 Task: Buy 5 Splatter Screens from Specialty Tools & Gadgets section under best seller category for shipping address: Megan Martinez, 1979 Bartlett Avenue, Southfield, Michigan 48076, Cell Number 2485598029. Pay from credit card ending with 7965, CVV 549
Action: Mouse moved to (10, 74)
Screenshot: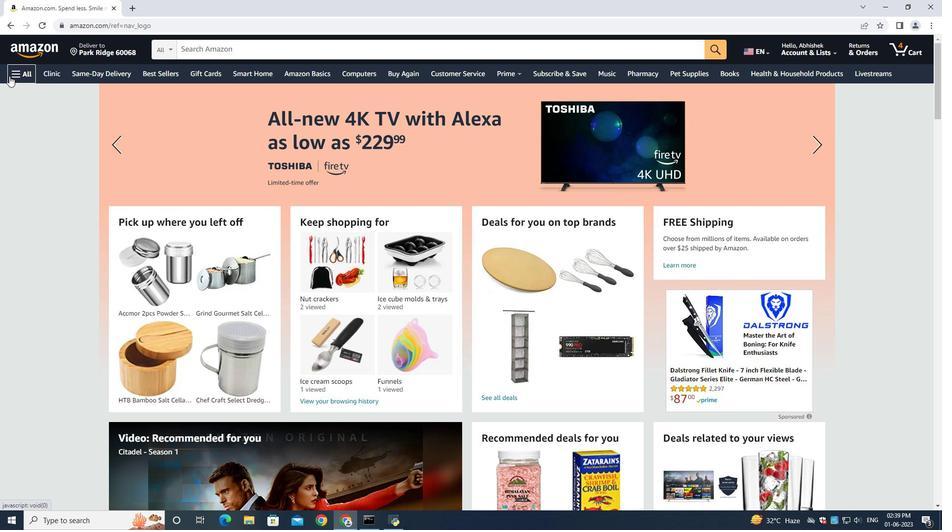 
Action: Mouse pressed left at (10, 74)
Screenshot: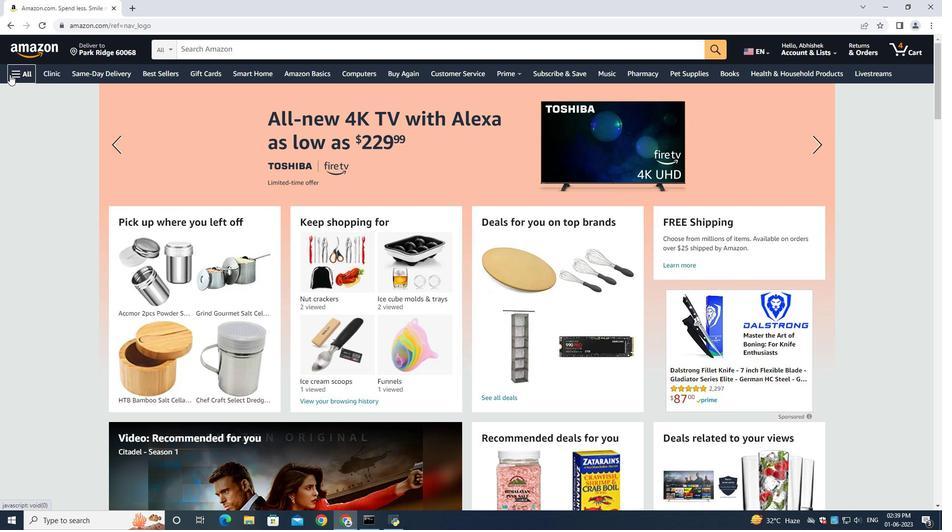 
Action: Mouse moved to (34, 94)
Screenshot: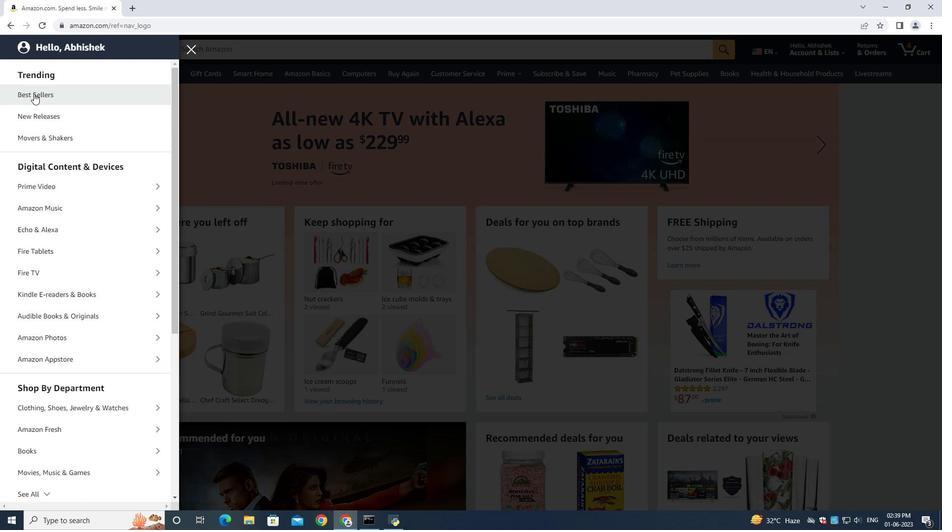 
Action: Mouse pressed left at (34, 94)
Screenshot: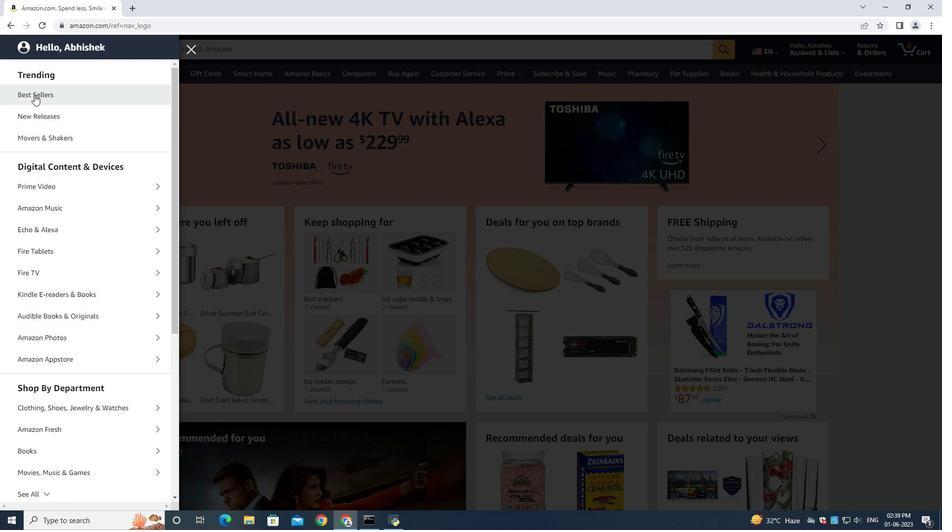 
Action: Mouse moved to (205, 51)
Screenshot: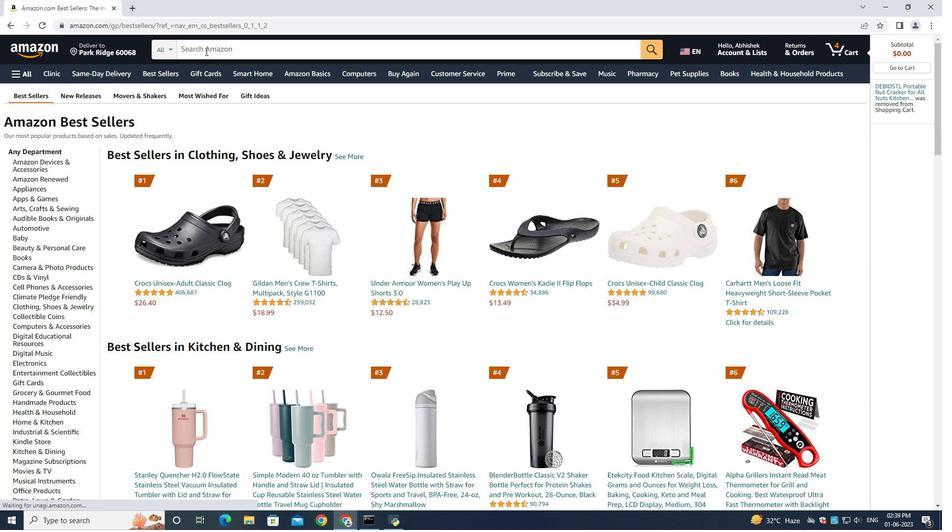 
Action: Mouse pressed left at (205, 51)
Screenshot: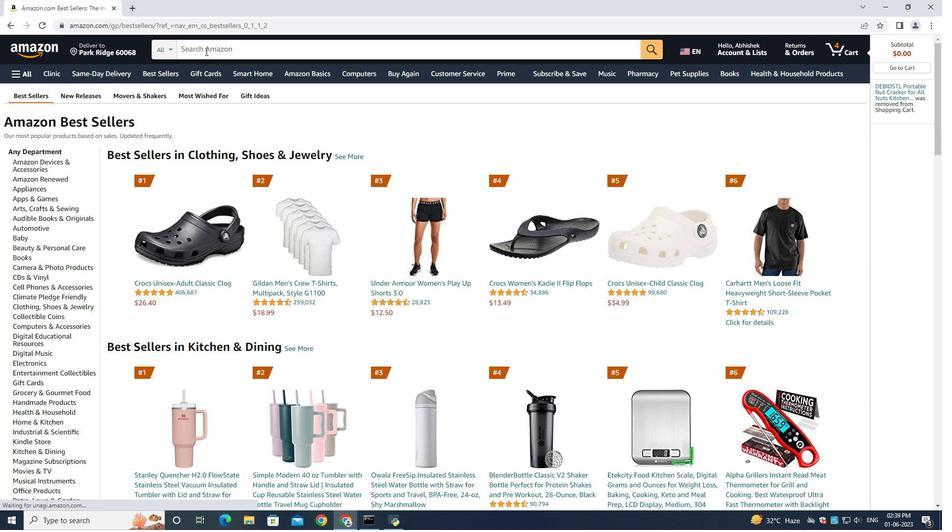 
Action: Mouse moved to (918, 203)
Screenshot: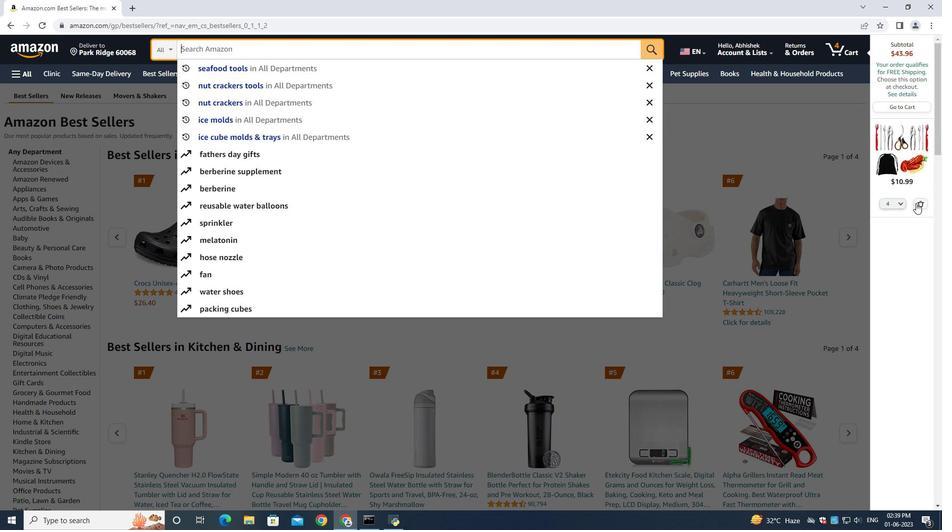 
Action: Mouse pressed left at (918, 203)
Screenshot: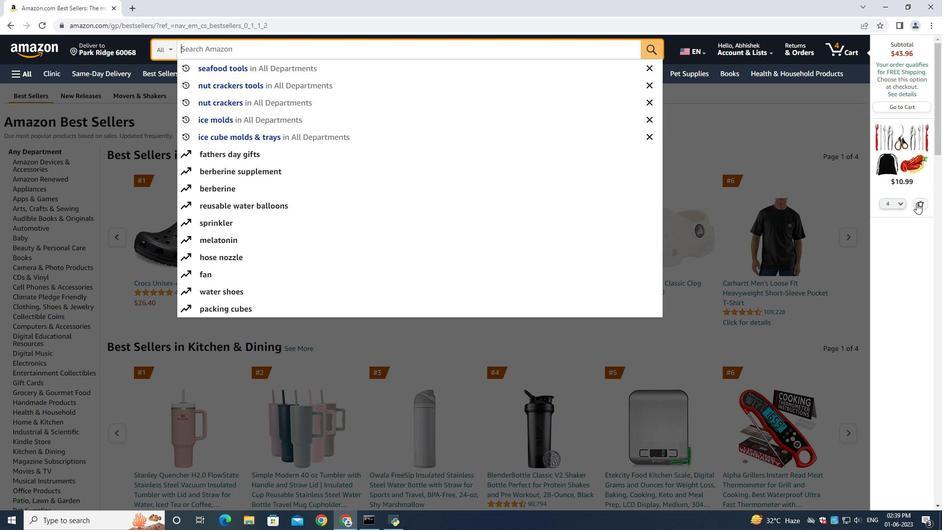 
Action: Mouse moved to (257, 53)
Screenshot: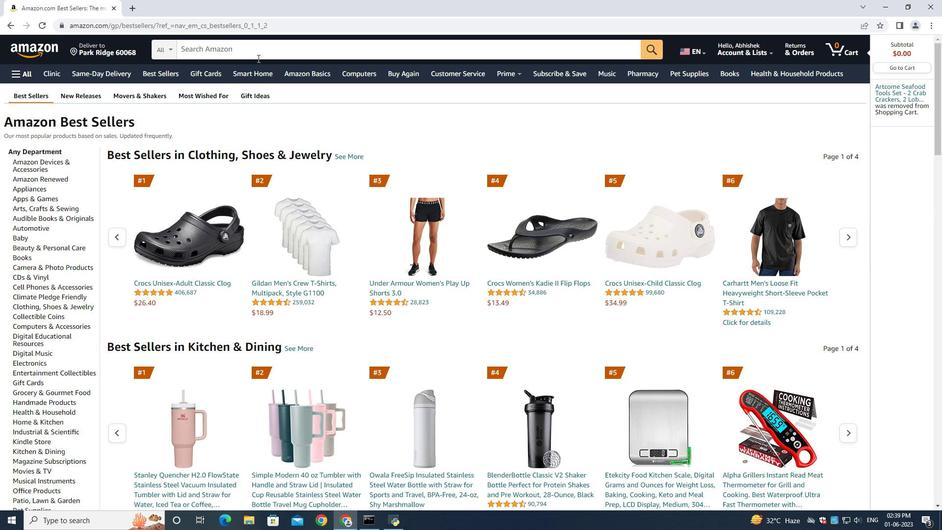 
Action: Mouse pressed left at (257, 53)
Screenshot: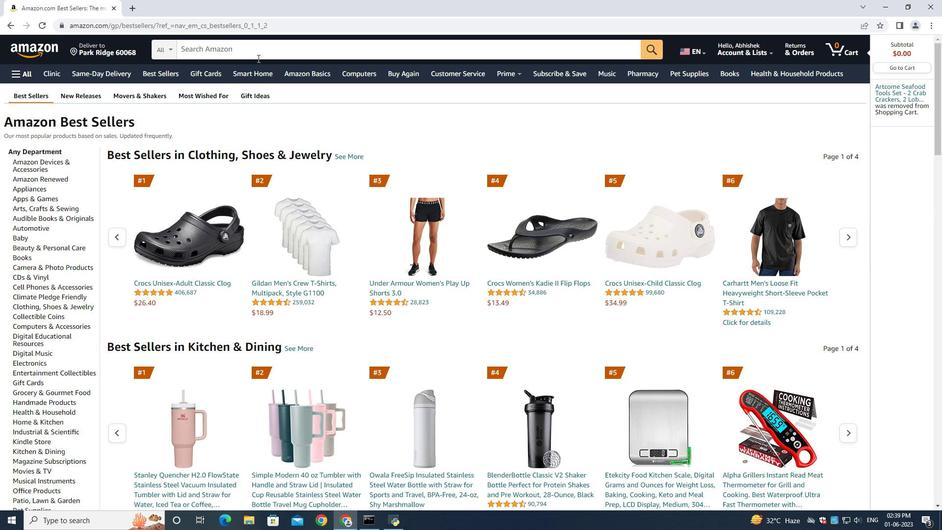 
Action: Key pressed <Key.shift>Slatter<Key.space><Key.shift><Key.shift><Key.shift><Key.shift><Key.shift><Key.shift><Key.shift><Key.shift><Key.shift><Key.shift><Key.shift><Key.shift>Screens<Key.enter>
Screenshot: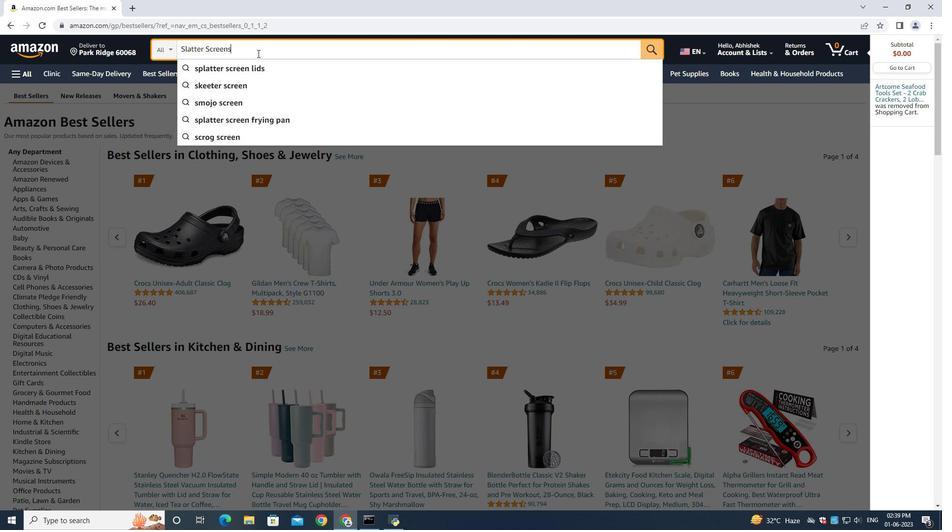 
Action: Mouse moved to (64, 201)
Screenshot: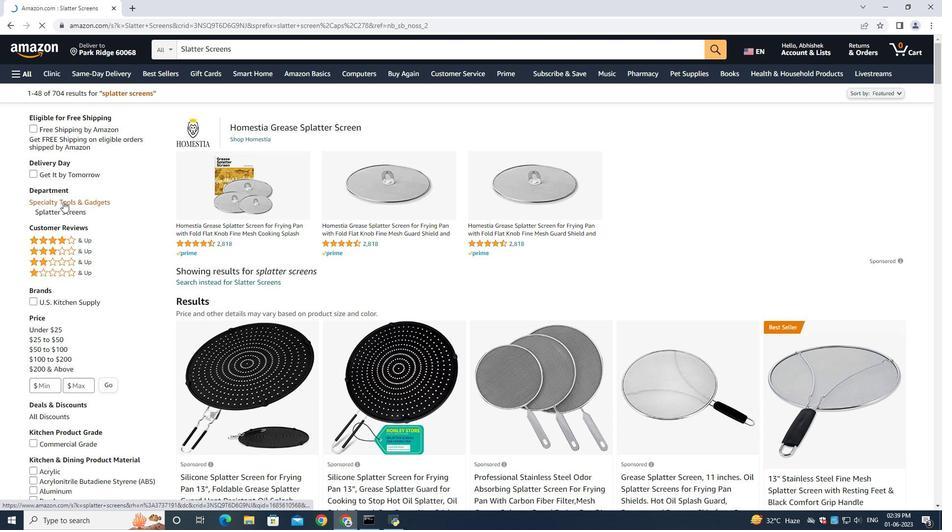 
Action: Mouse pressed left at (64, 201)
Screenshot: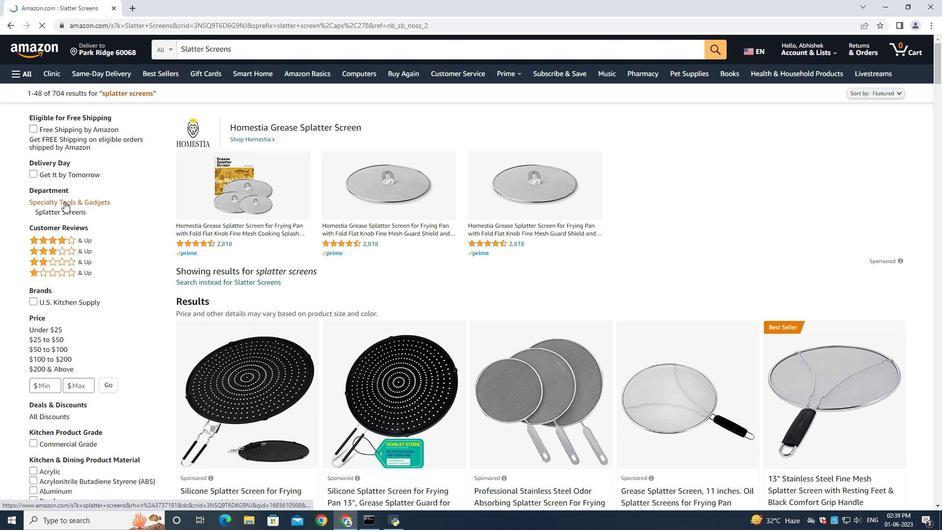 
Action: Mouse moved to (426, 243)
Screenshot: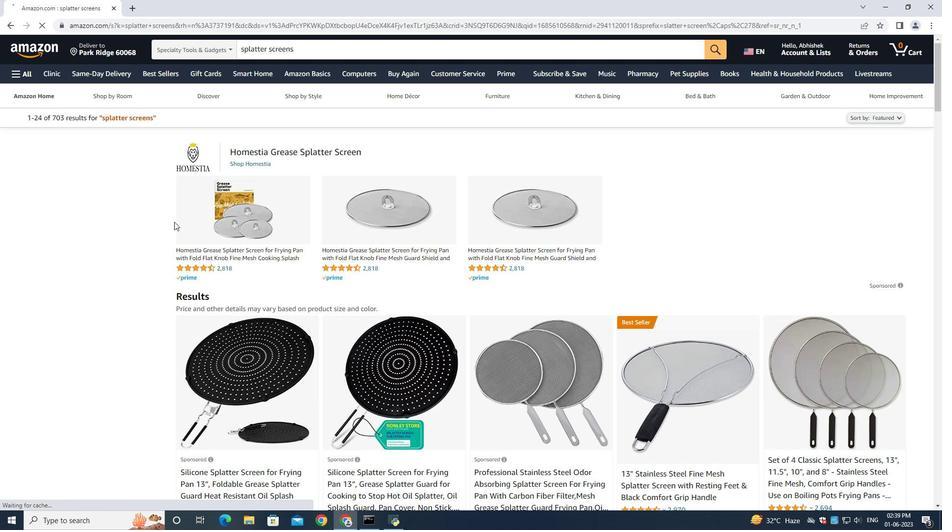 
Action: Mouse scrolled (426, 242) with delta (0, 0)
Screenshot: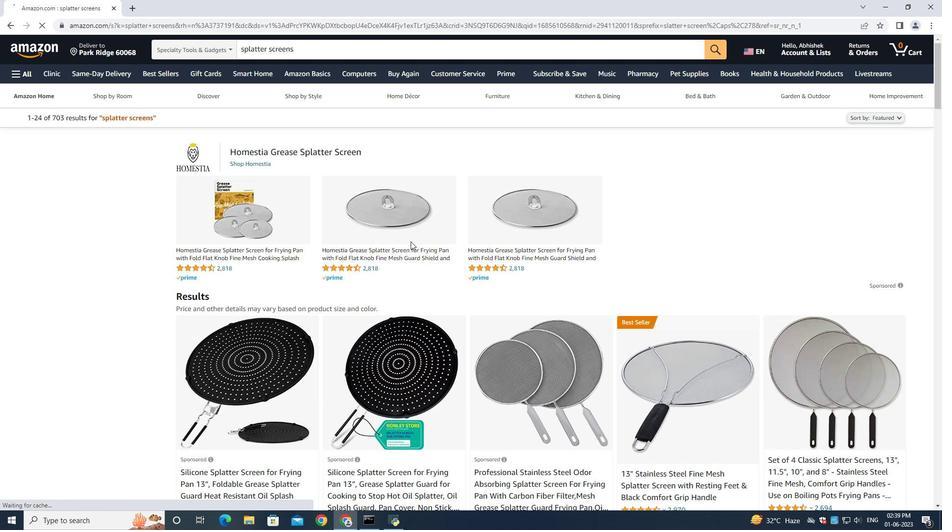 
Action: Mouse scrolled (426, 242) with delta (0, 0)
Screenshot: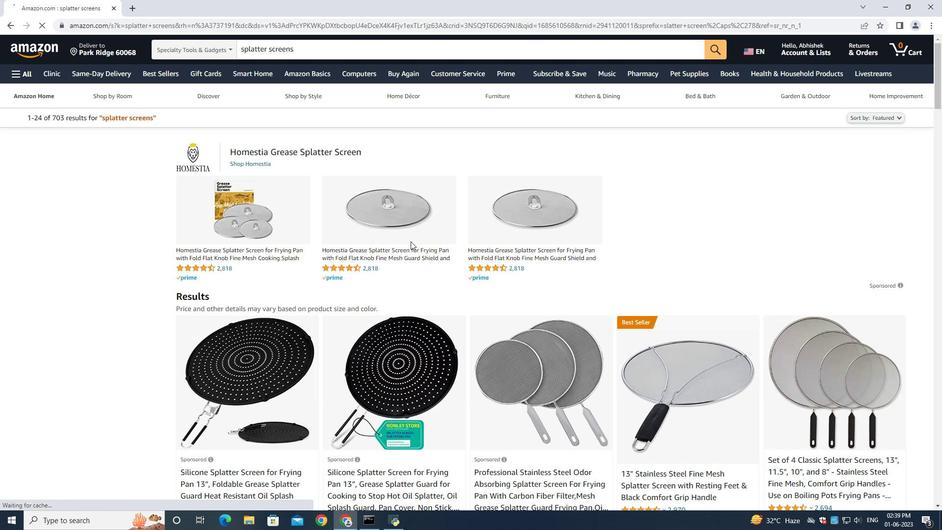 
Action: Mouse moved to (426, 243)
Screenshot: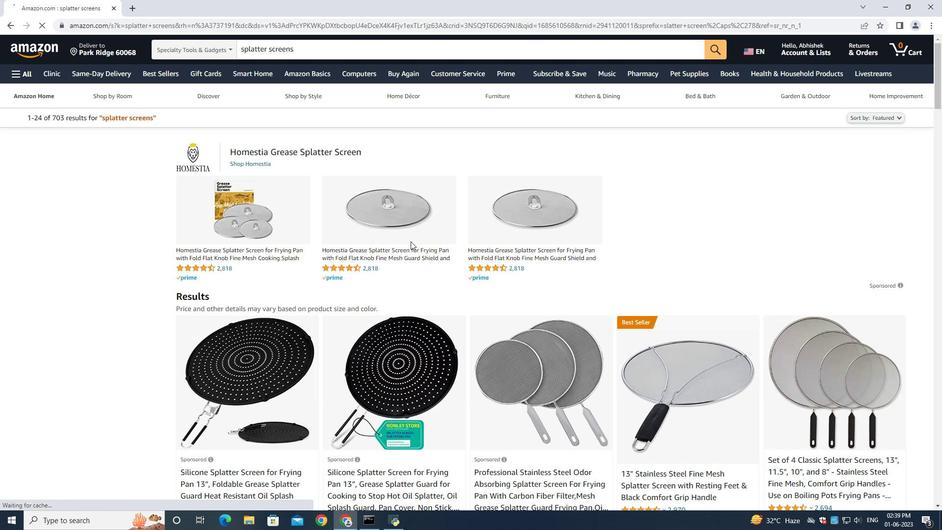 
Action: Mouse scrolled (426, 242) with delta (0, 0)
Screenshot: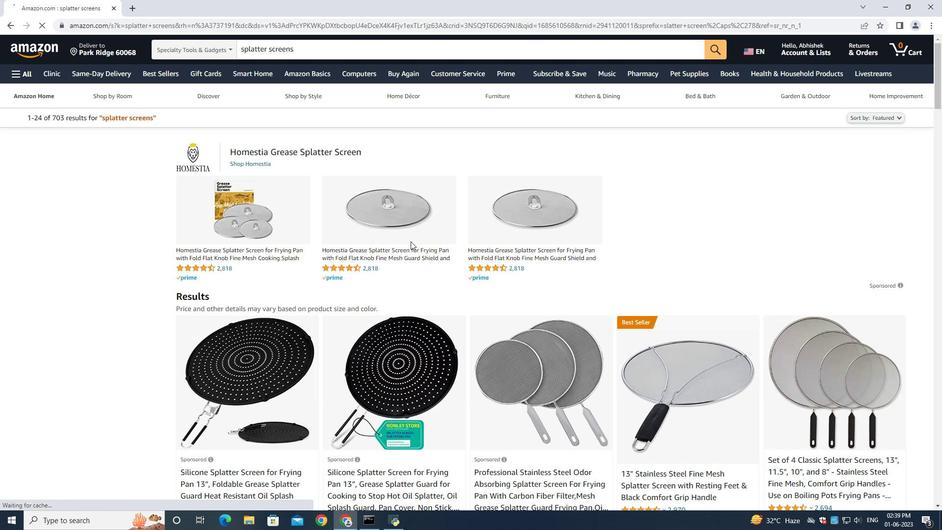
Action: Mouse moved to (426, 240)
Screenshot: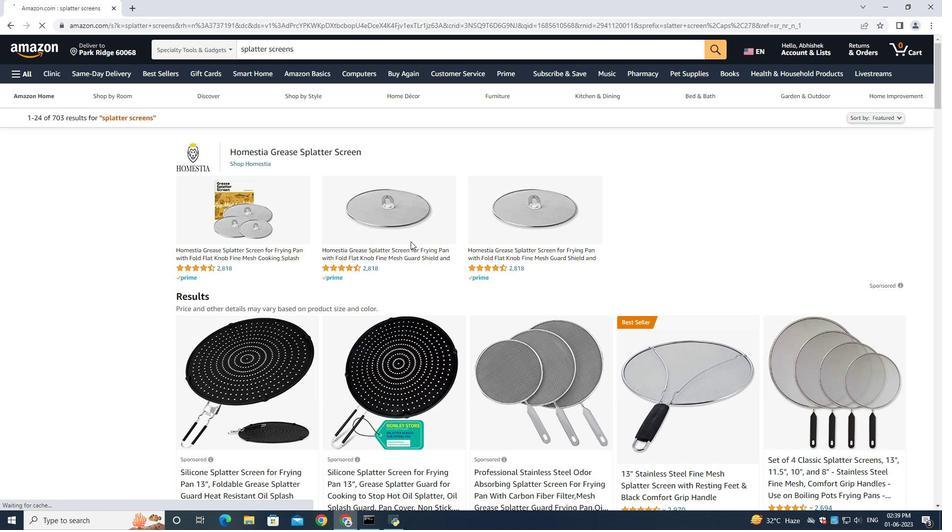 
Action: Mouse scrolled (426, 241) with delta (0, 0)
Screenshot: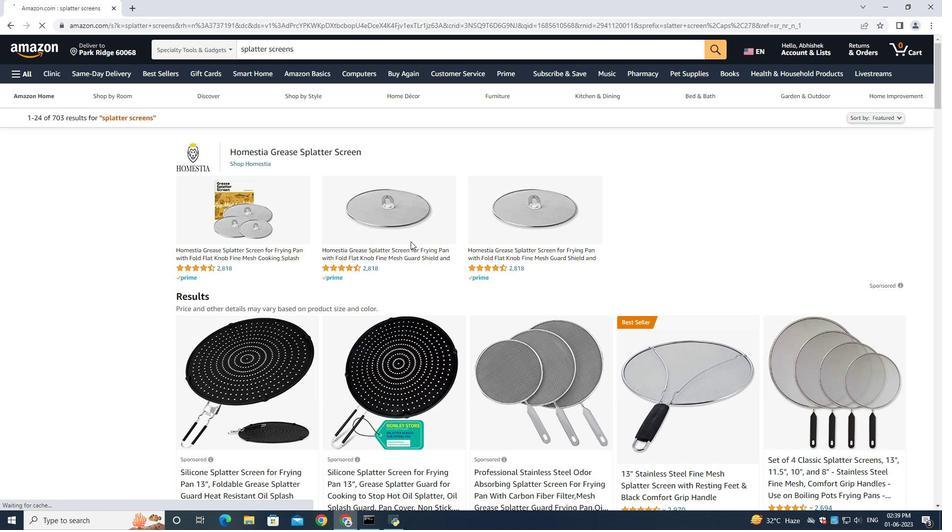 
Action: Mouse moved to (434, 227)
Screenshot: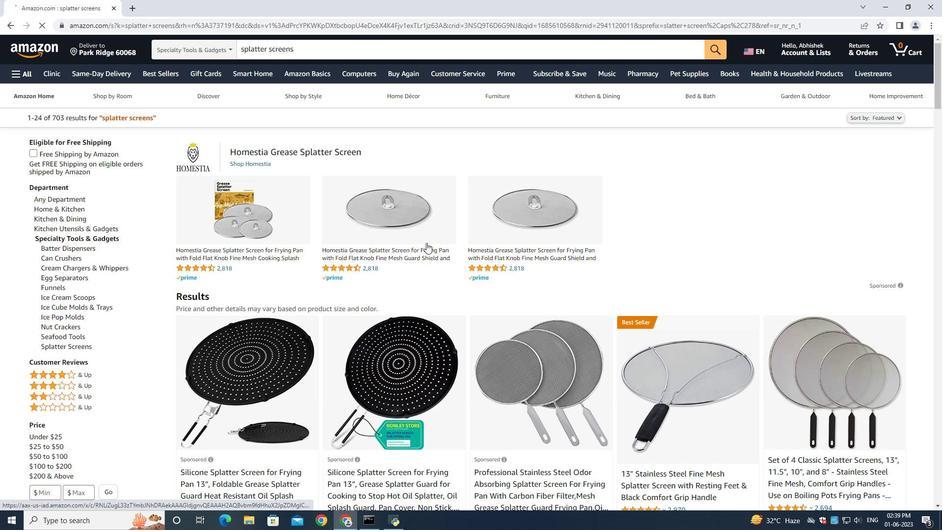 
Action: Mouse scrolled (427, 237) with delta (0, 0)
Screenshot: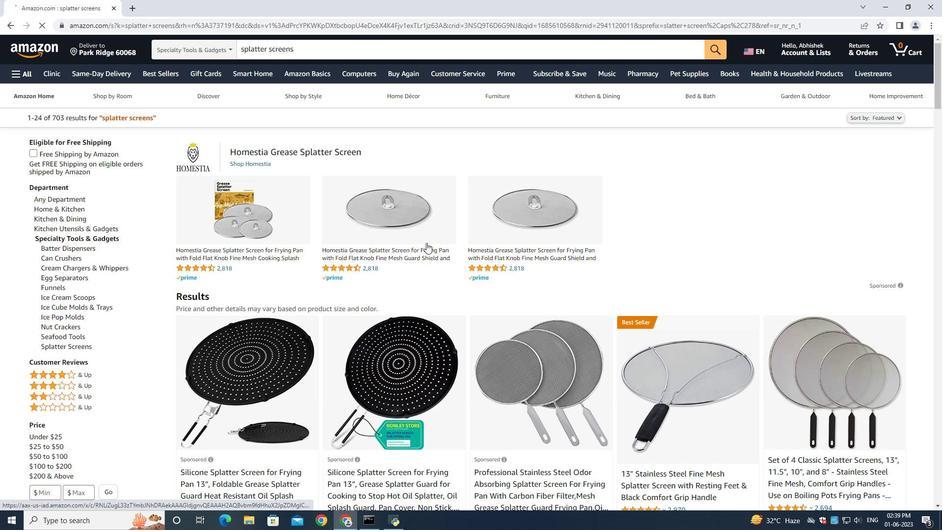 
Action: Mouse moved to (353, 245)
Screenshot: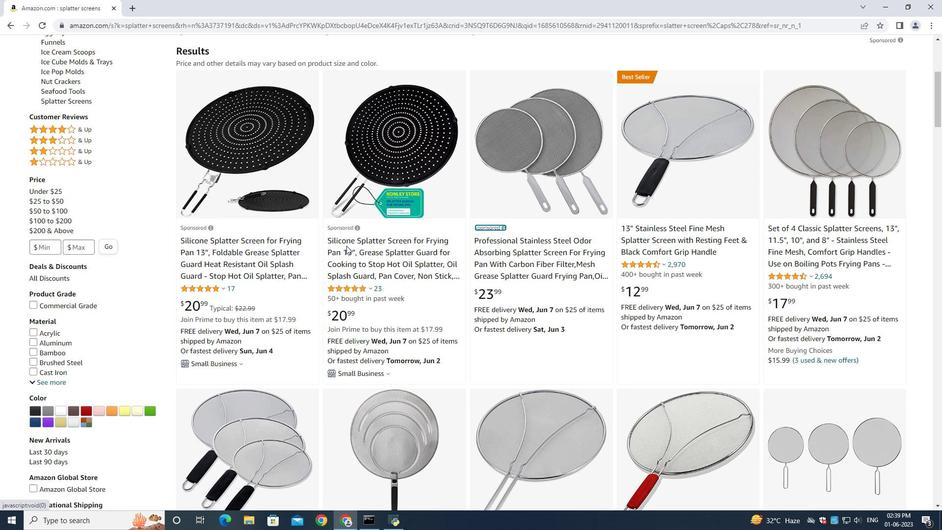 
Action: Mouse pressed left at (353, 245)
Screenshot: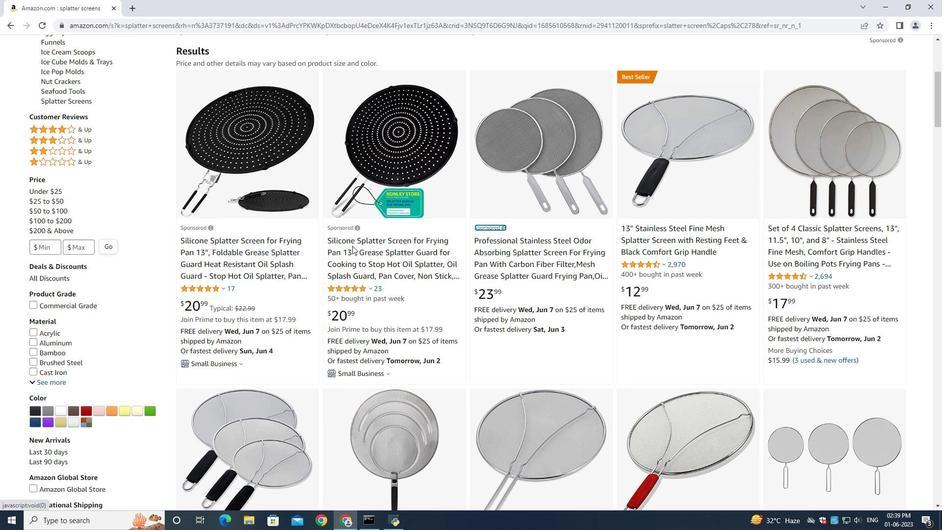 
Action: Mouse moved to (729, 350)
Screenshot: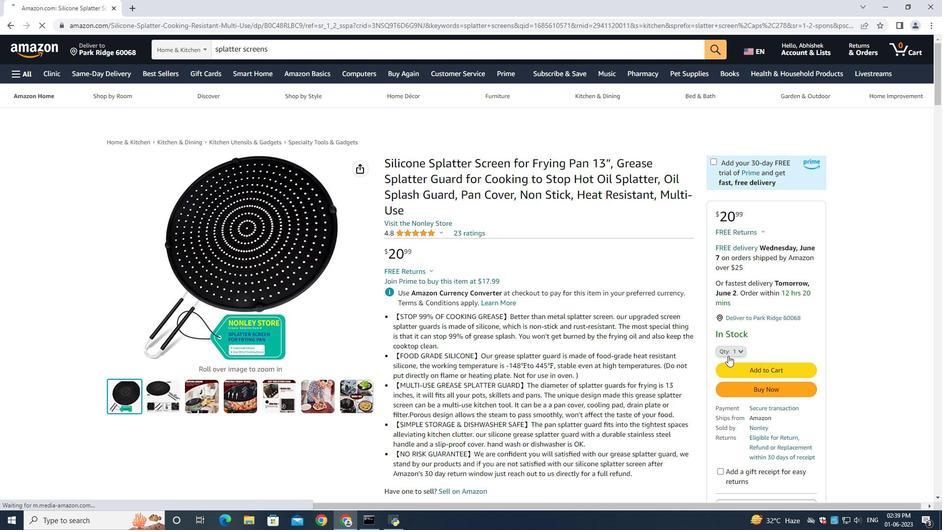 
Action: Mouse pressed left at (729, 350)
Screenshot: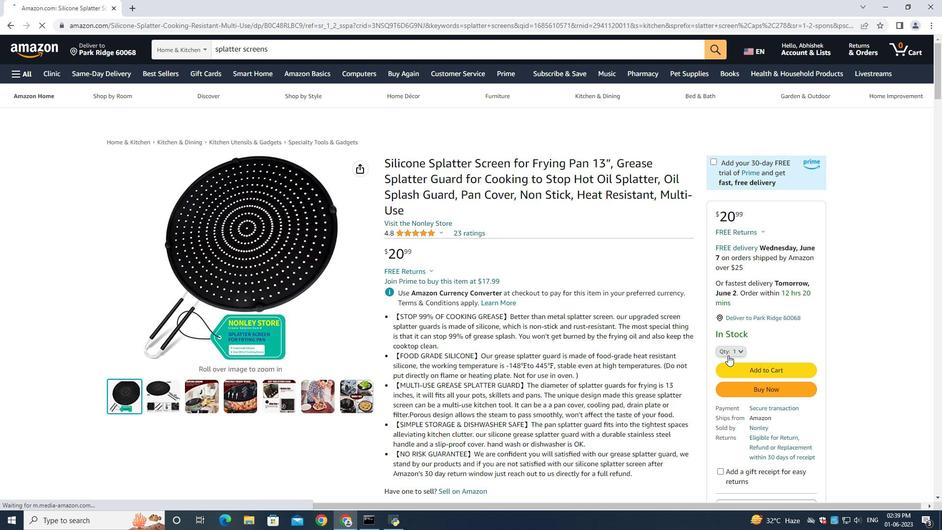 
Action: Mouse moved to (728, 104)
Screenshot: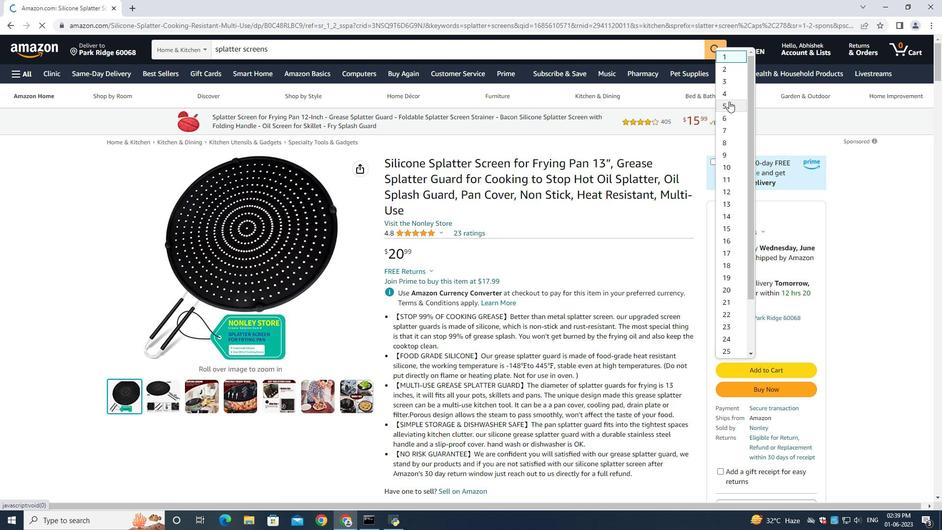 
Action: Mouse pressed left at (728, 104)
Screenshot: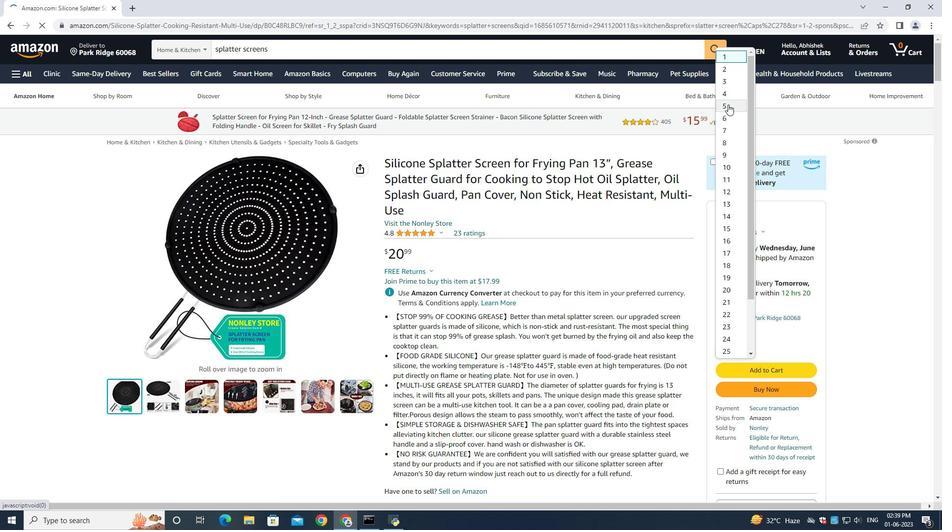 
Action: Mouse moved to (759, 378)
Screenshot: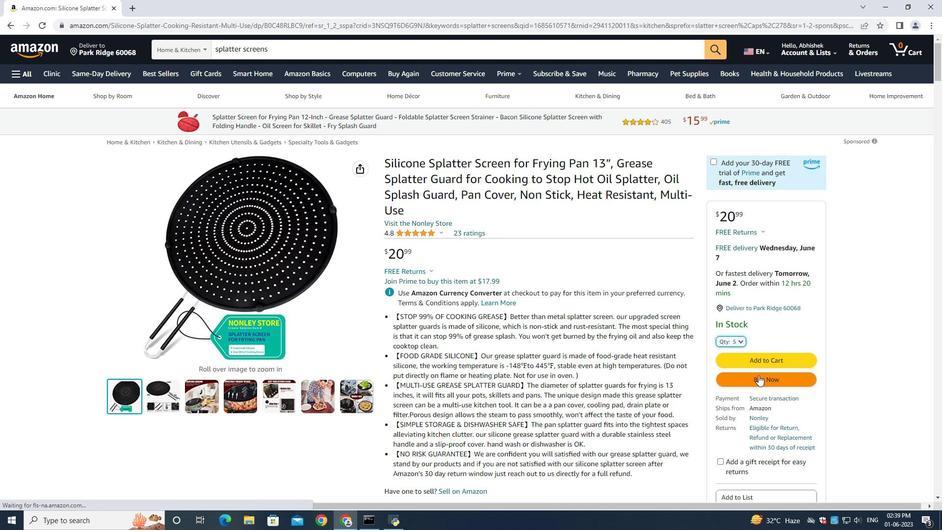 
Action: Mouse pressed left at (759, 378)
Screenshot: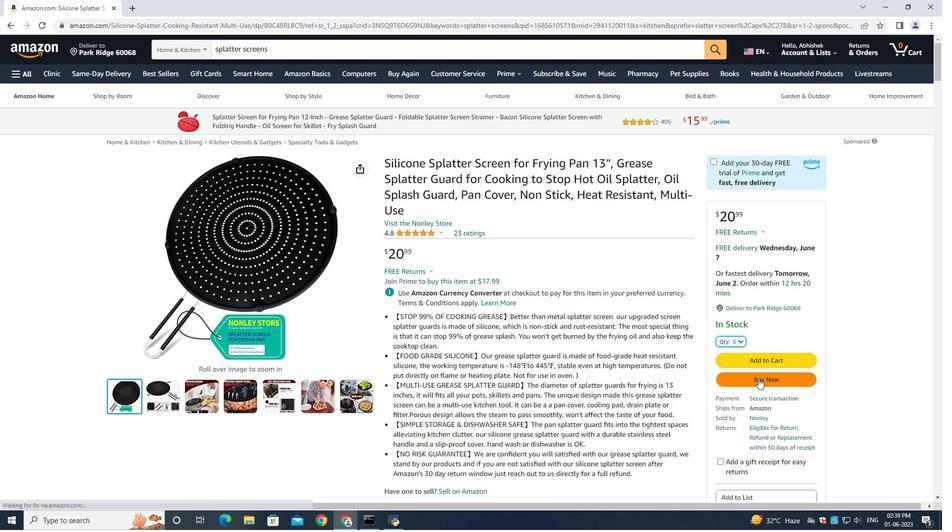 
Action: Mouse moved to (614, 363)
Screenshot: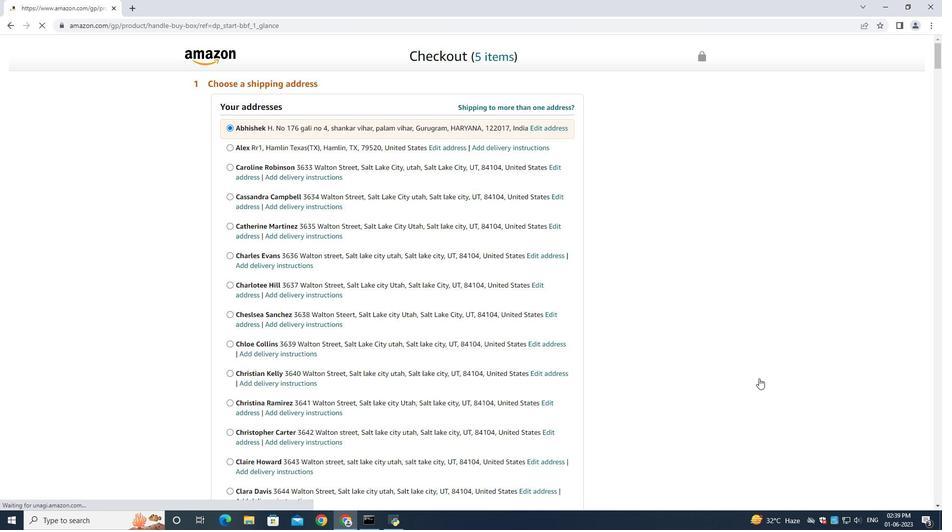 
Action: Mouse scrolled (614, 362) with delta (0, 0)
Screenshot: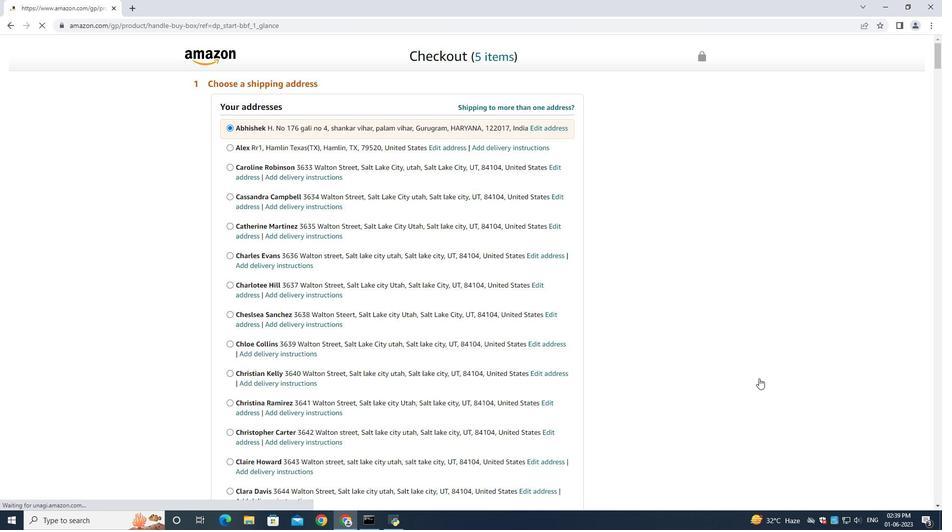 
Action: Mouse moved to (541, 358)
Screenshot: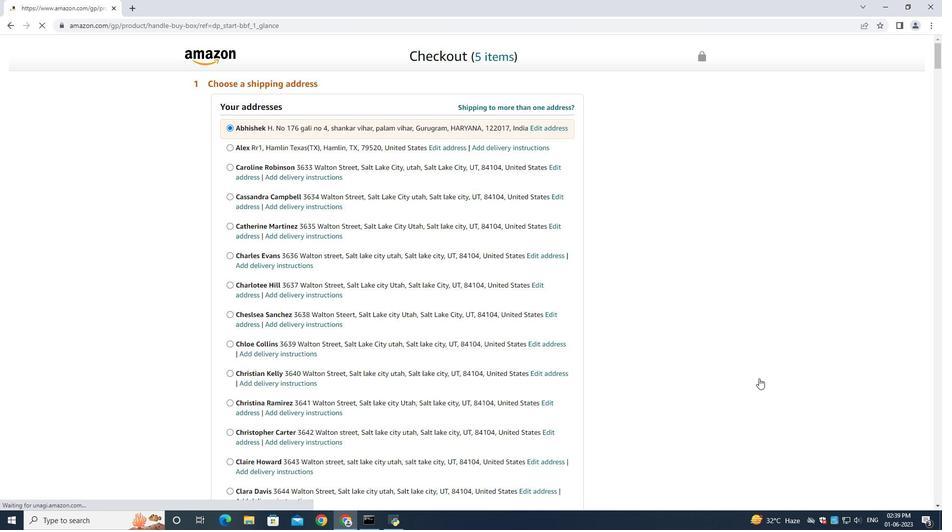 
Action: Mouse scrolled (541, 357) with delta (0, 0)
Screenshot: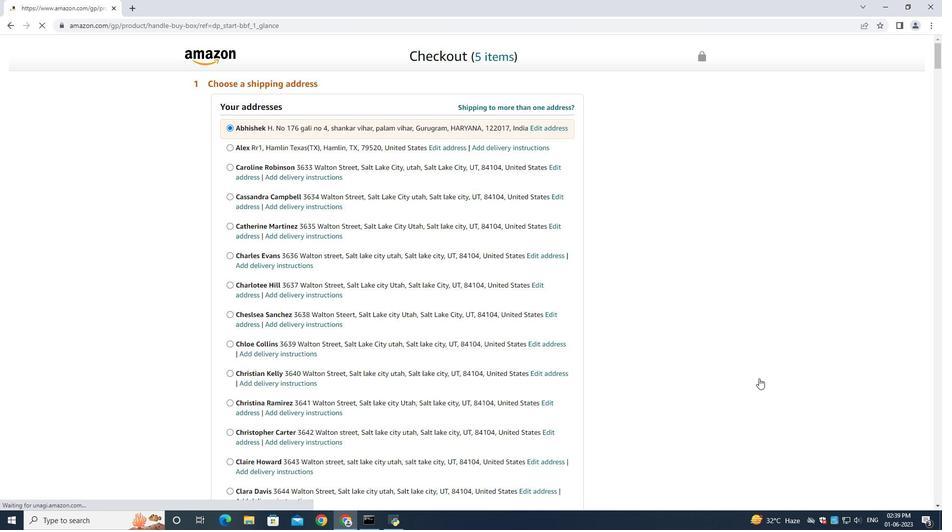 
Action: Mouse moved to (503, 353)
Screenshot: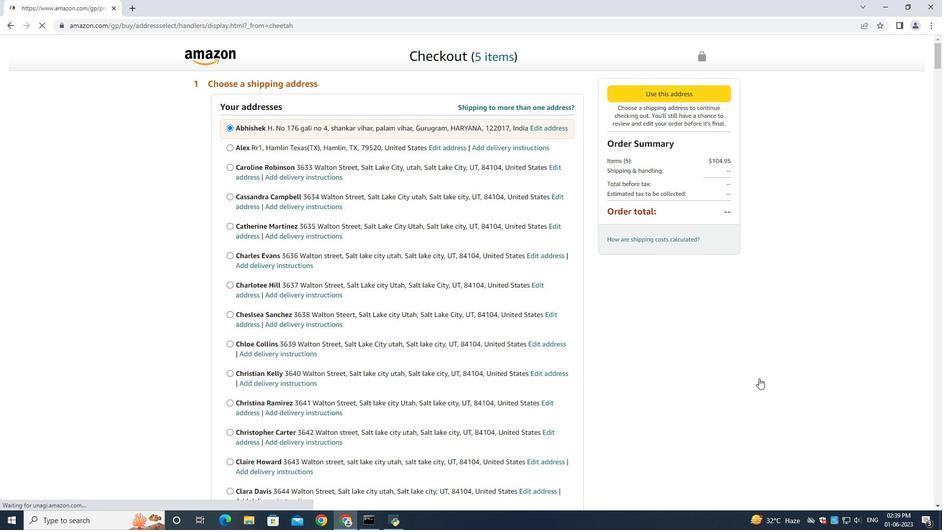 
Action: Mouse scrolled (518, 355) with delta (0, 0)
Screenshot: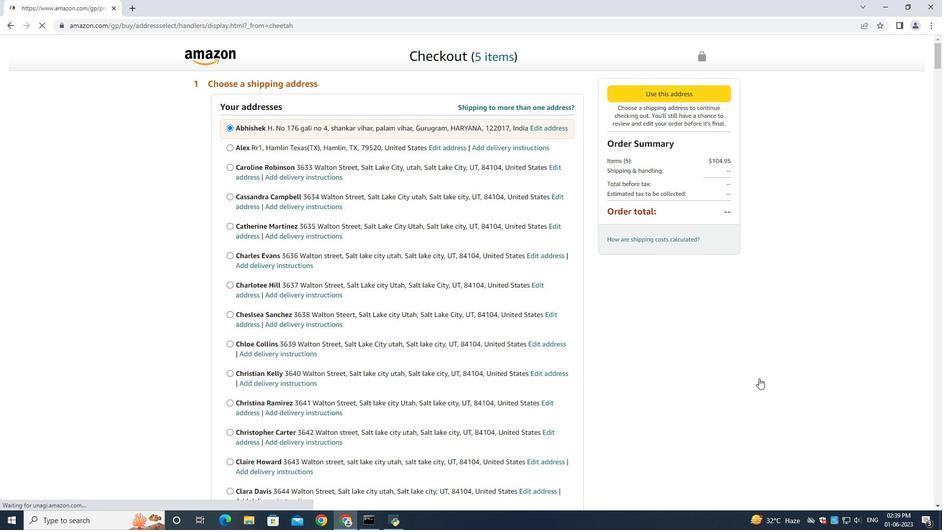 
Action: Mouse moved to (475, 350)
Screenshot: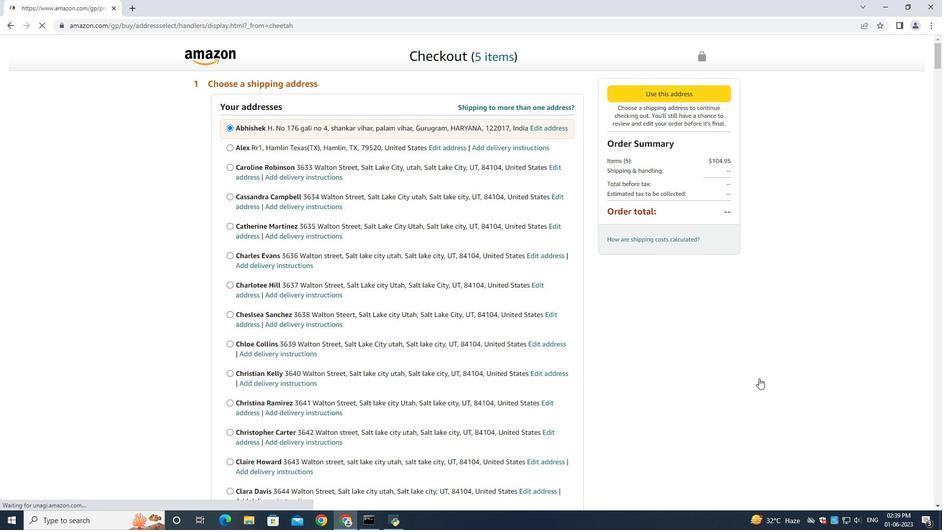 
Action: Mouse scrolled (488, 351) with delta (0, 0)
Screenshot: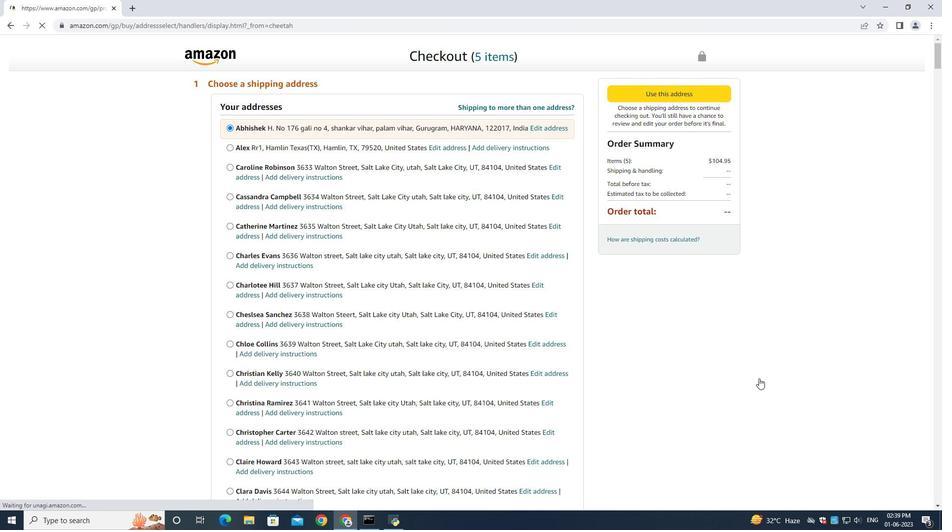 
Action: Mouse moved to (442, 345)
Screenshot: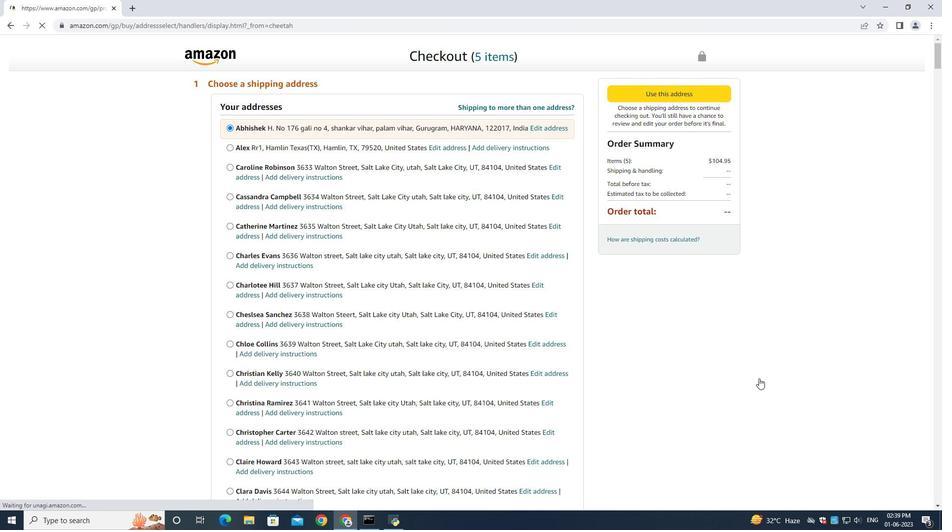 
Action: Mouse scrolled (463, 347) with delta (0, 0)
Screenshot: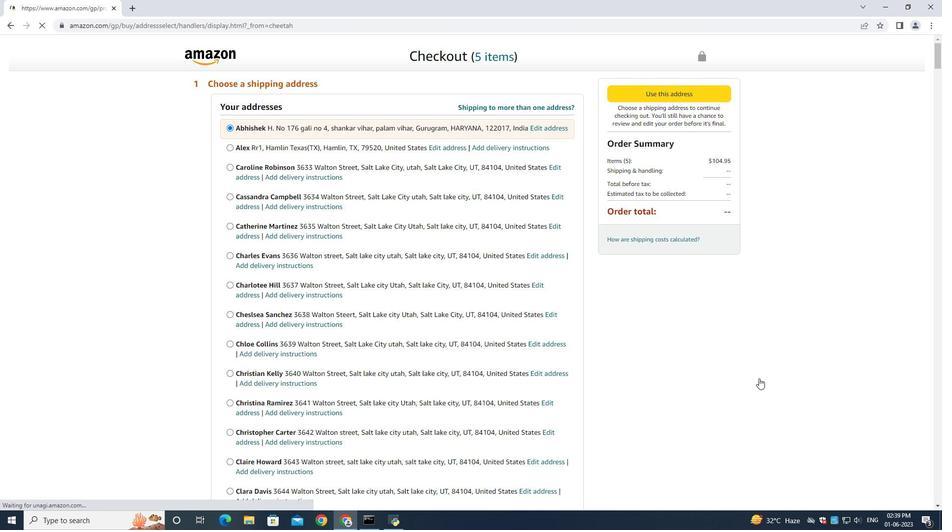 
Action: Mouse moved to (415, 342)
Screenshot: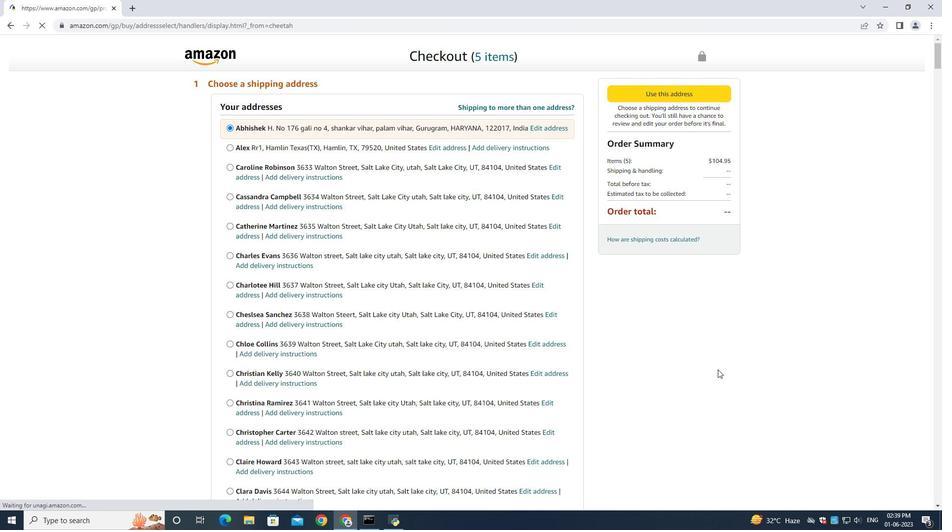 
Action: Mouse scrolled (432, 343) with delta (0, 0)
Screenshot: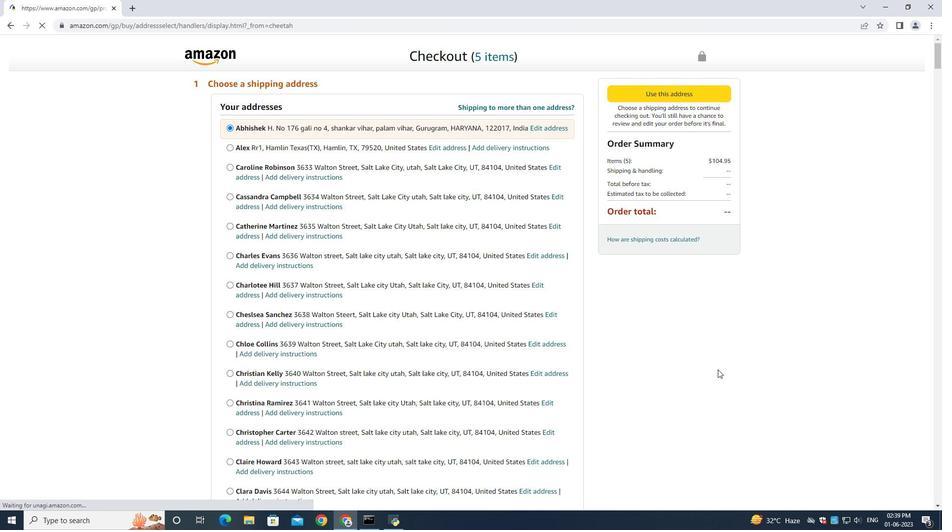 
Action: Mouse moved to (381, 337)
Screenshot: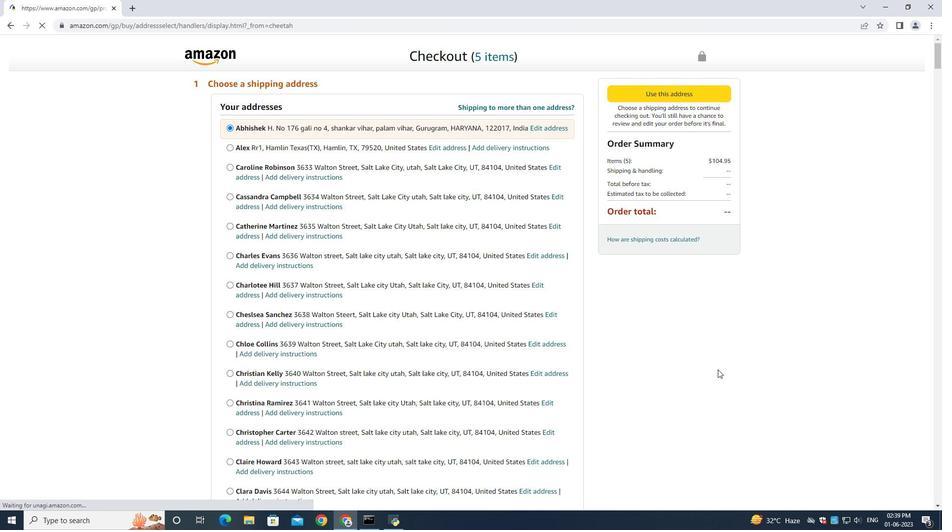 
Action: Mouse scrolled (393, 338) with delta (0, 0)
Screenshot: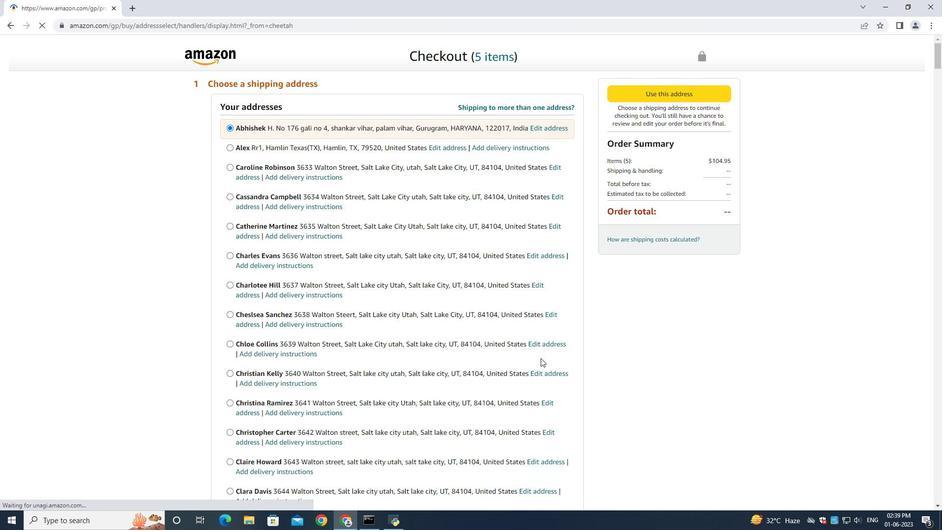 
Action: Mouse moved to (327, 334)
Screenshot: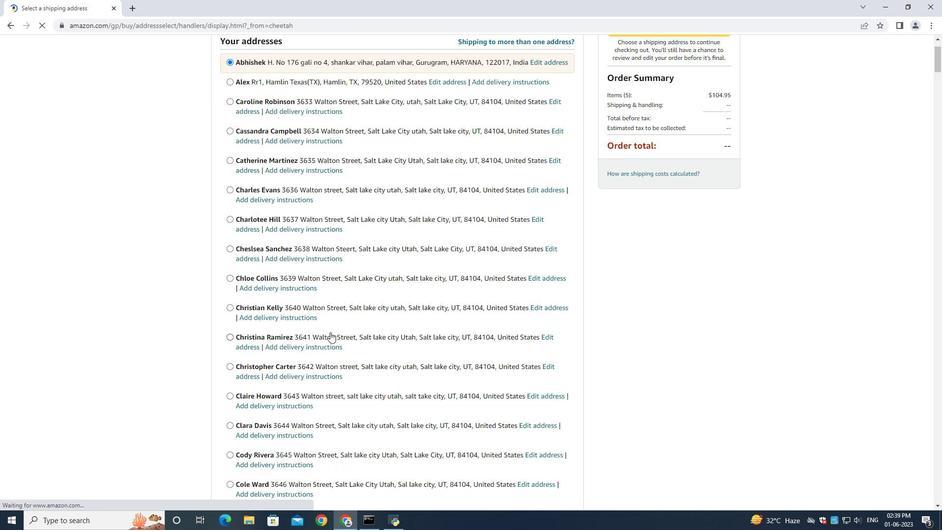 
Action: Mouse scrolled (327, 333) with delta (0, 0)
Screenshot: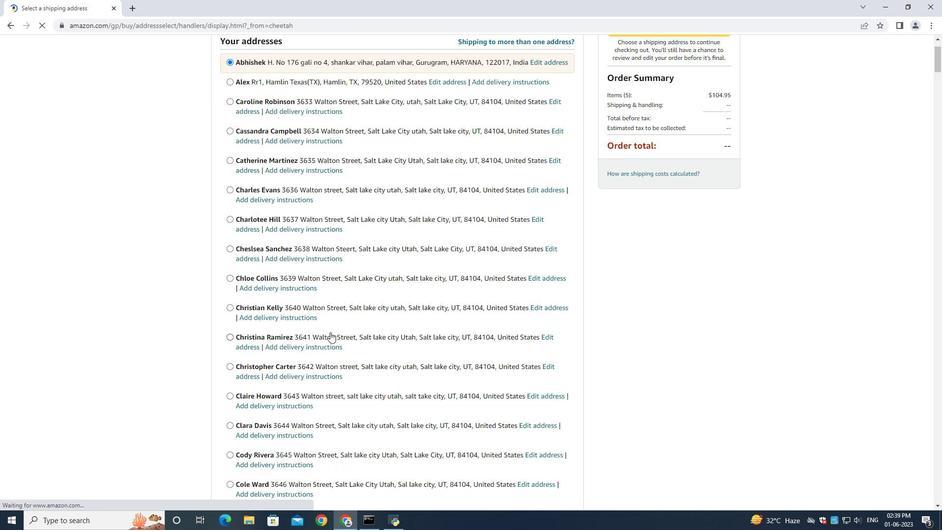 
Action: Mouse scrolled (327, 333) with delta (0, 0)
Screenshot: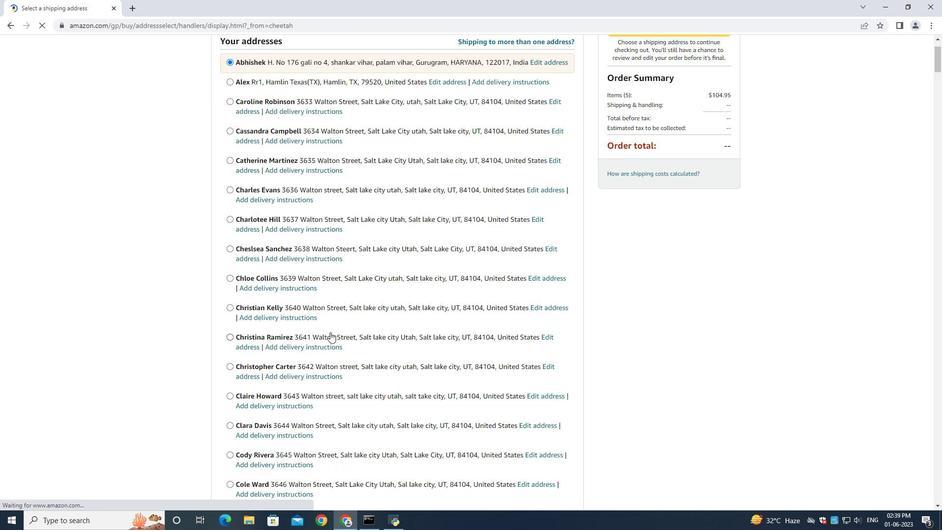 
Action: Mouse scrolled (327, 333) with delta (0, 0)
Screenshot: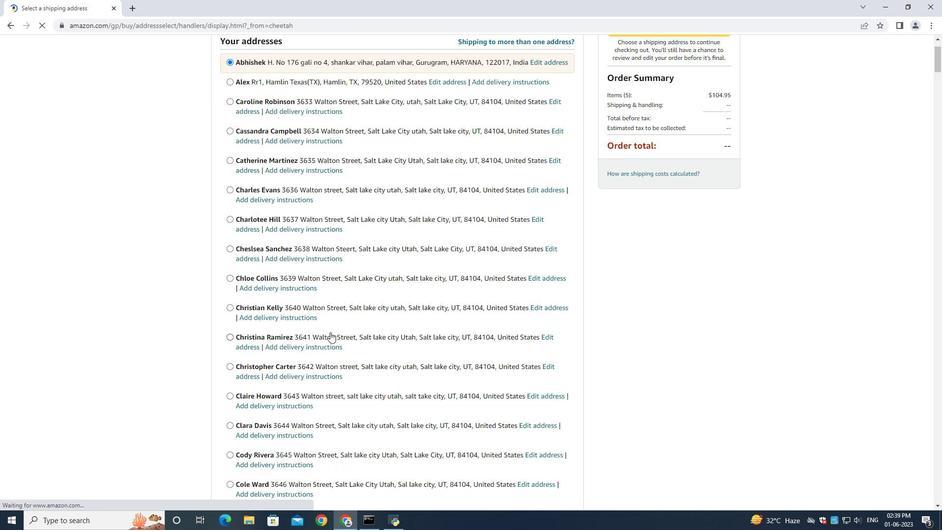 
Action: Mouse scrolled (327, 333) with delta (0, 0)
Screenshot: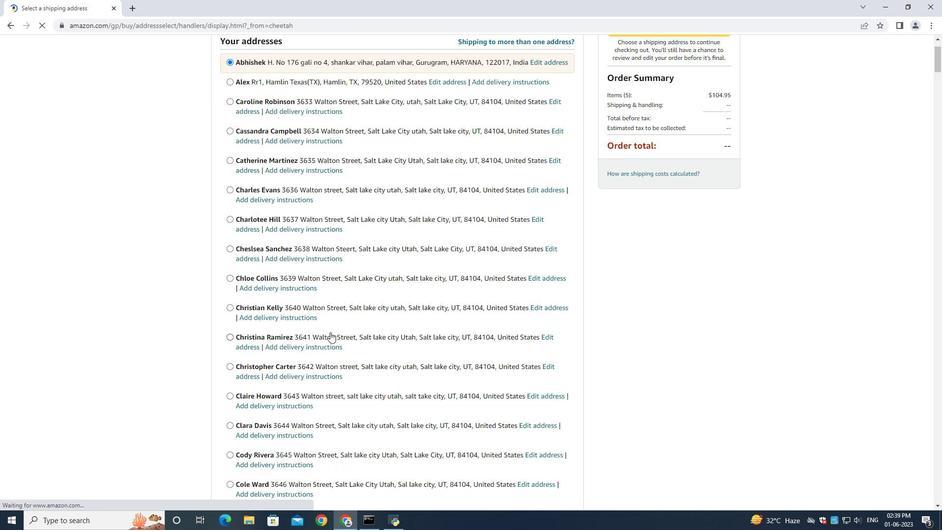 
Action: Mouse scrolled (327, 333) with delta (0, 0)
Screenshot: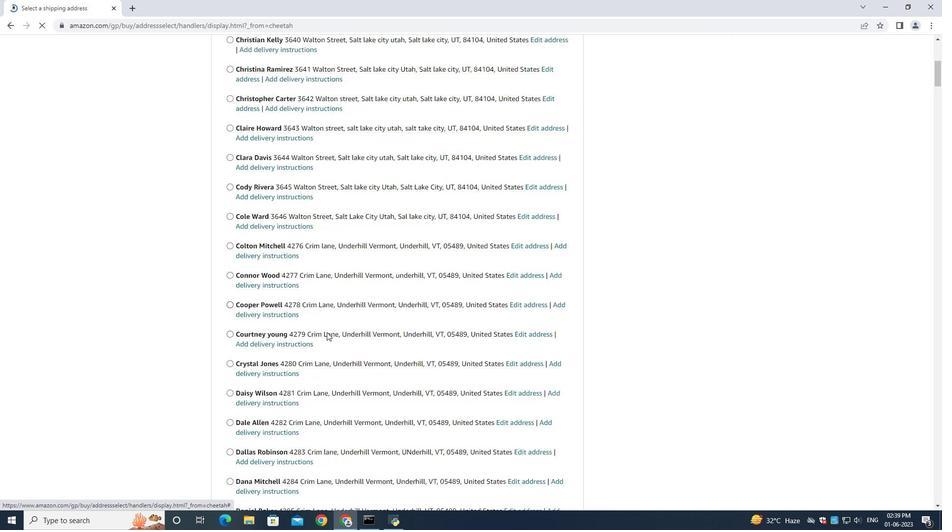 
Action: Mouse scrolled (327, 333) with delta (0, 0)
Screenshot: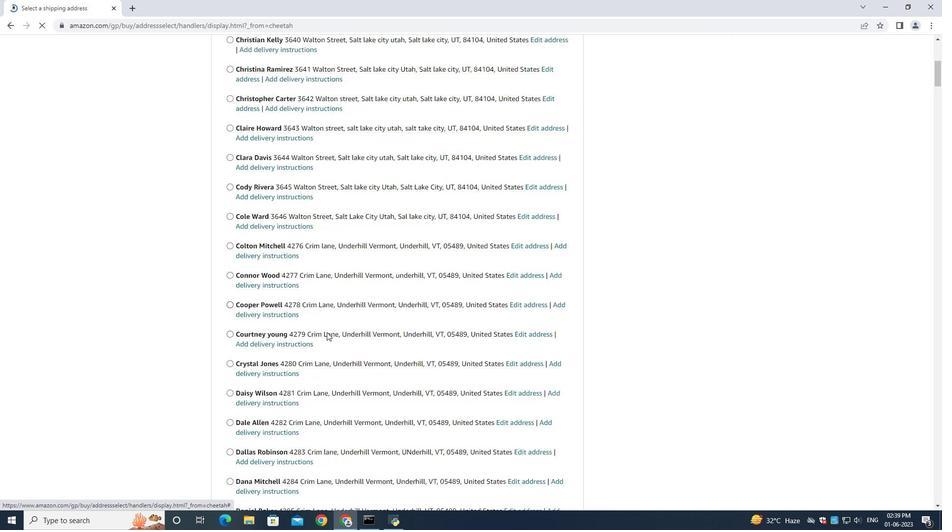 
Action: Mouse scrolled (327, 333) with delta (0, 0)
Screenshot: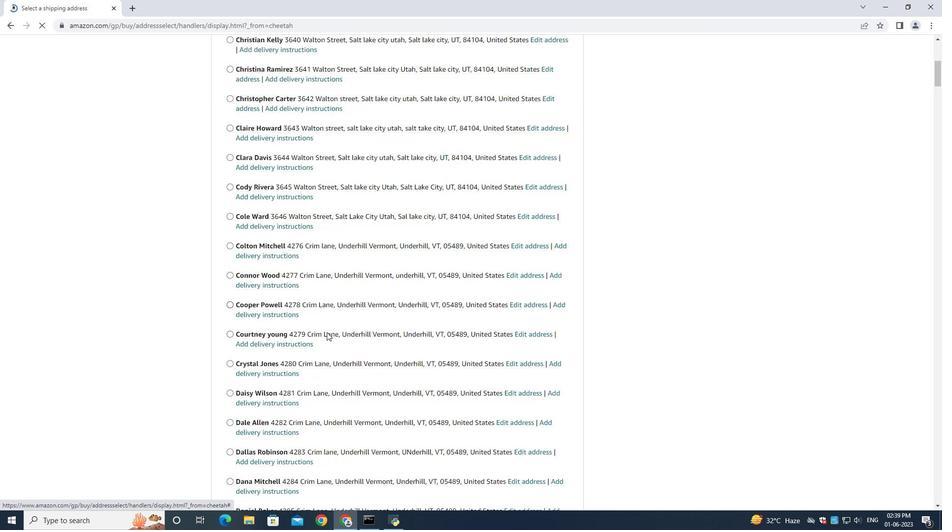 
Action: Mouse moved to (627, 370)
Screenshot: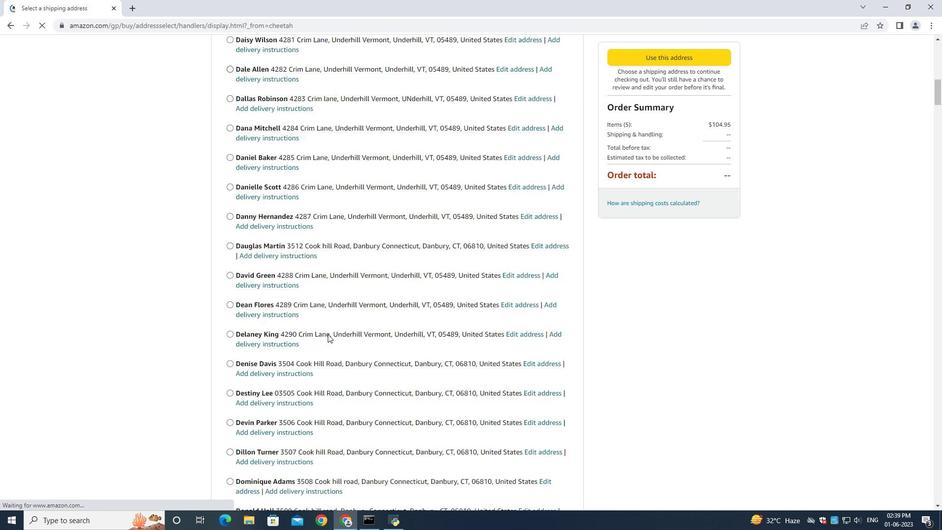 
Action: Mouse scrolled (627, 369) with delta (0, 0)
Screenshot: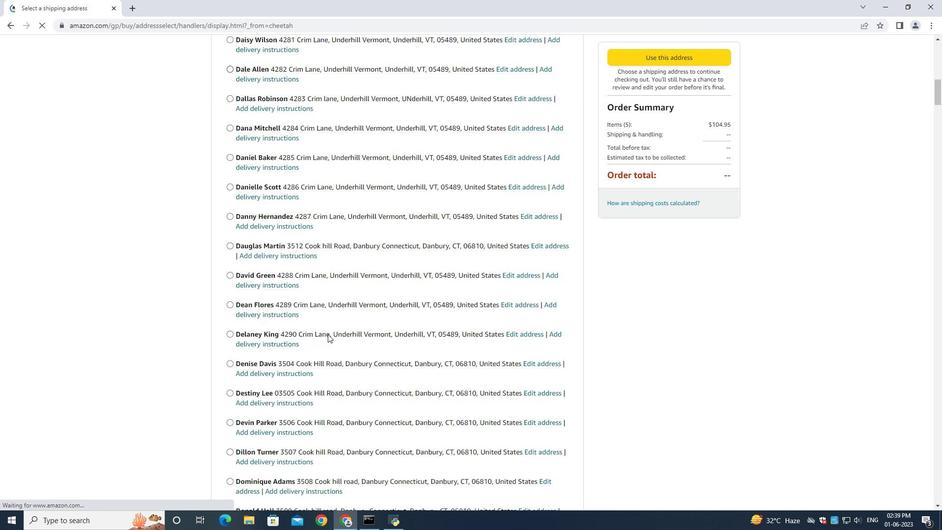 
Action: Mouse scrolled (627, 369) with delta (0, 0)
Screenshot: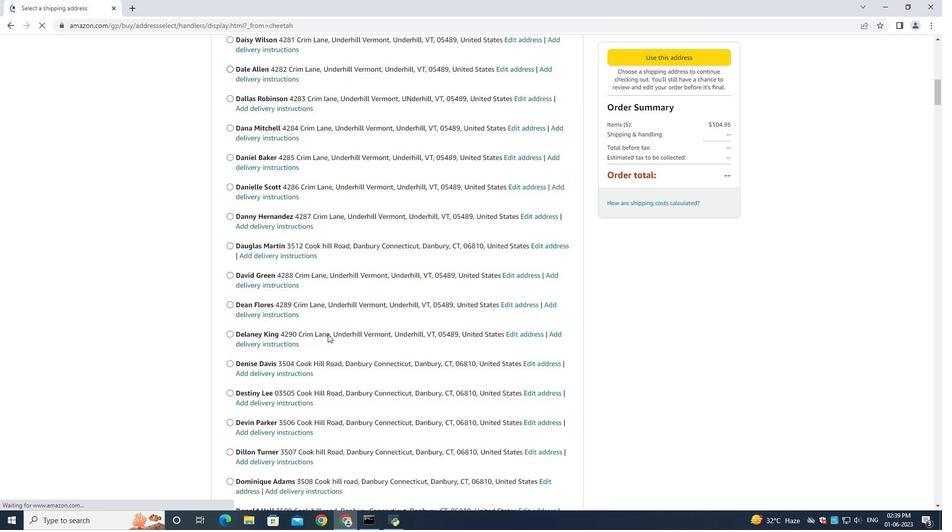 
Action: Mouse scrolled (627, 369) with delta (0, 0)
Screenshot: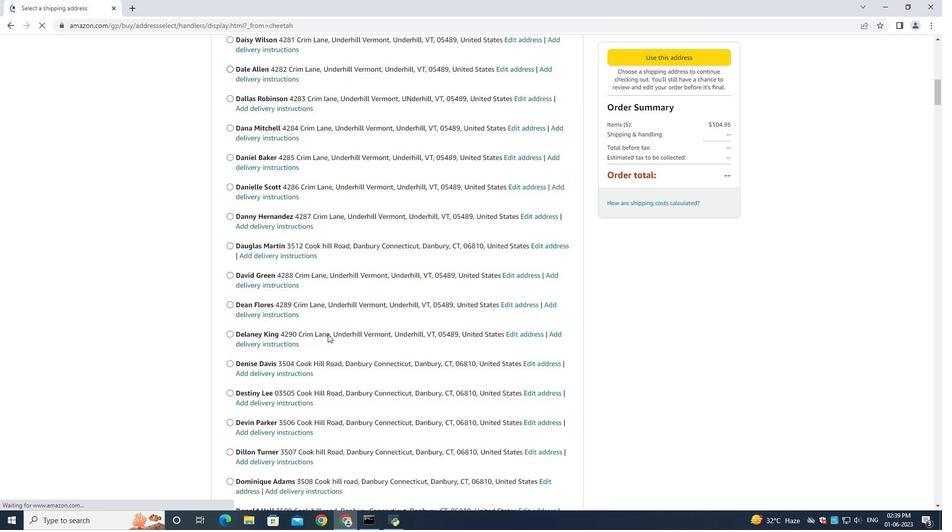
Action: Mouse scrolled (627, 369) with delta (0, 0)
Screenshot: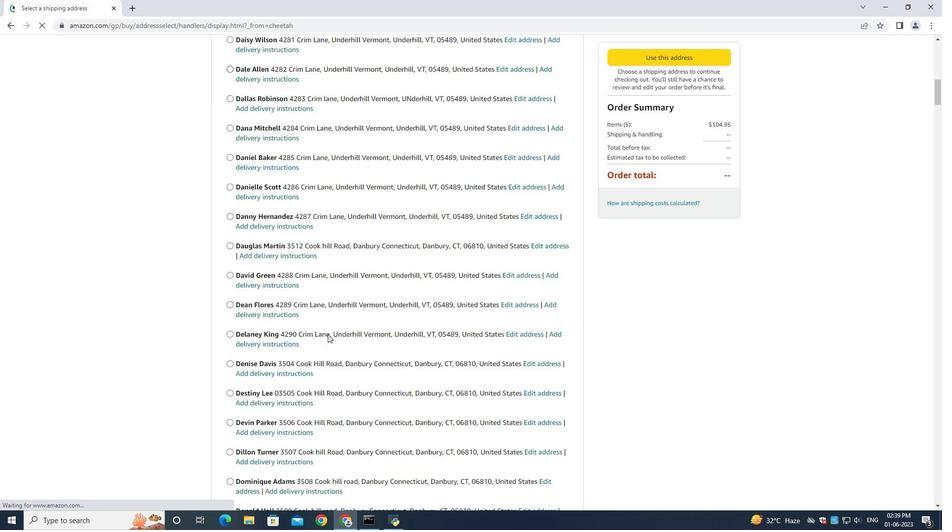 
Action: Mouse scrolled (627, 369) with delta (0, 0)
Screenshot: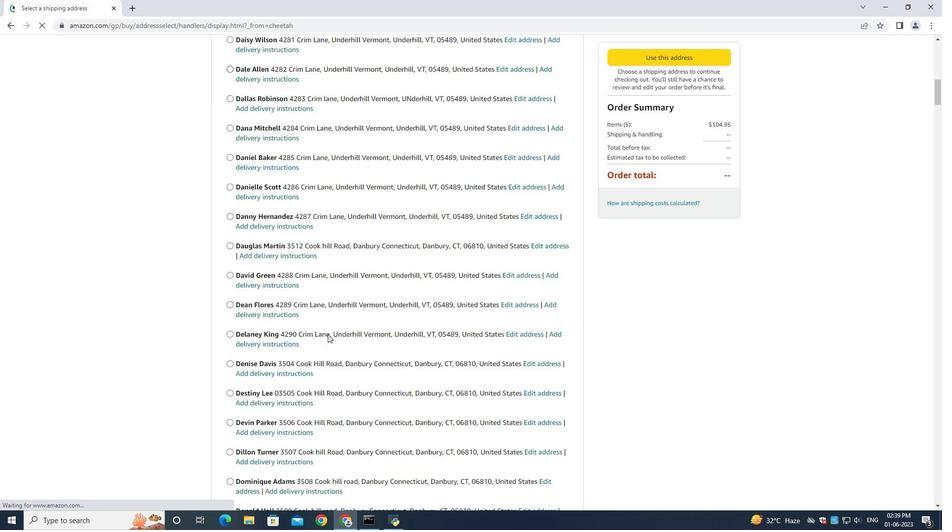 
Action: Mouse scrolled (627, 369) with delta (0, 0)
Screenshot: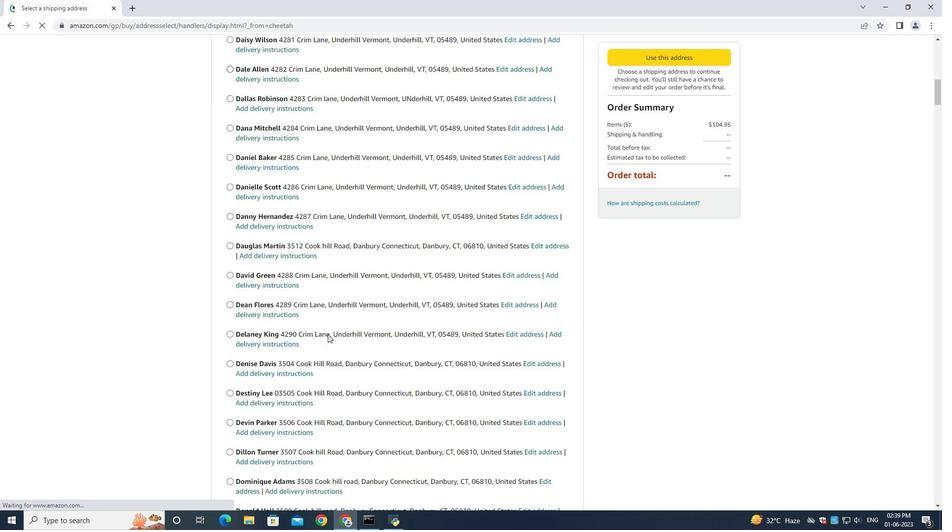 
Action: Mouse scrolled (627, 369) with delta (0, 0)
Screenshot: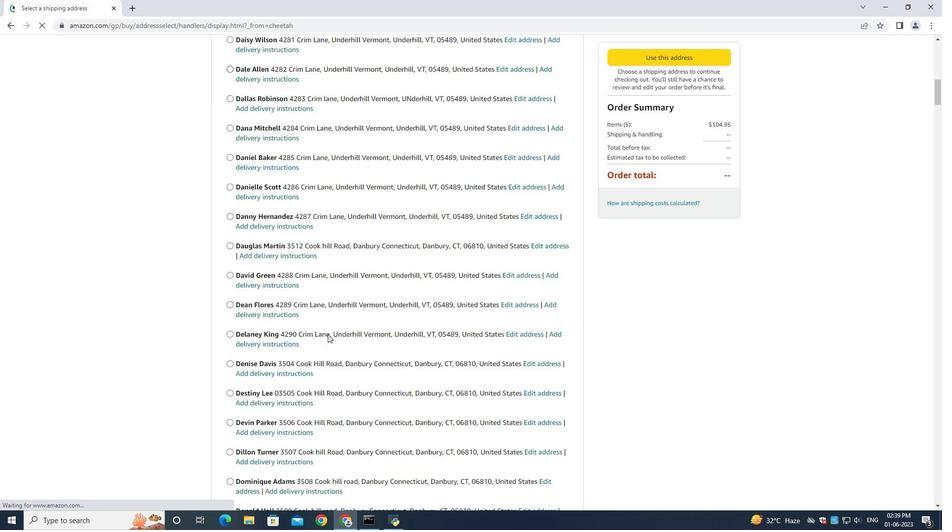 
Action: Mouse moved to (608, 359)
Screenshot: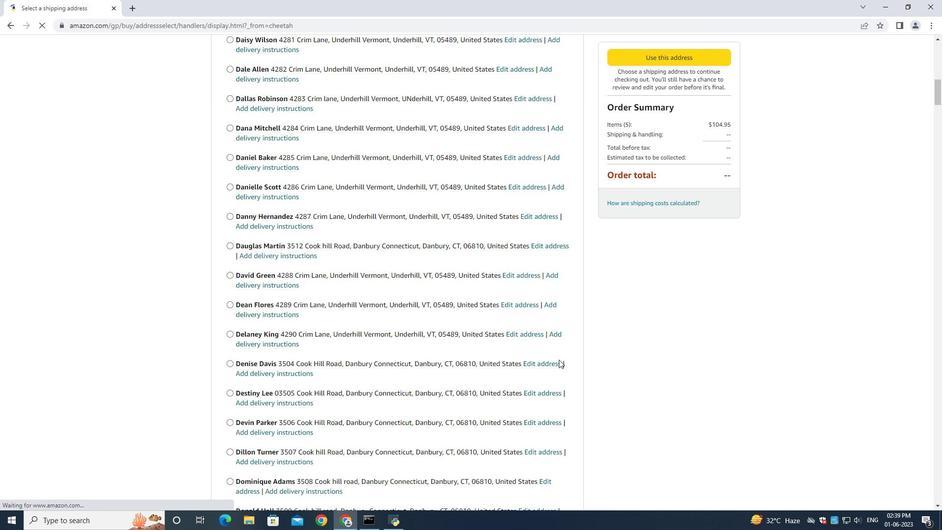 
Action: Mouse scrolled (608, 359) with delta (0, 0)
Screenshot: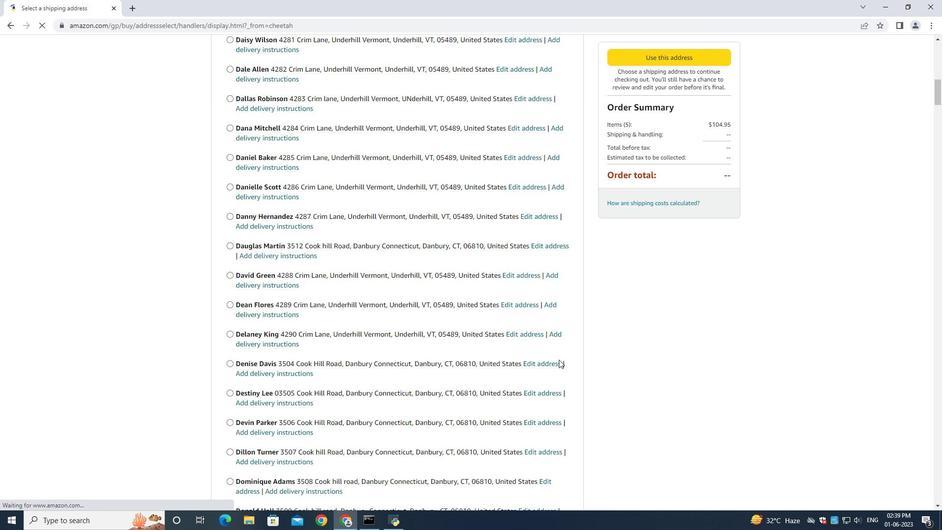 
Action: Mouse moved to (514, 338)
Screenshot: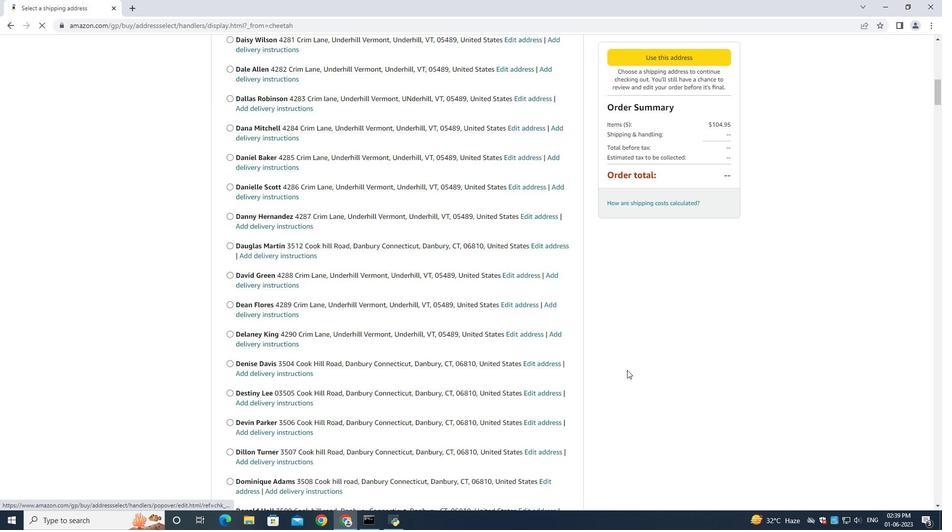 
Action: Mouse scrolled (571, 347) with delta (0, 0)
Screenshot: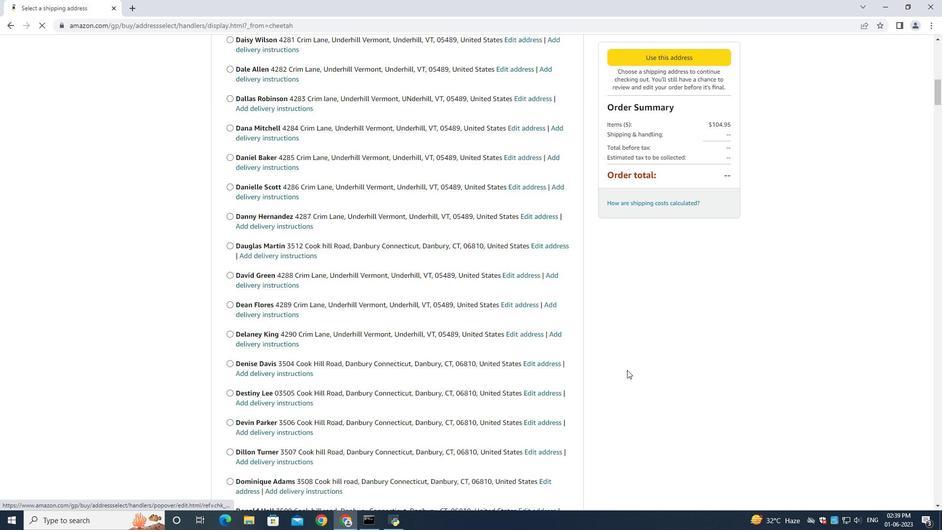 
Action: Mouse moved to (413, 341)
Screenshot: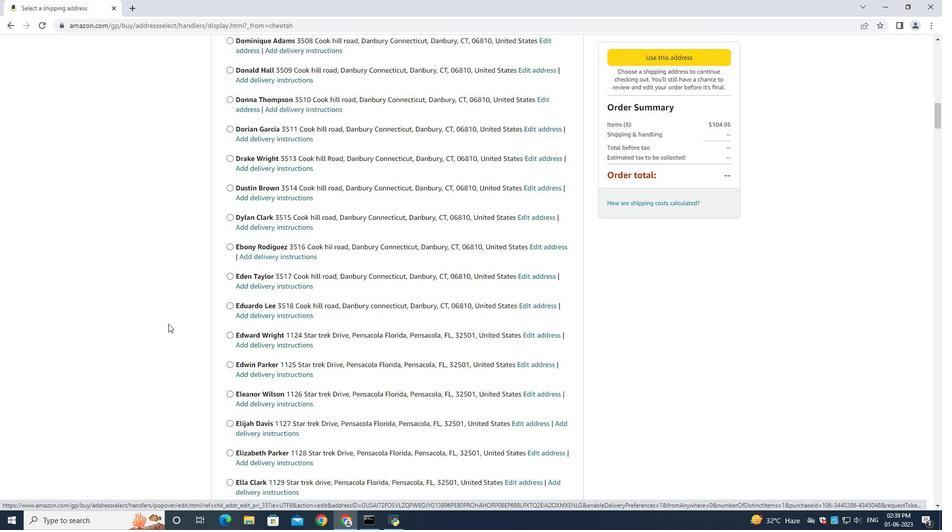 
Action: Mouse scrolled (364, 338) with delta (0, 0)
Screenshot: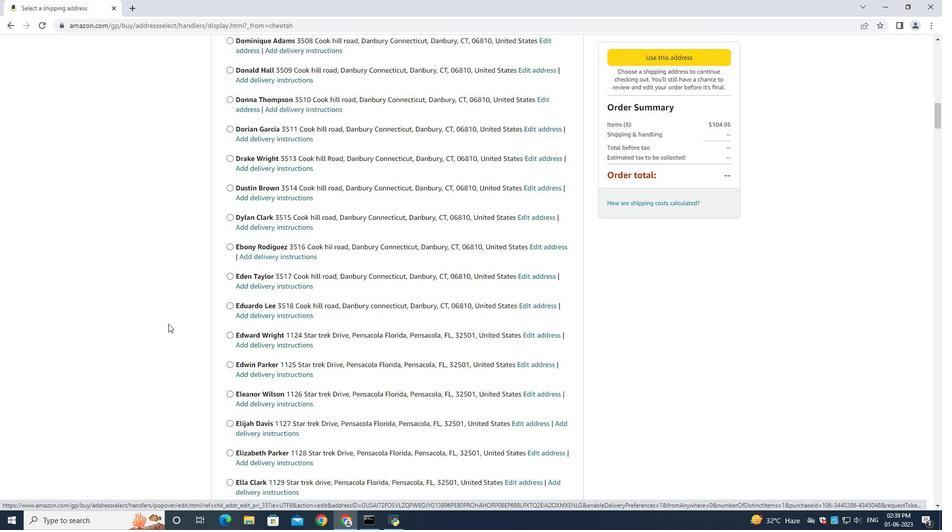 
Action: Mouse moved to (447, 343)
Screenshot: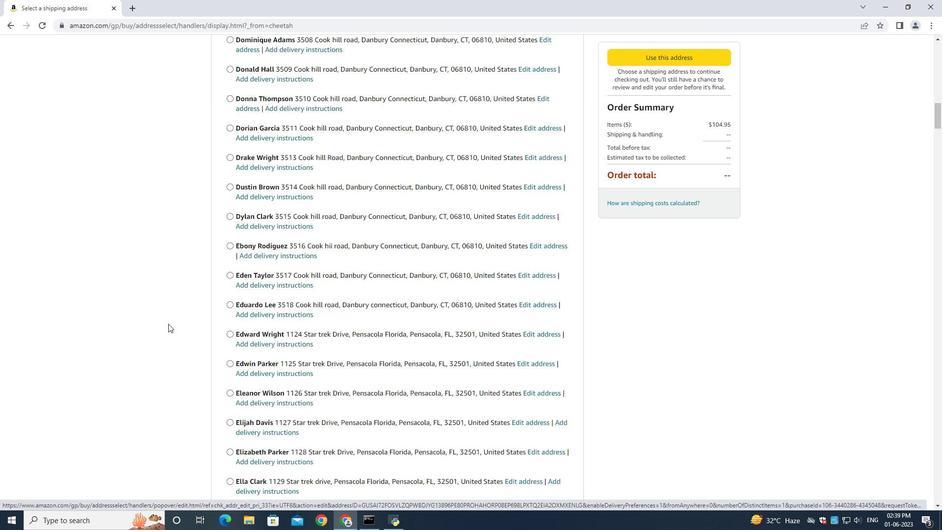 
Action: Mouse scrolled (430, 341) with delta (0, 0)
Screenshot: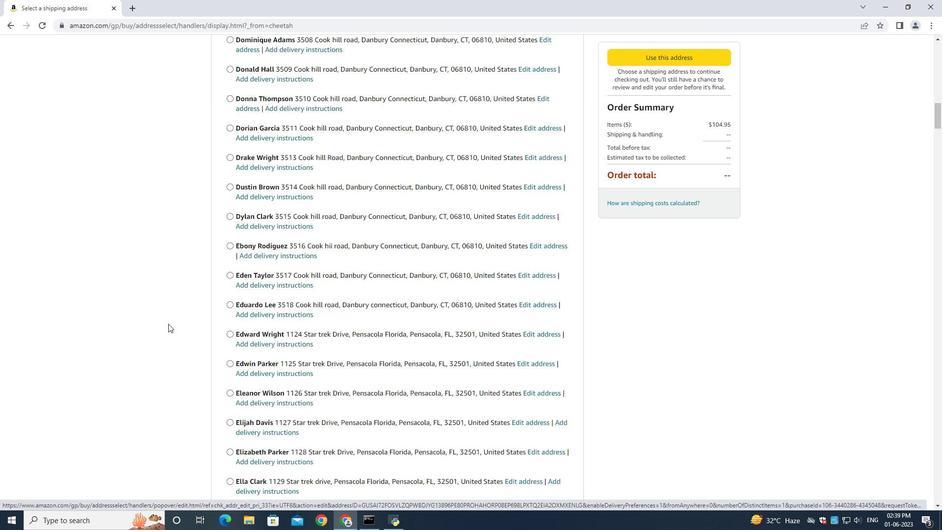 
Action: Mouse moved to (461, 343)
Screenshot: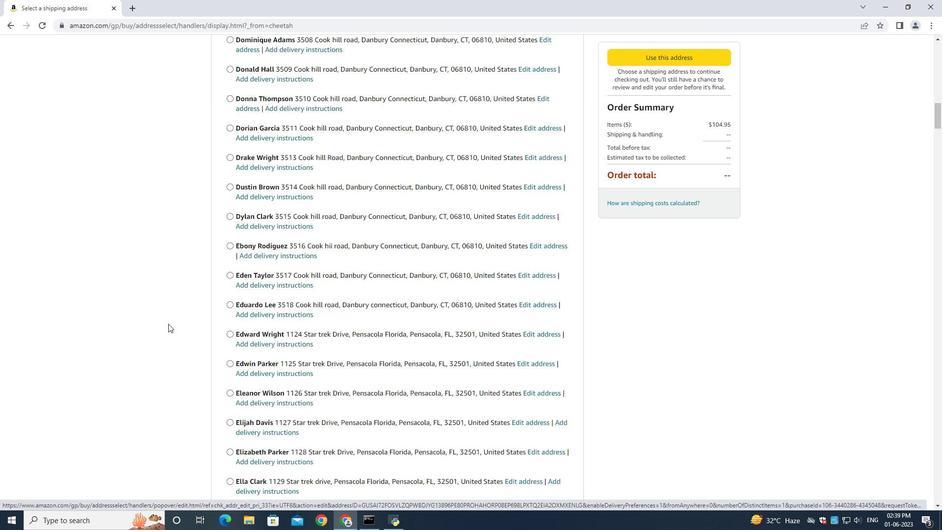 
Action: Mouse scrolled (455, 342) with delta (0, 0)
Screenshot: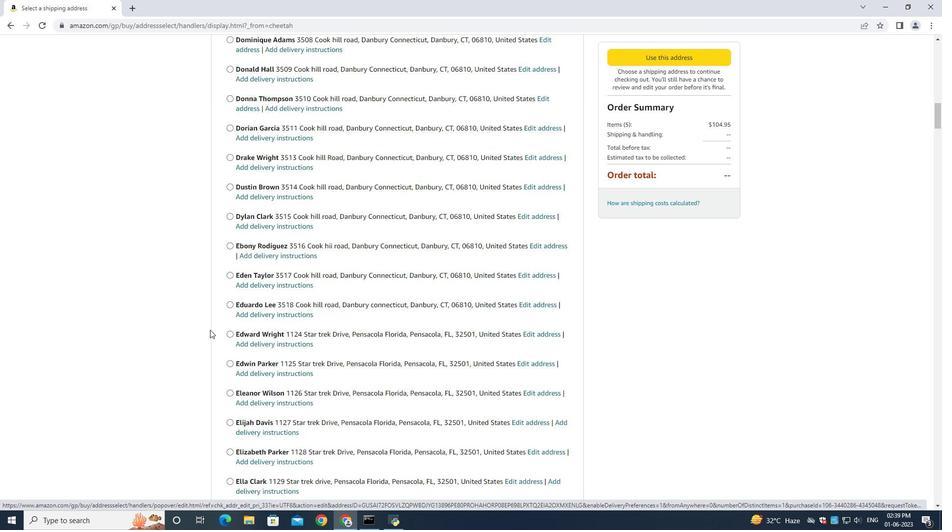 
Action: Mouse moved to (466, 343)
Screenshot: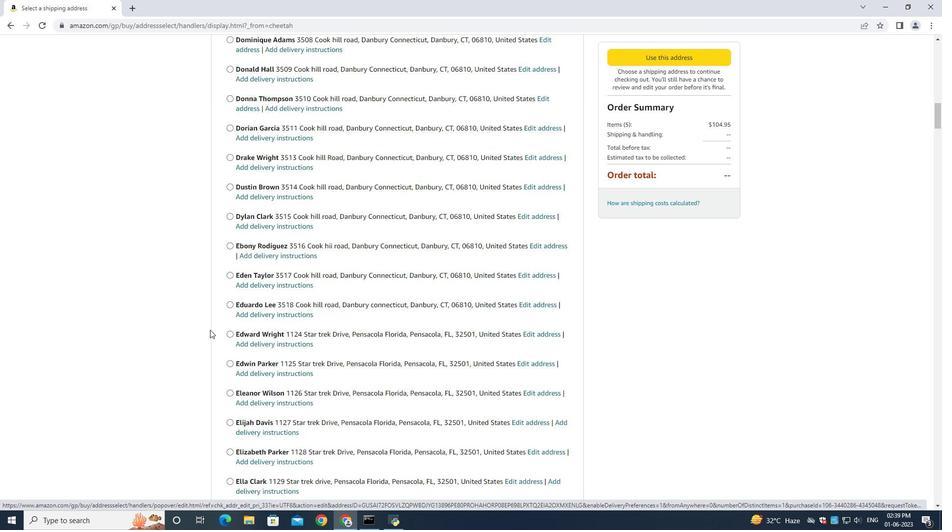 
Action: Mouse scrolled (461, 342) with delta (0, 0)
Screenshot: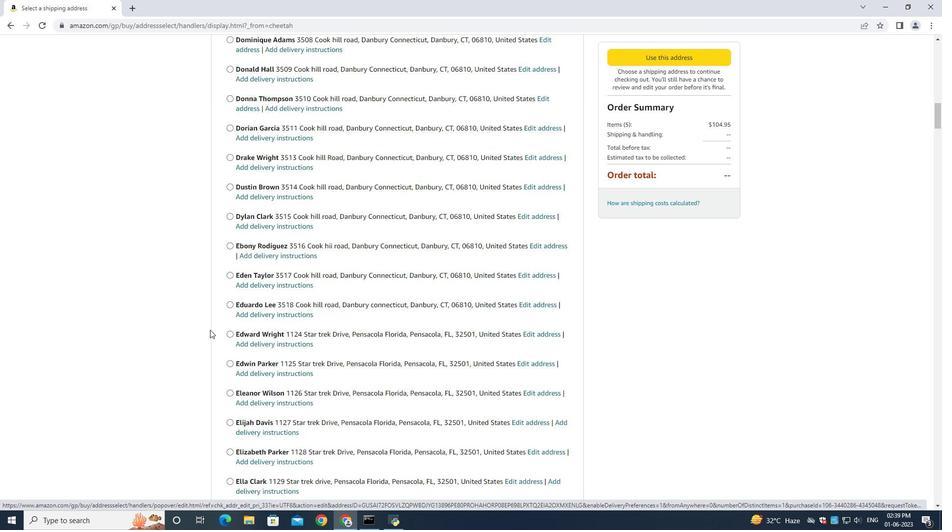 
Action: Mouse moved to (473, 342)
Screenshot: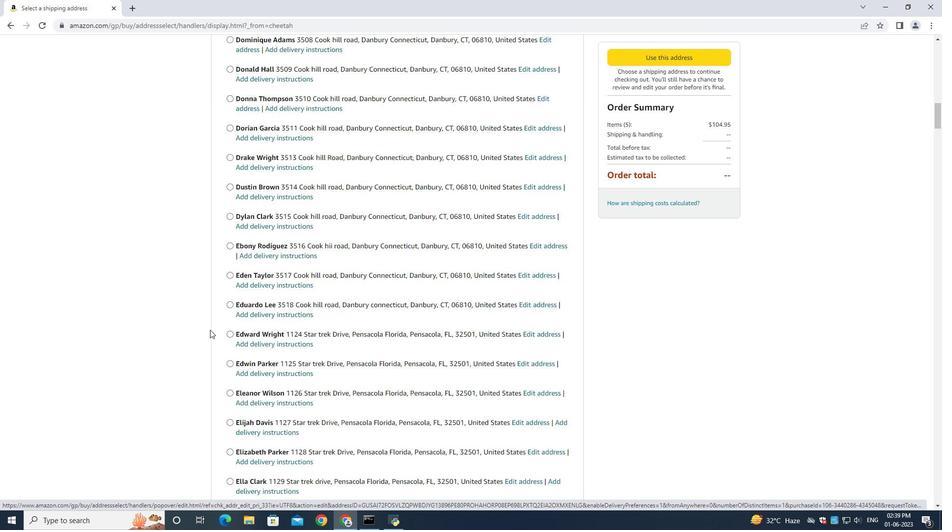 
Action: Mouse scrolled (470, 342) with delta (0, 0)
Screenshot: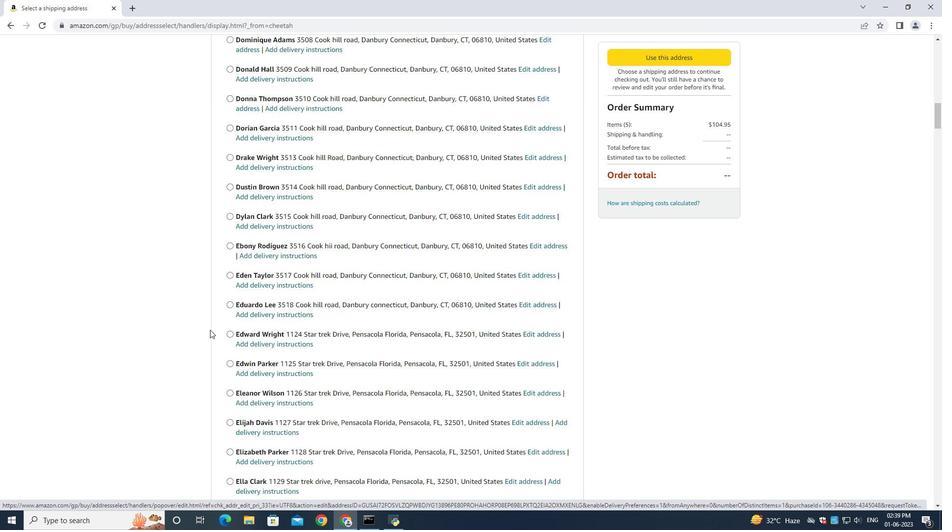 
Action: Mouse moved to (473, 341)
Screenshot: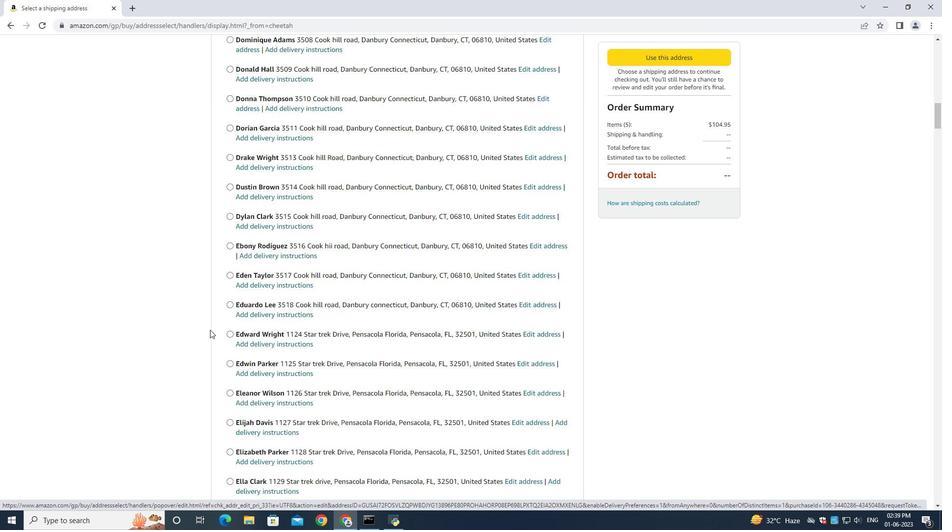 
Action: Mouse scrolled (472, 342) with delta (0, 0)
Screenshot: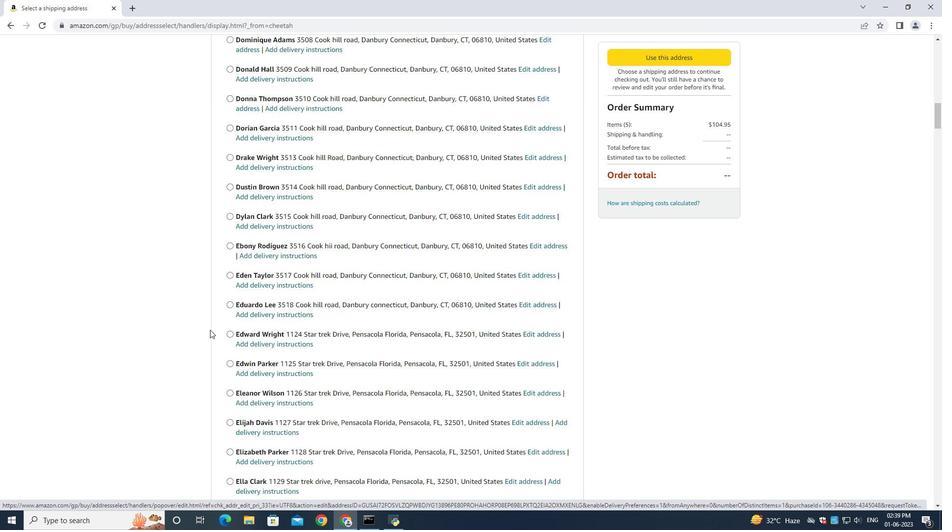 
Action: Mouse moved to (473, 341)
Screenshot: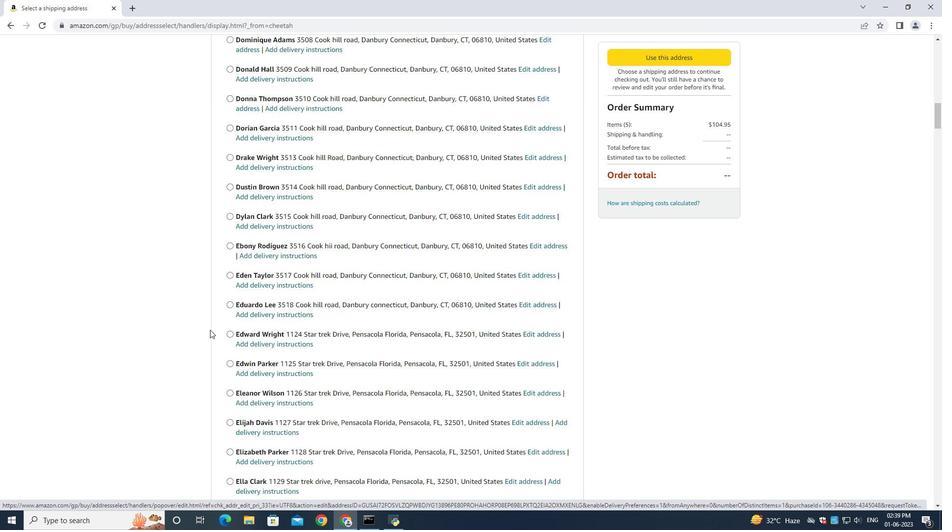 
Action: Mouse scrolled (473, 341) with delta (0, 0)
Screenshot: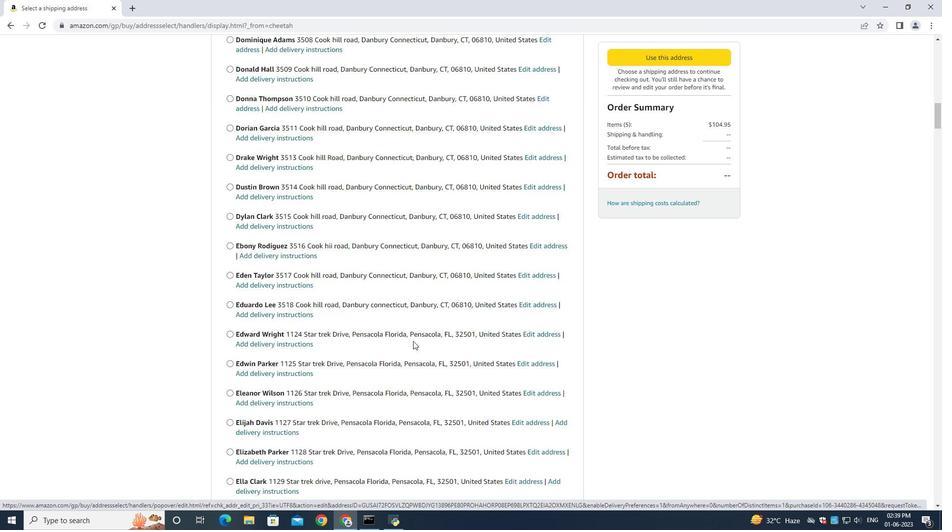 
Action: Mouse moved to (471, 340)
Screenshot: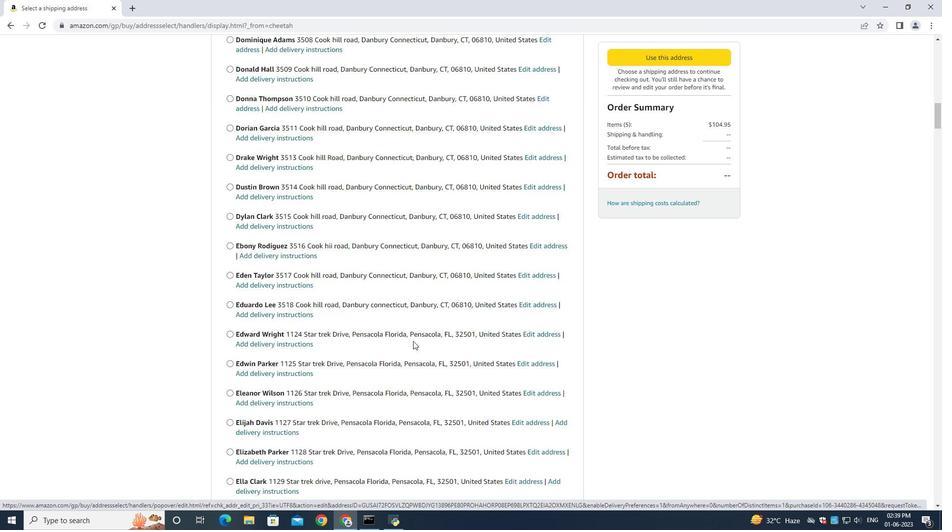 
Action: Mouse scrolled (473, 341) with delta (0, 0)
Screenshot: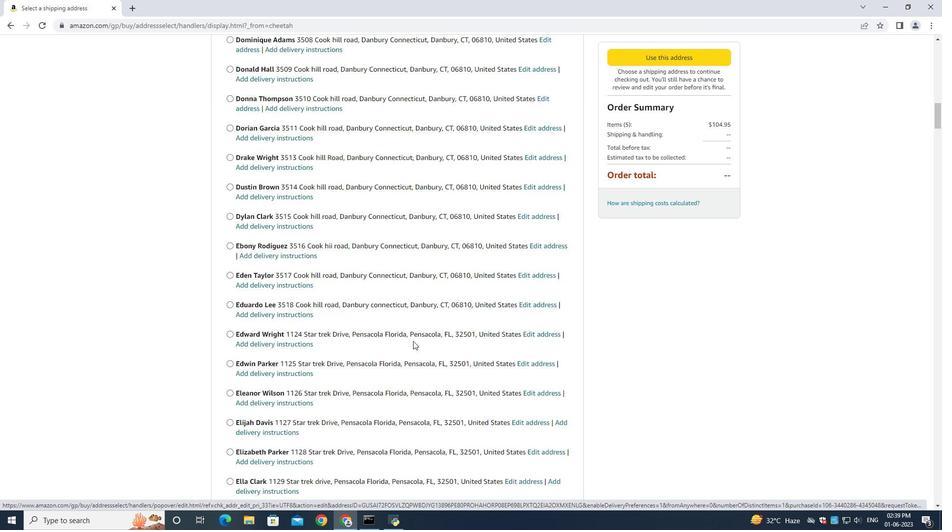 
Action: Mouse moved to (431, 348)
Screenshot: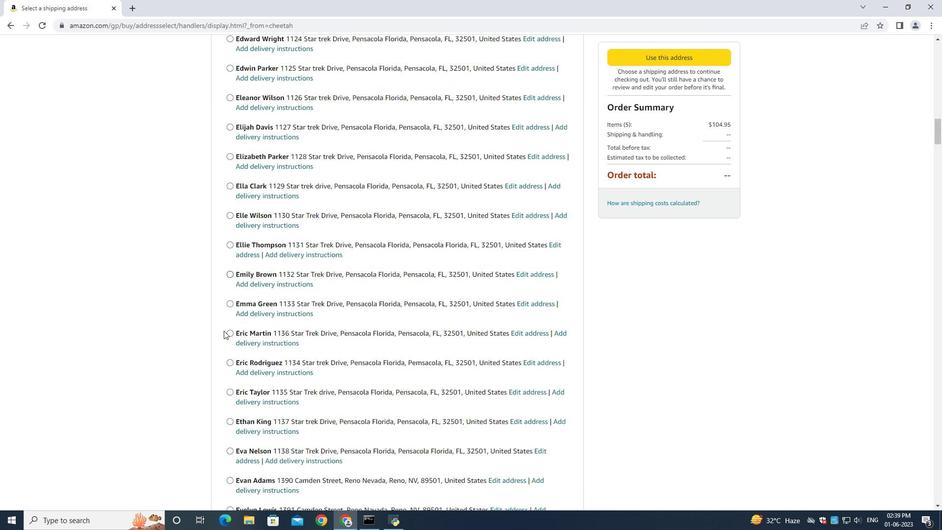 
Action: Mouse scrolled (431, 348) with delta (0, 0)
Screenshot: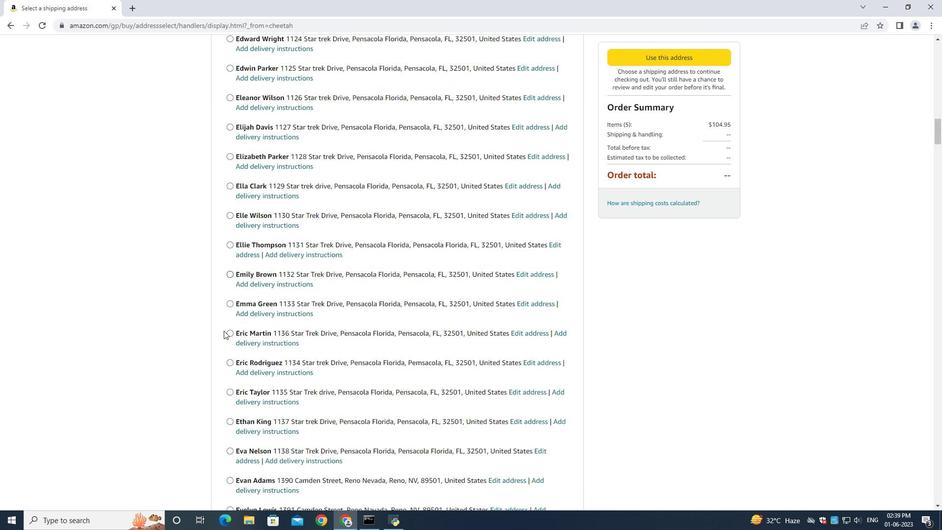 
Action: Mouse moved to (519, 350)
Screenshot: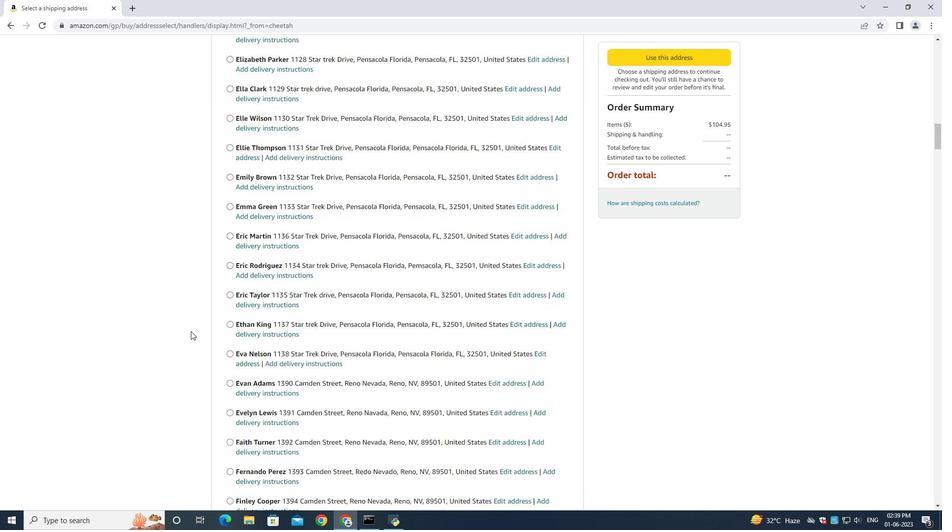 
Action: Mouse scrolled (510, 350) with delta (0, 0)
Screenshot: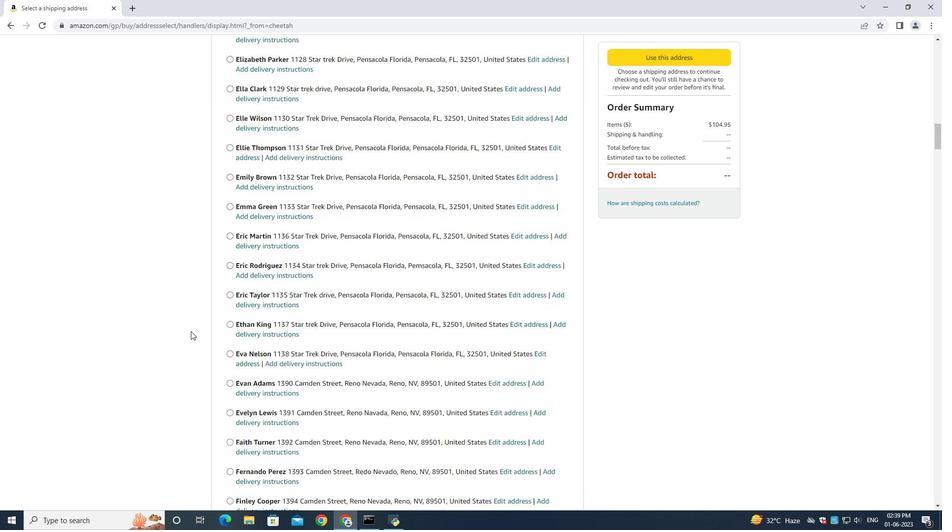 
Action: Mouse moved to (529, 350)
Screenshot: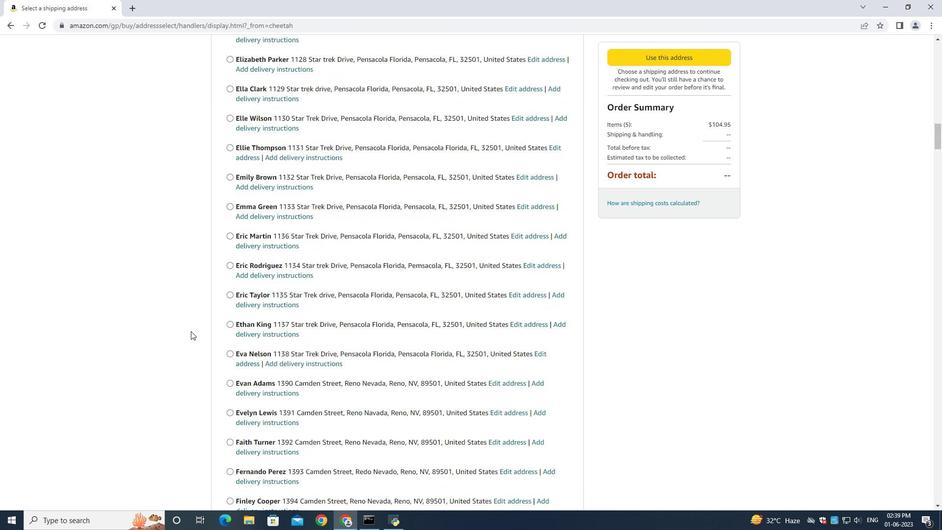 
Action: Mouse scrolled (525, 350) with delta (0, 0)
Screenshot: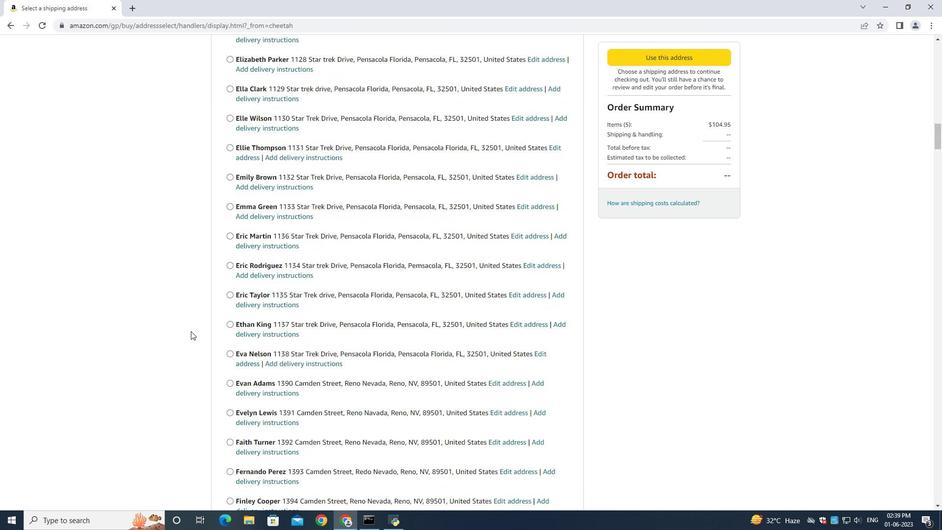 
Action: Mouse moved to (533, 350)
Screenshot: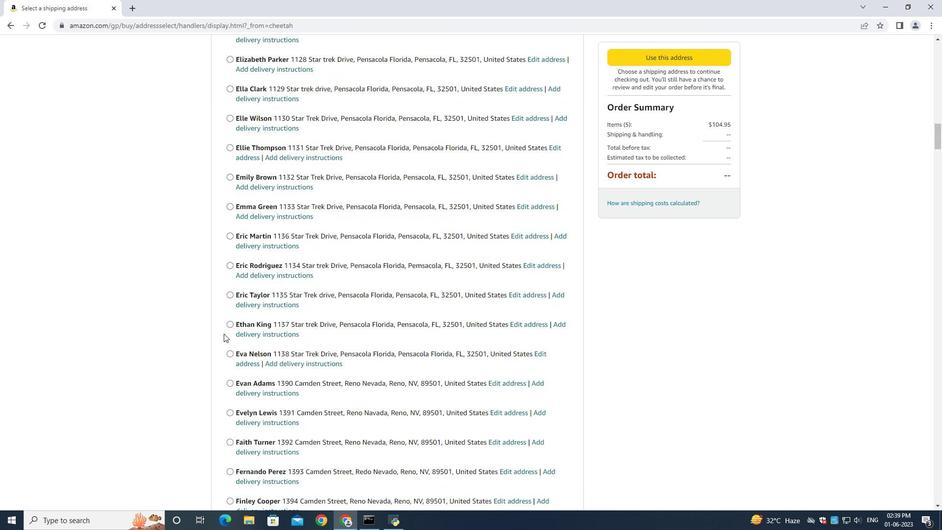 
Action: Mouse scrolled (531, 350) with delta (0, 0)
Screenshot: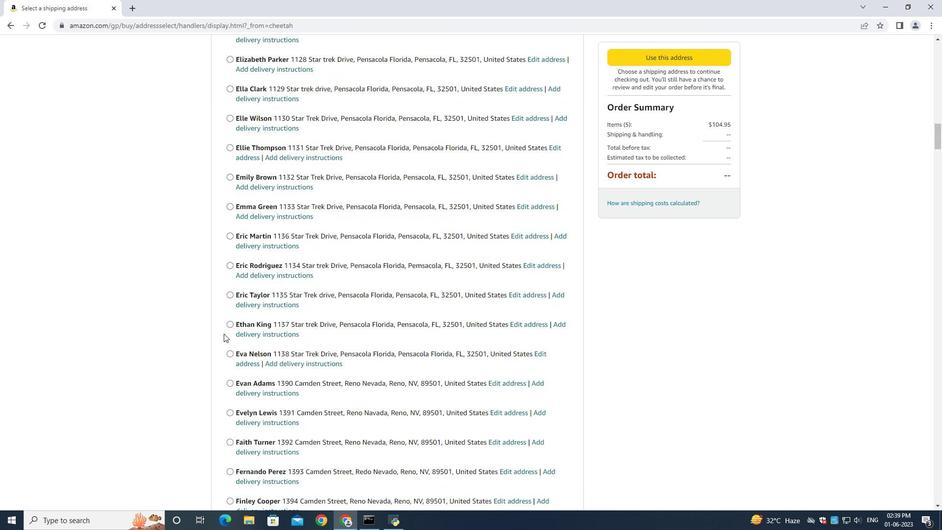 
Action: Mouse moved to (533, 350)
Screenshot: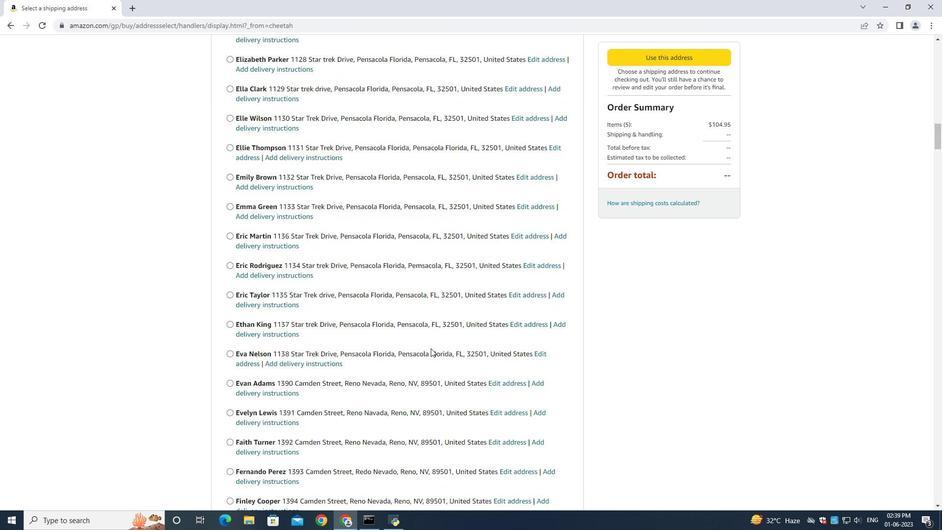 
Action: Mouse scrolled (533, 349) with delta (0, 0)
Screenshot: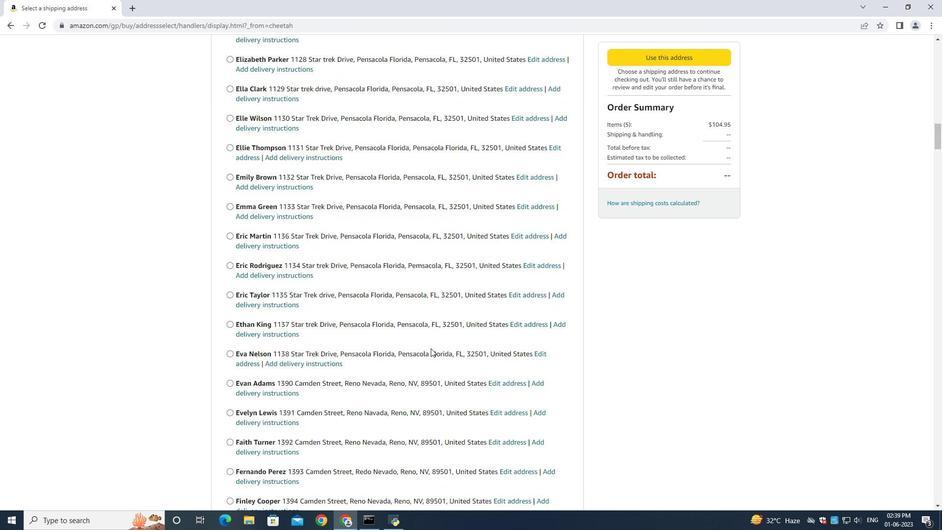 
Action: Mouse moved to (528, 346)
Screenshot: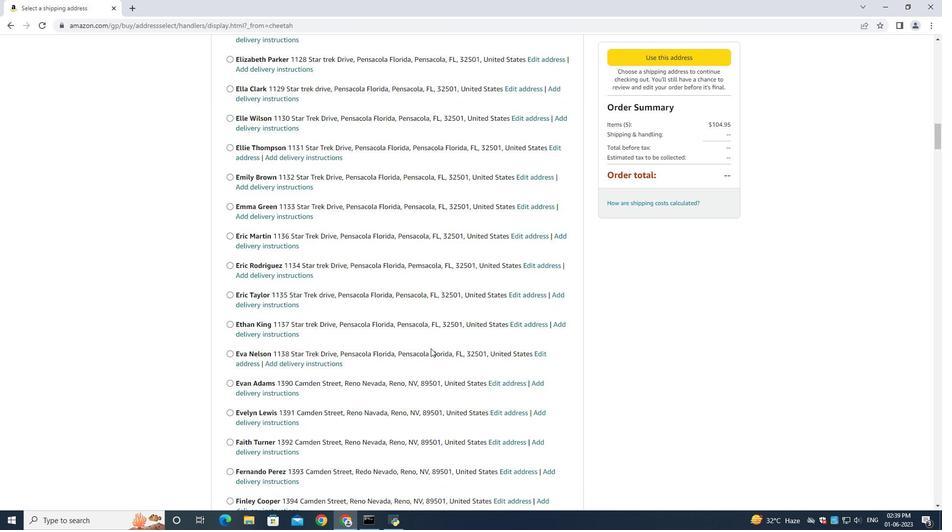 
Action: Mouse scrolled (533, 349) with delta (0, 0)
Screenshot: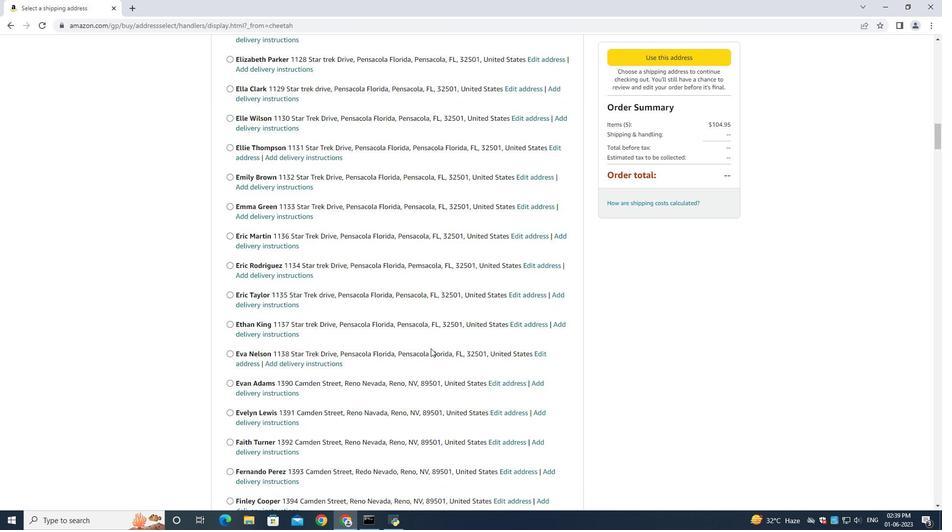 
Action: Mouse moved to (517, 344)
Screenshot: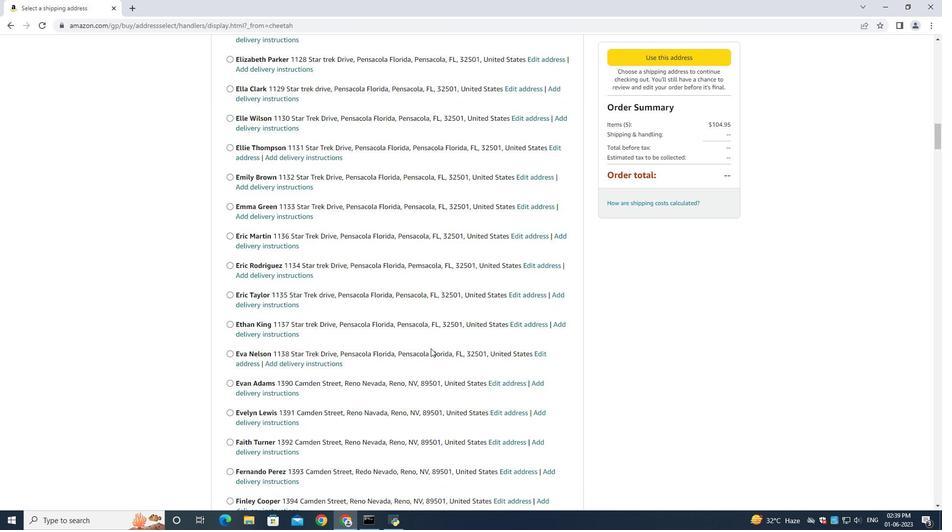 
Action: Mouse scrolled (533, 349) with delta (0, 0)
Screenshot: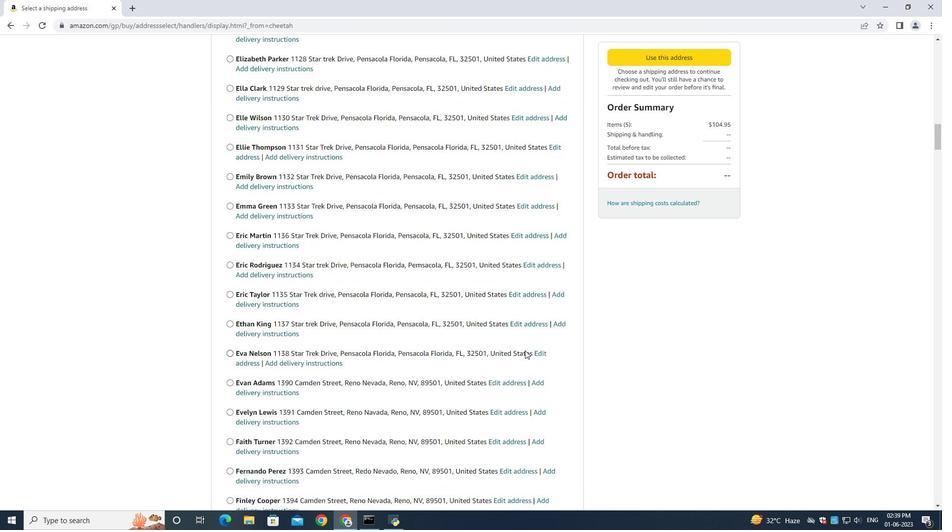 
Action: Mouse moved to (409, 332)
Screenshot: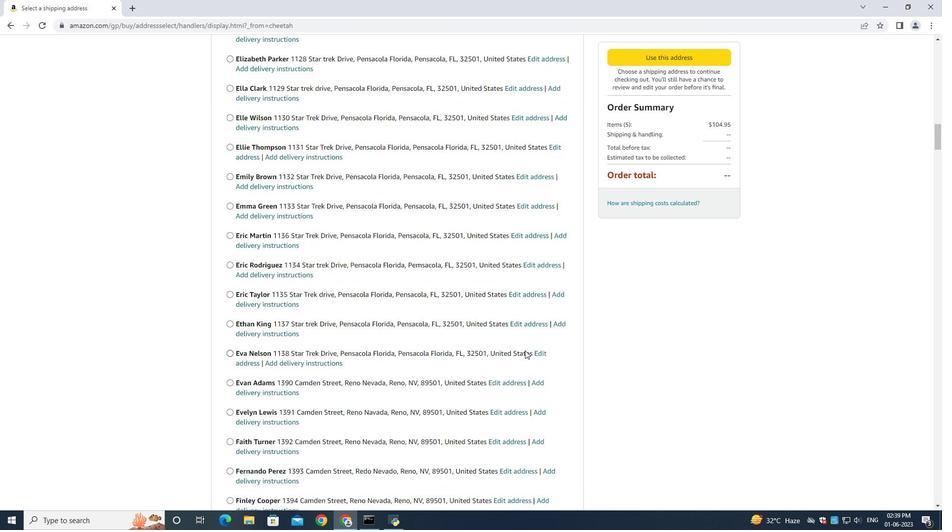 
Action: Mouse scrolled (528, 346) with delta (0, 0)
Screenshot: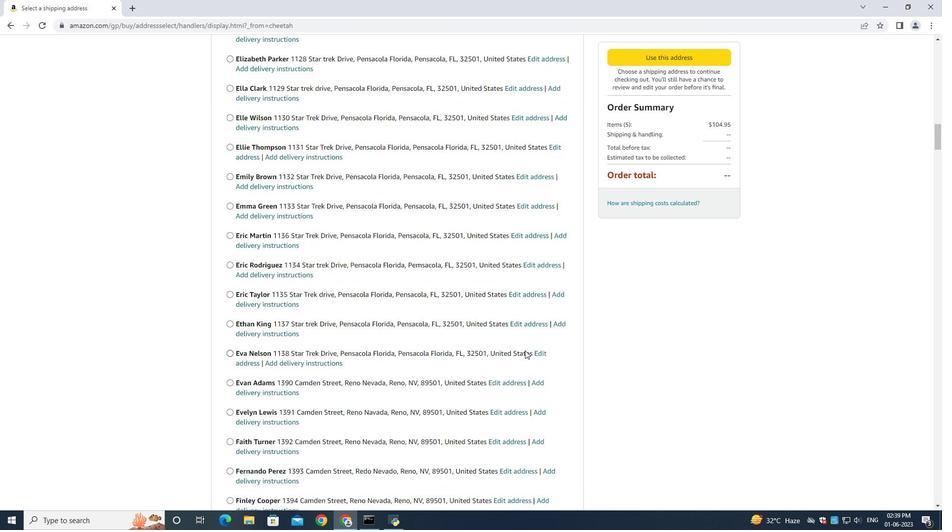 
Action: Mouse moved to (481, 342)
Screenshot: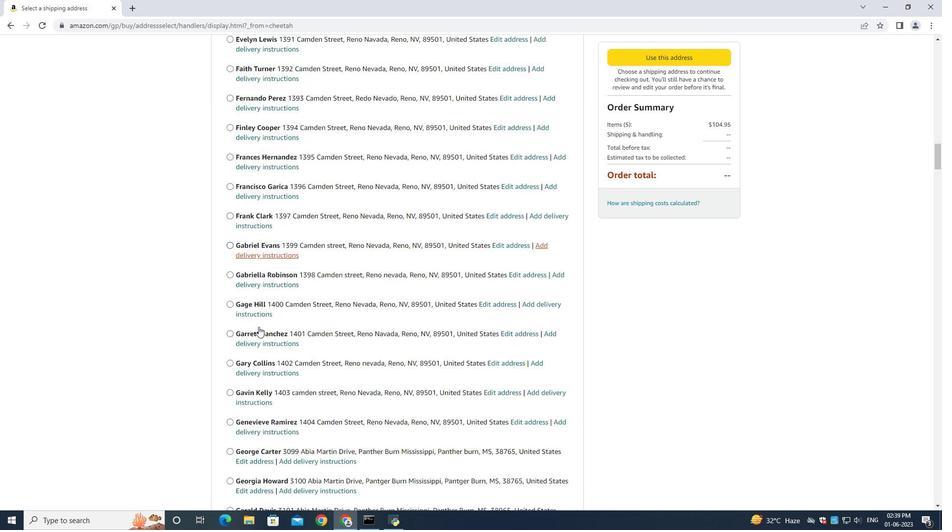 
Action: Mouse scrolled (460, 340) with delta (0, 0)
Screenshot: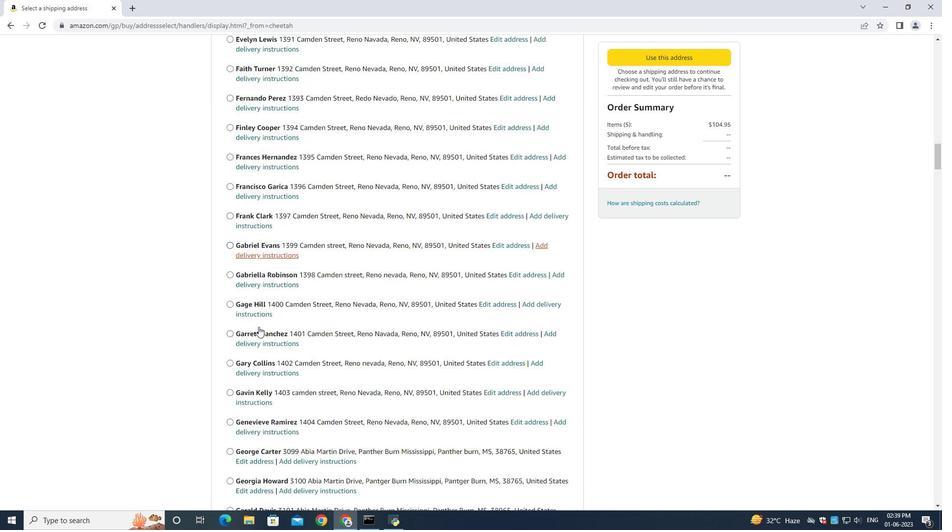 
Action: Mouse moved to (508, 343)
Screenshot: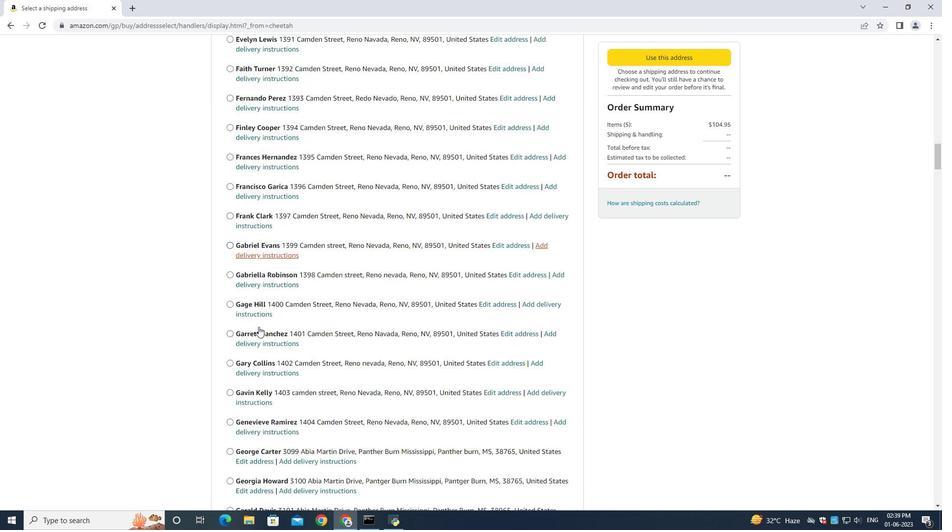 
Action: Mouse scrolled (497, 343) with delta (0, 0)
Screenshot: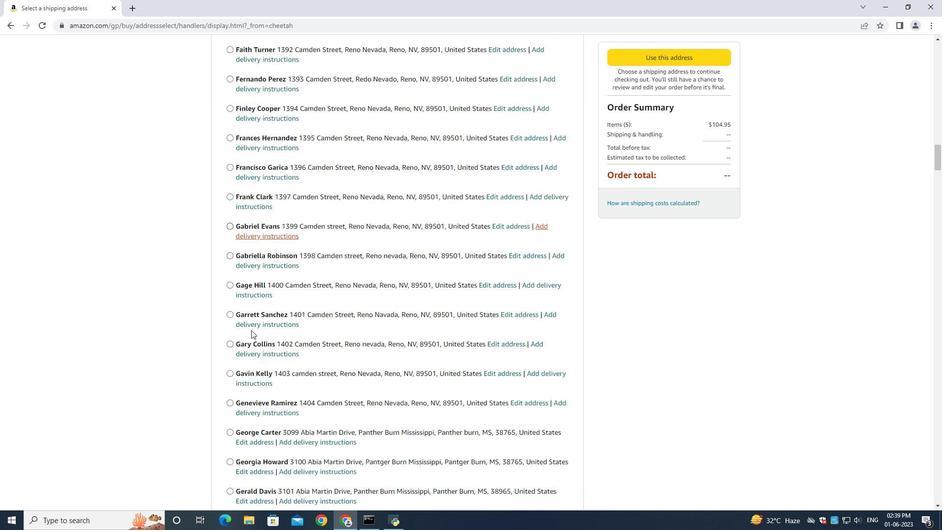 
Action: Mouse moved to (519, 344)
Screenshot: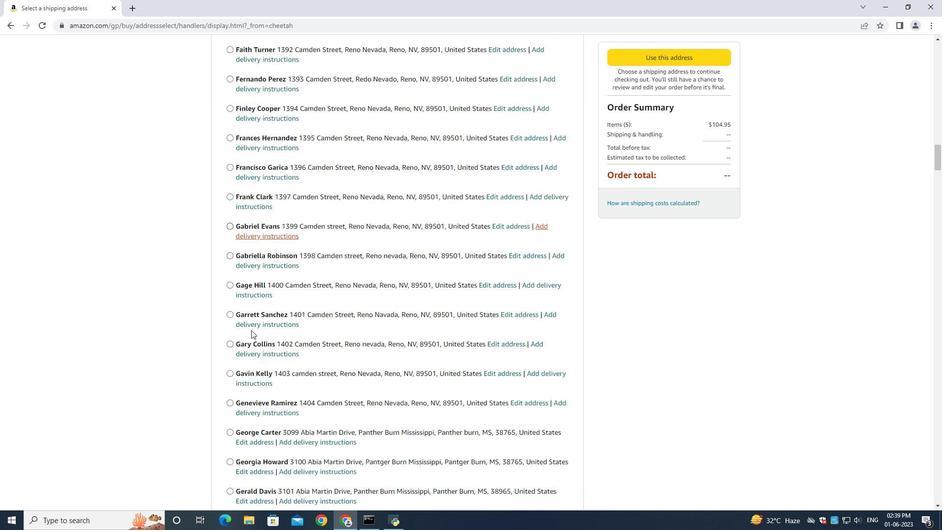 
Action: Mouse scrolled (515, 343) with delta (0, 0)
Screenshot: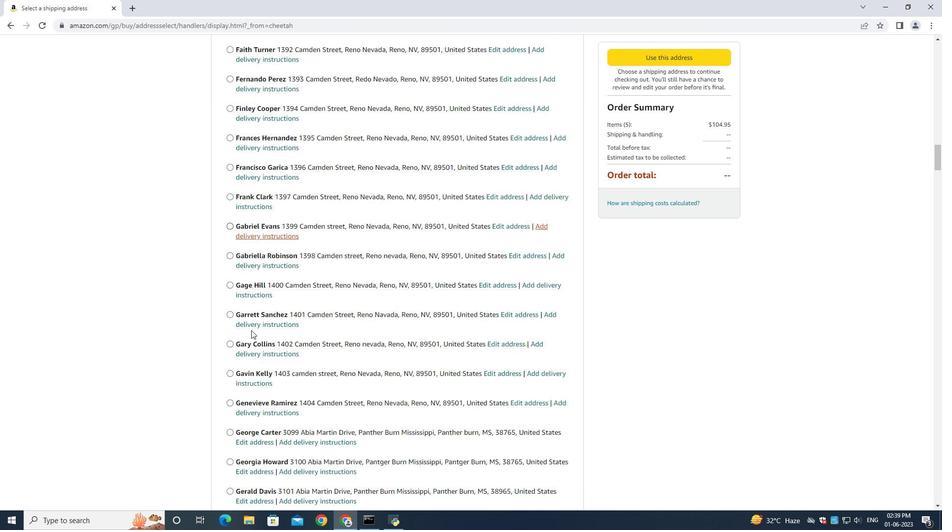 
Action: Mouse moved to (523, 344)
Screenshot: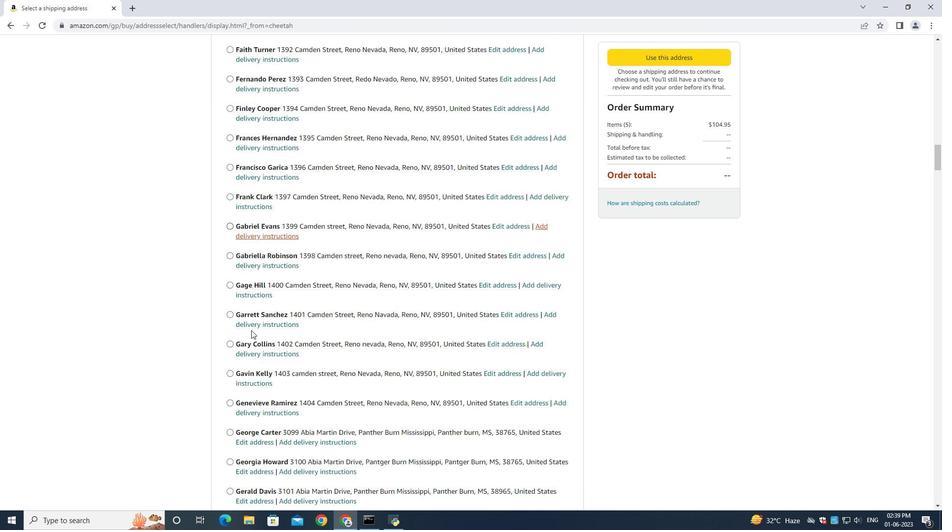 
Action: Mouse scrolled (522, 343) with delta (0, 0)
Screenshot: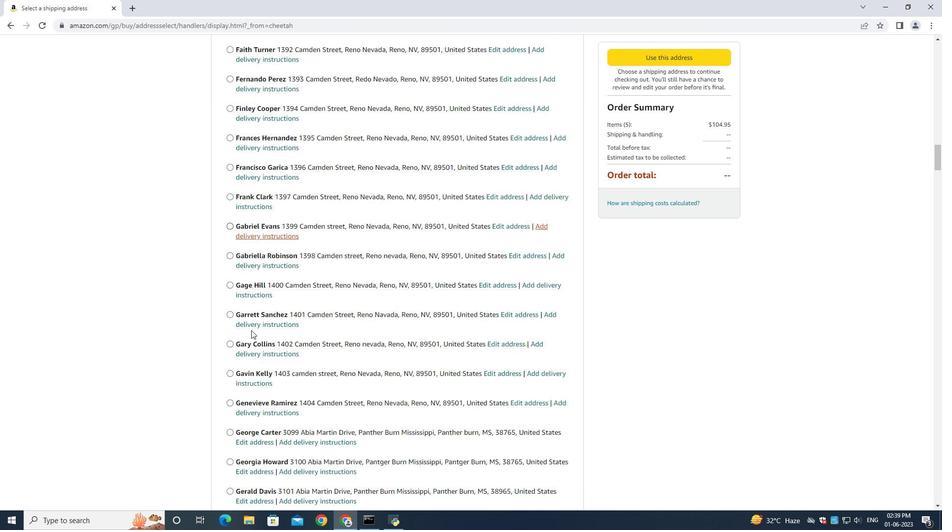 
Action: Mouse moved to (523, 344)
Screenshot: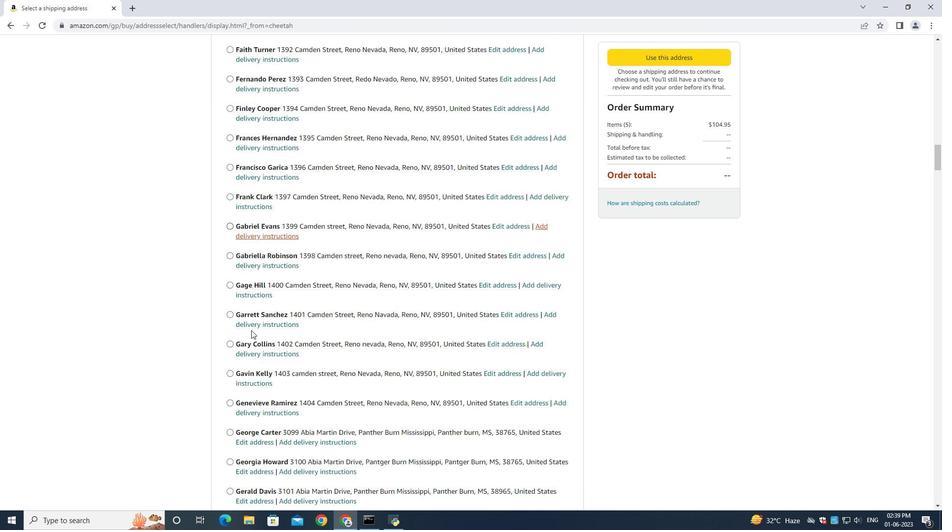 
Action: Mouse scrolled (523, 343) with delta (0, 0)
Screenshot: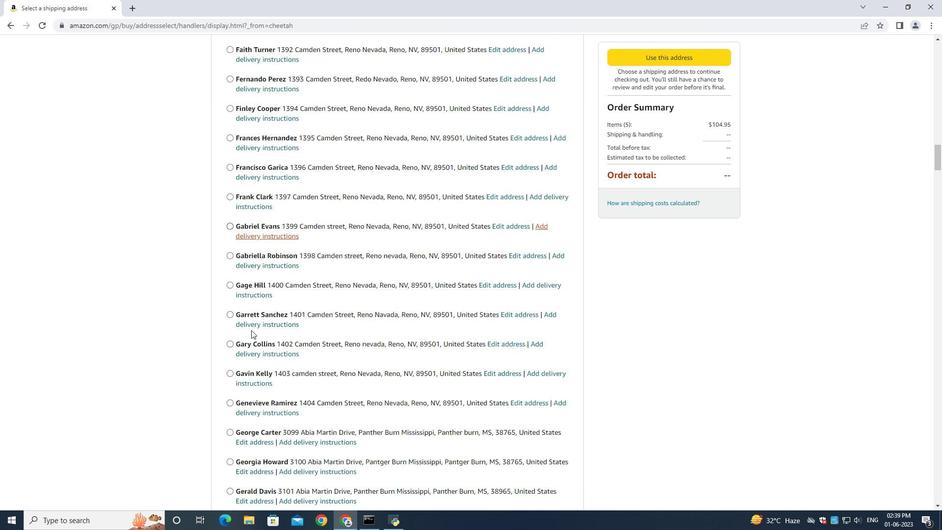 
Action: Mouse scrolled (523, 343) with delta (0, 0)
Screenshot: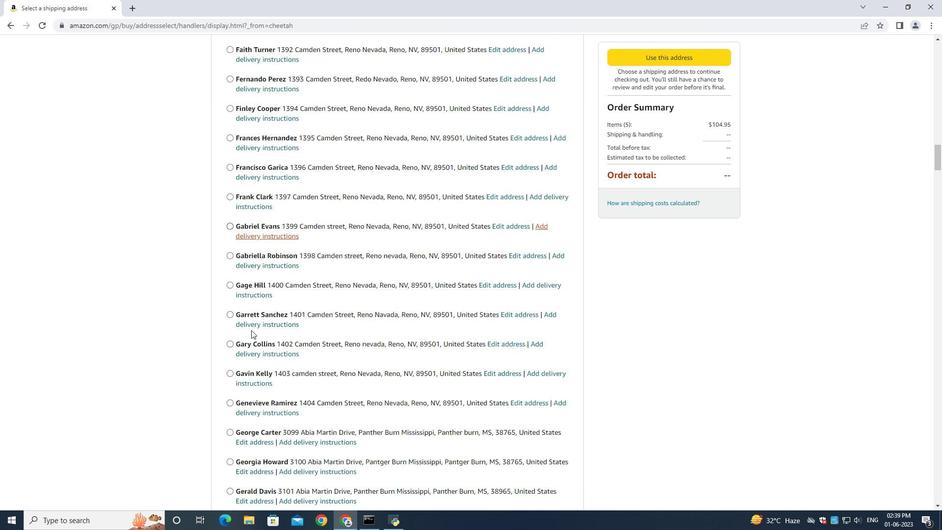 
Action: Mouse scrolled (523, 343) with delta (0, 0)
Screenshot: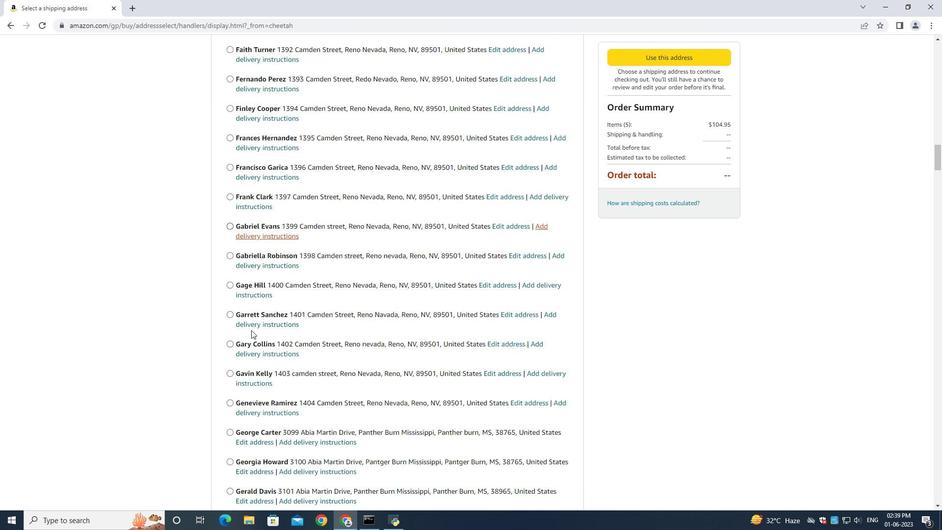 
Action: Mouse scrolled (523, 343) with delta (0, 0)
Screenshot: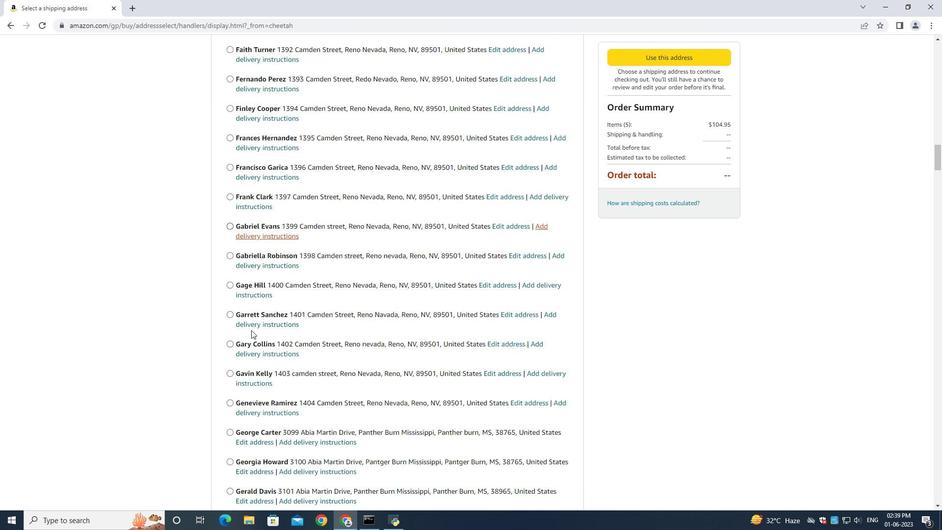 
Action: Mouse scrolled (523, 343) with delta (0, 0)
Screenshot: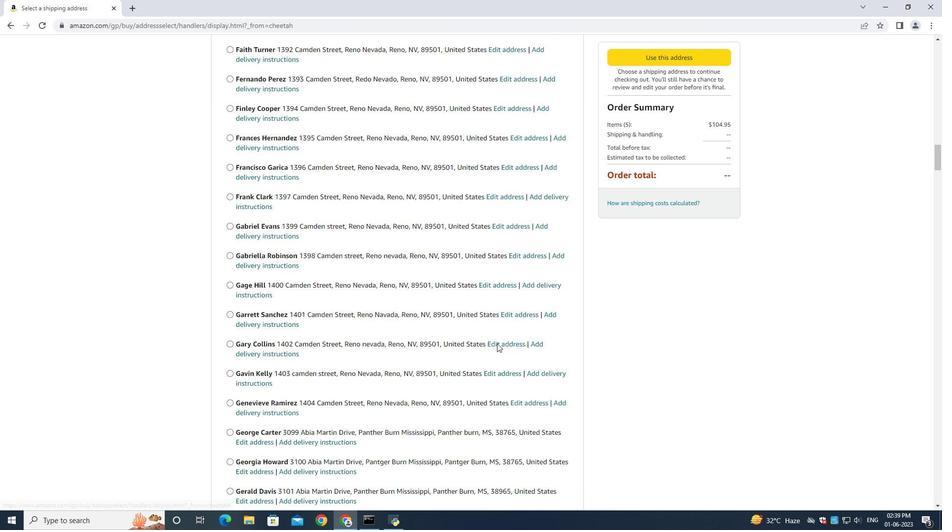 
Action: Mouse moved to (293, 345)
Screenshot: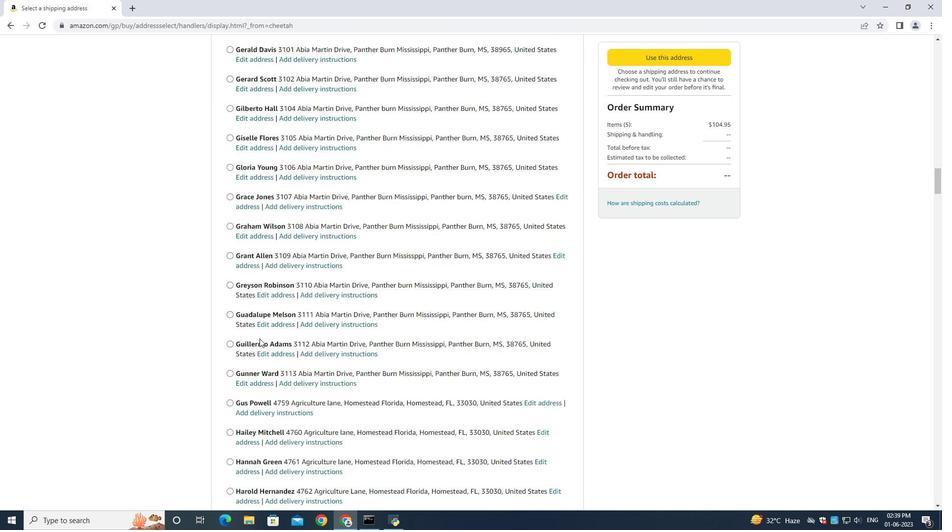 
Action: Mouse scrolled (283, 344) with delta (0, 0)
Screenshot: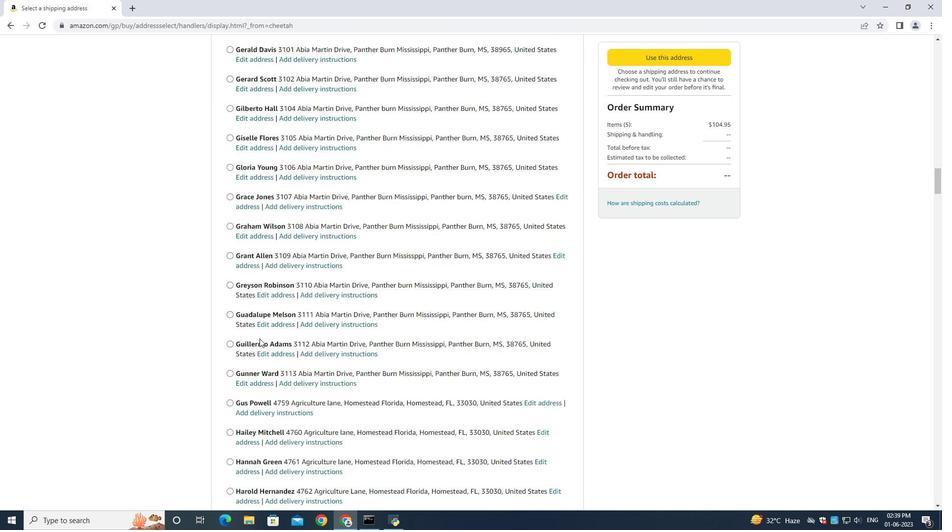 
Action: Mouse moved to (316, 346)
Screenshot: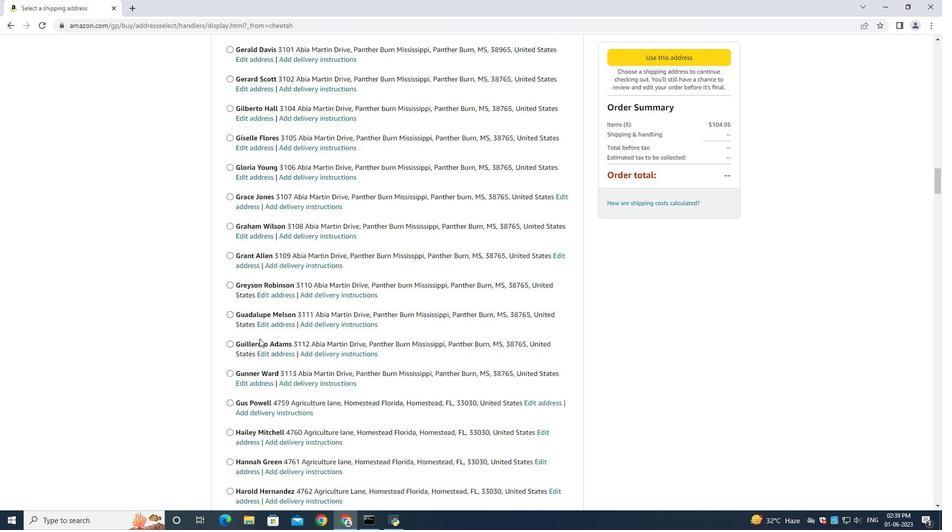 
Action: Mouse scrolled (304, 345) with delta (0, 0)
Screenshot: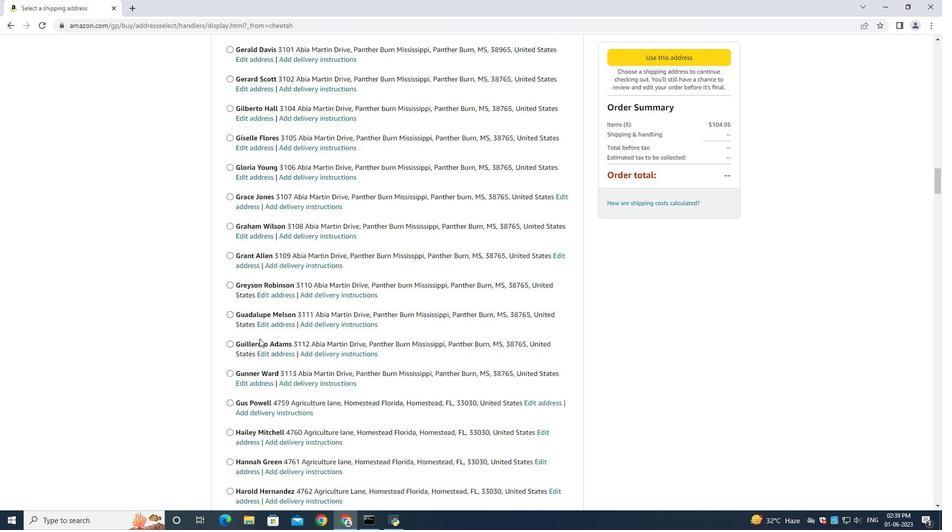 
Action: Mouse moved to (327, 346)
Screenshot: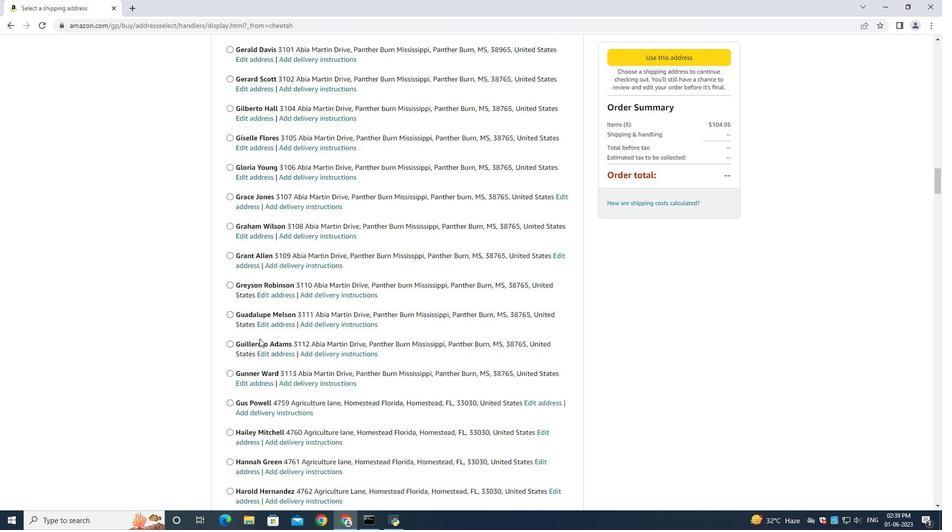 
Action: Mouse scrolled (316, 345) with delta (0, 0)
Screenshot: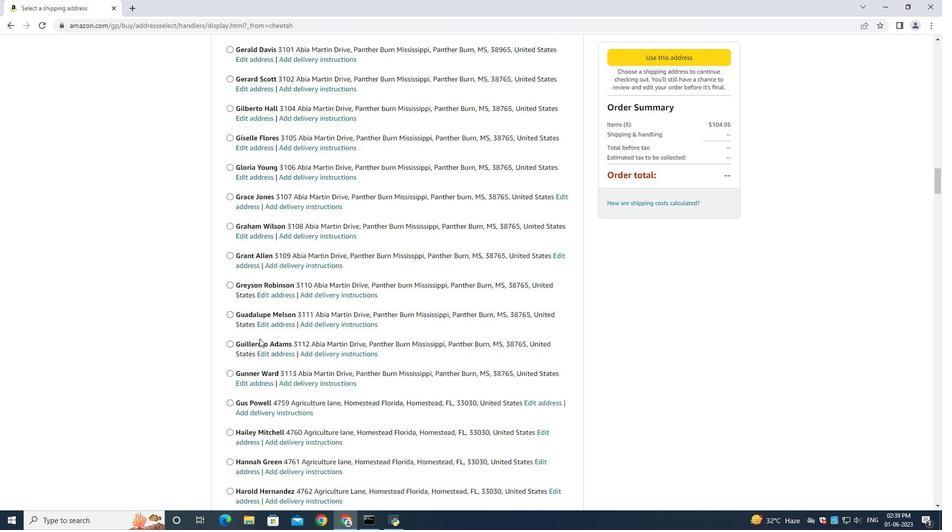 
Action: Mouse moved to (355, 345)
Screenshot: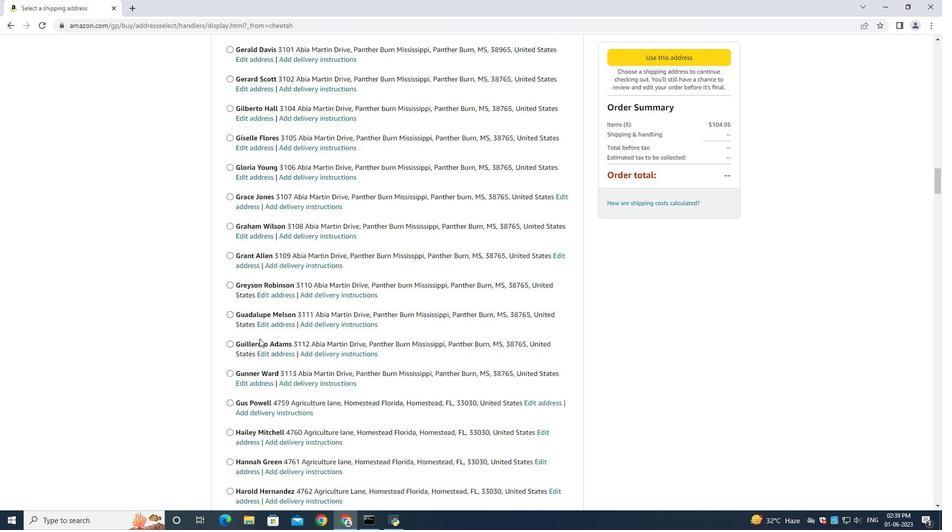 
Action: Mouse scrolled (341, 345) with delta (0, 0)
Screenshot: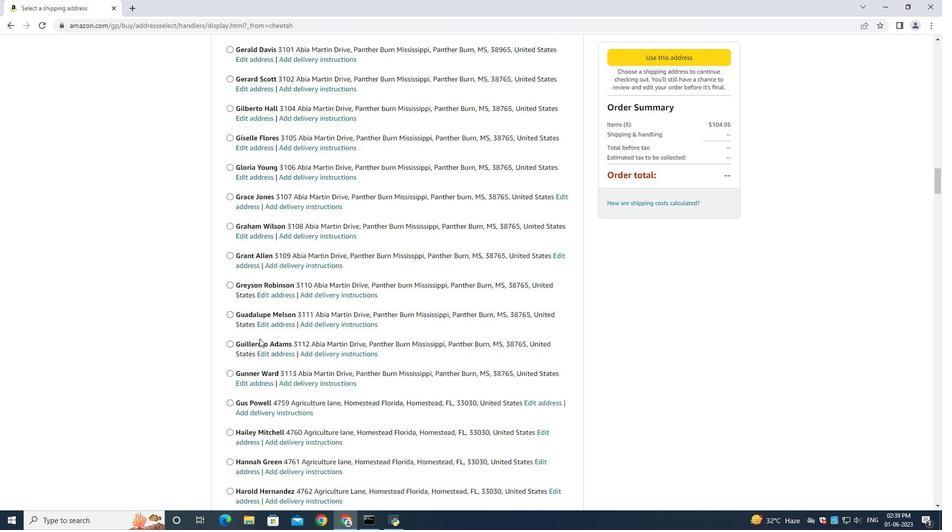 
Action: Mouse moved to (395, 343)
Screenshot: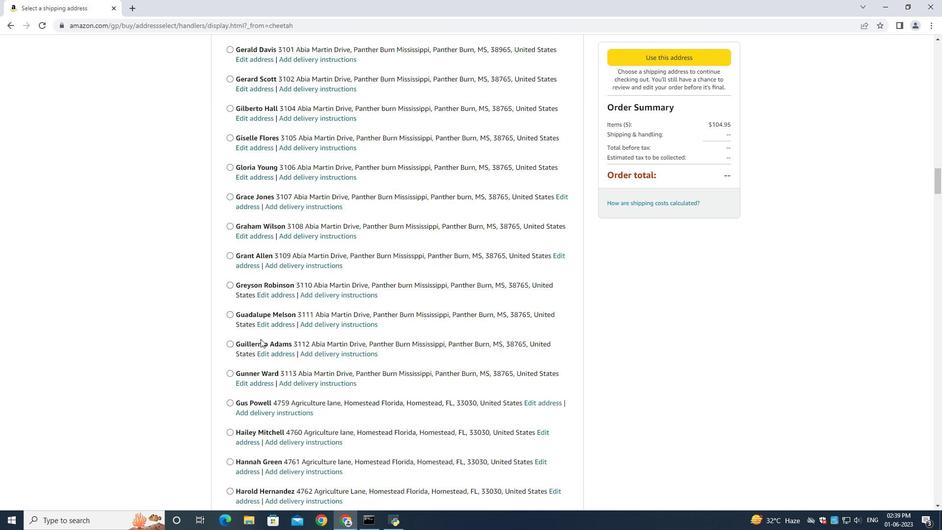 
Action: Mouse scrolled (369, 343) with delta (0, 0)
Screenshot: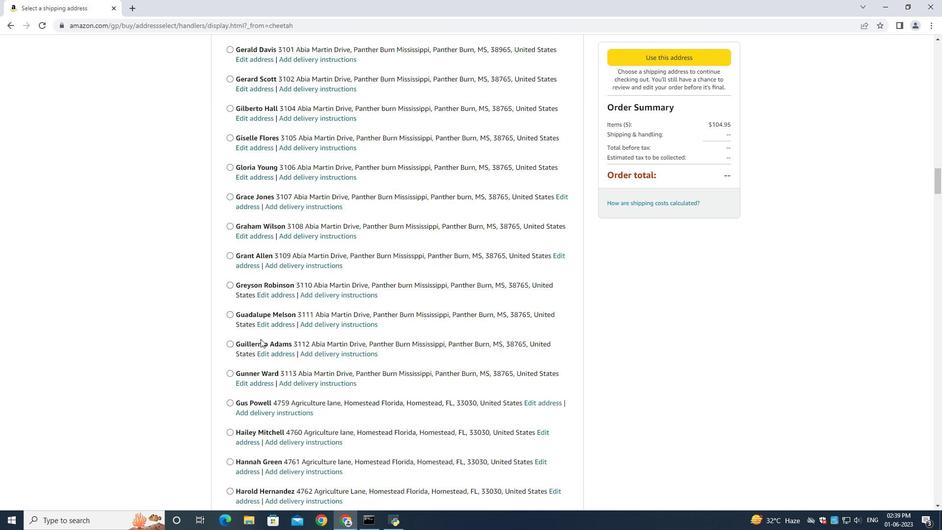 
Action: Mouse moved to (417, 341)
Screenshot: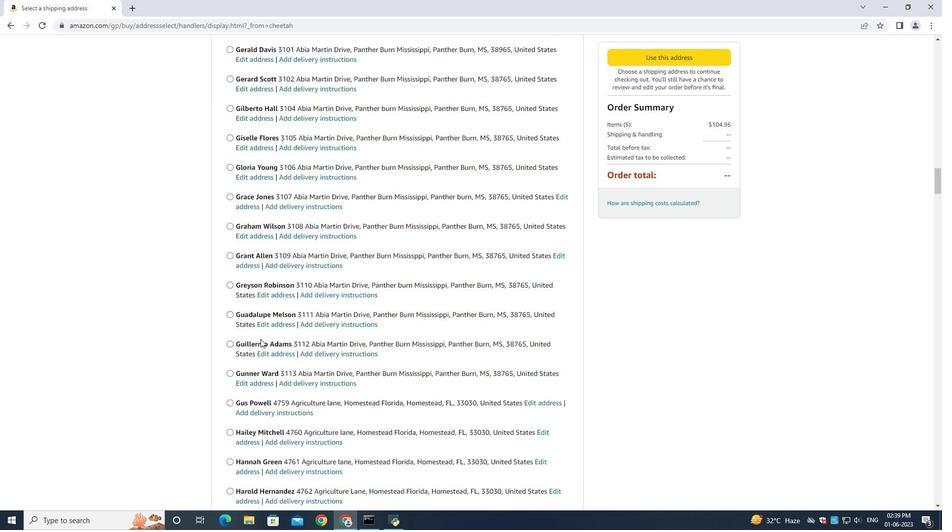 
Action: Mouse scrolled (405, 341) with delta (0, 0)
Screenshot: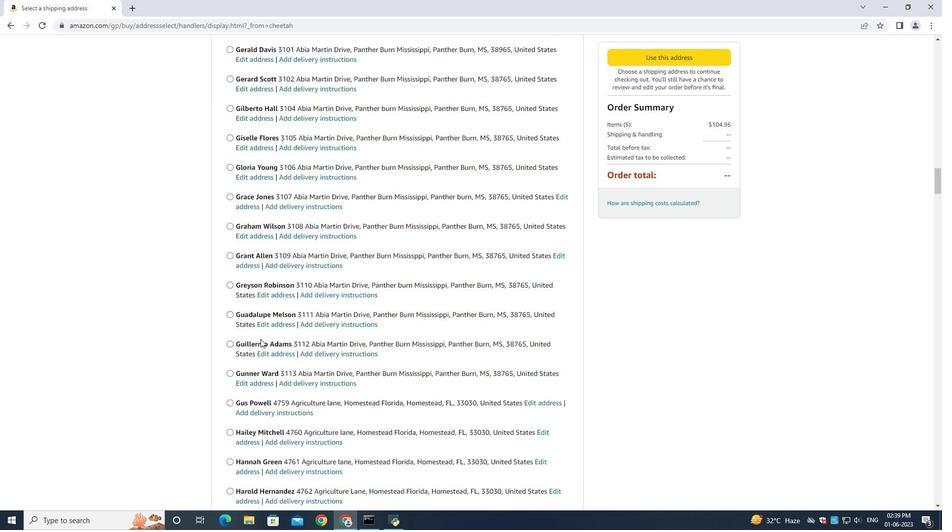 
Action: Mouse moved to (423, 340)
Screenshot: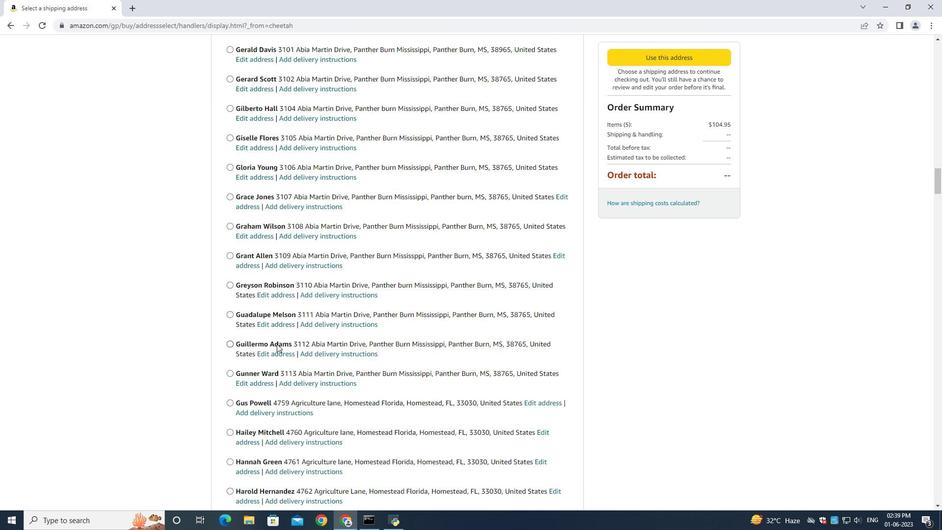 
Action: Mouse scrolled (421, 340) with delta (0, 0)
Screenshot: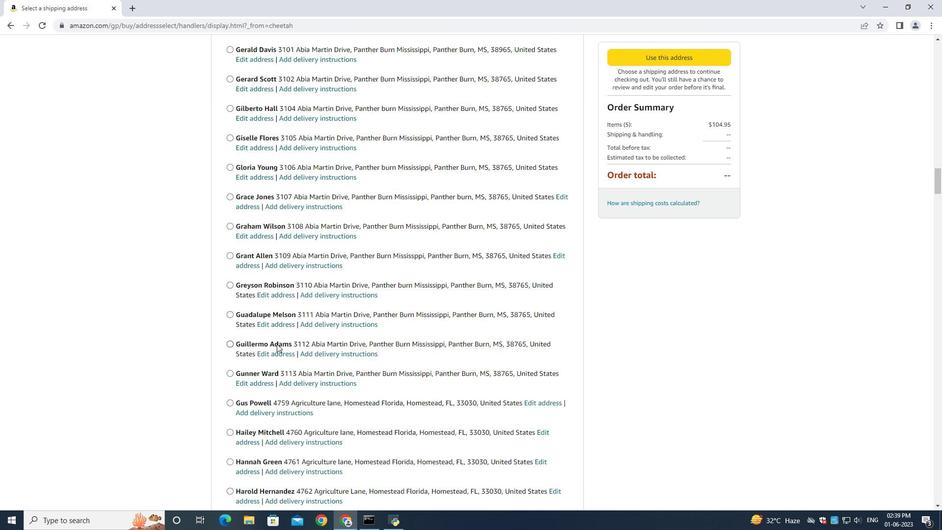 
Action: Mouse moved to (189, 337)
Screenshot: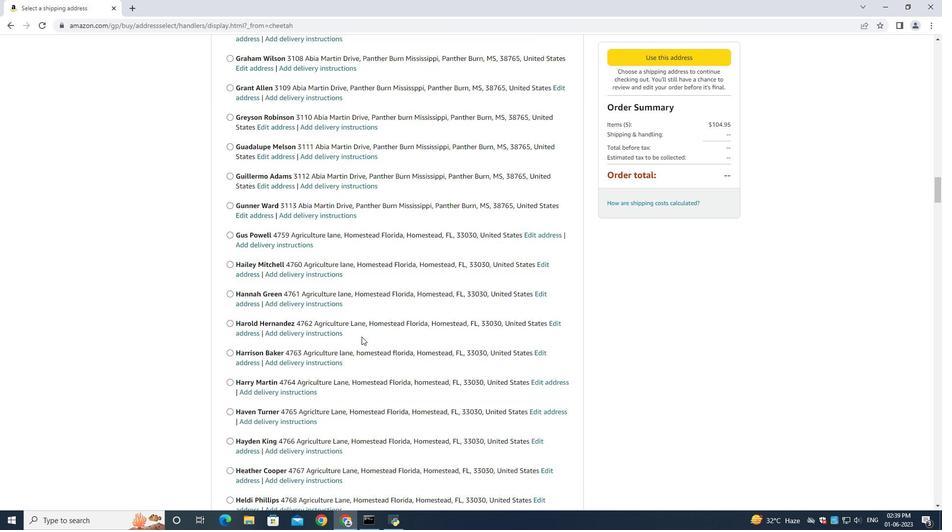 
Action: Mouse scrolled (189, 337) with delta (0, 0)
Screenshot: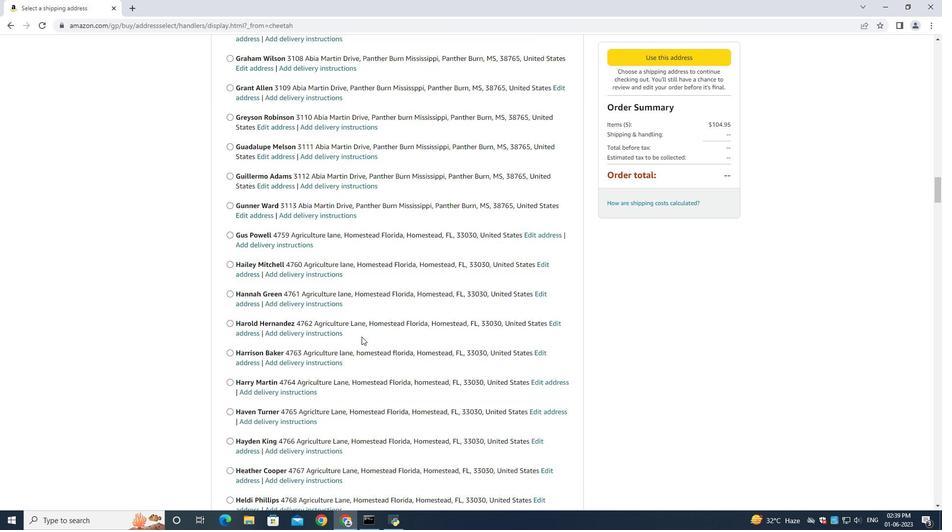 
Action: Mouse moved to (191, 338)
Screenshot: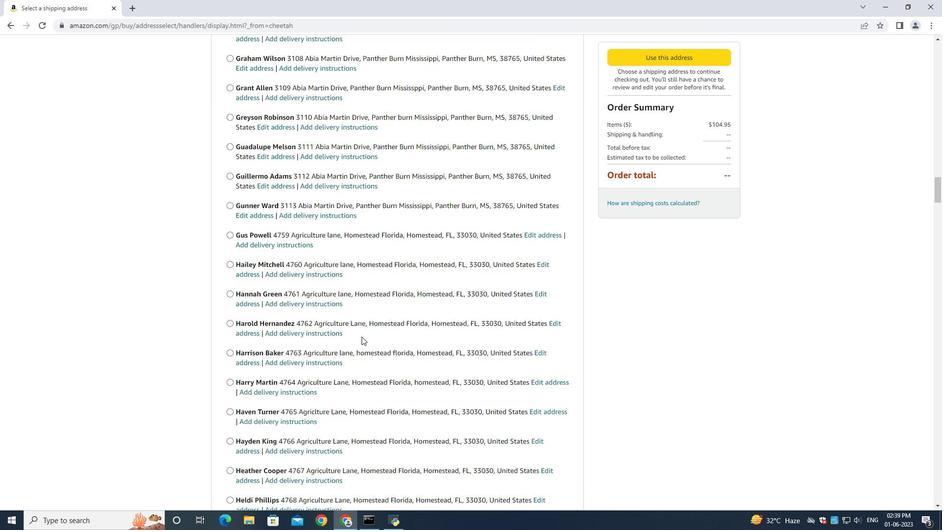 
Action: Mouse scrolled (191, 337) with delta (0, 0)
Screenshot: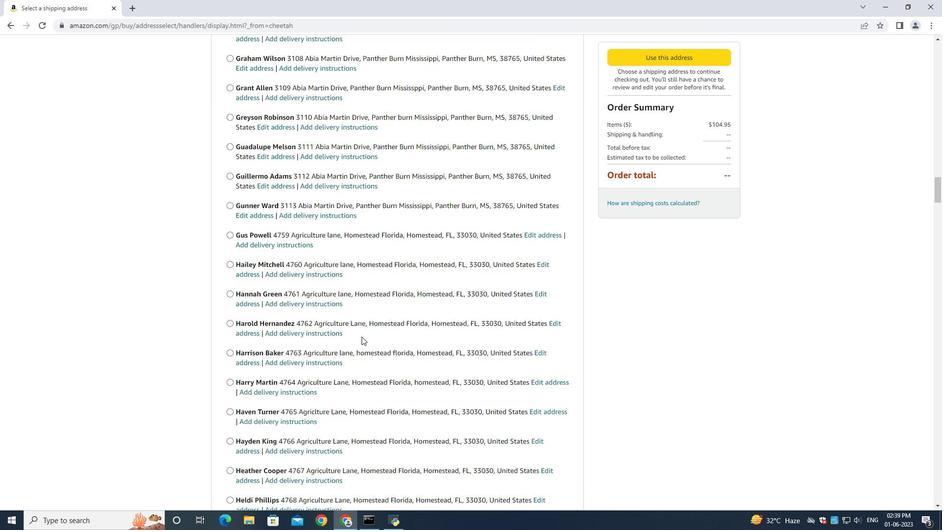
Action: Mouse moved to (197, 338)
Screenshot: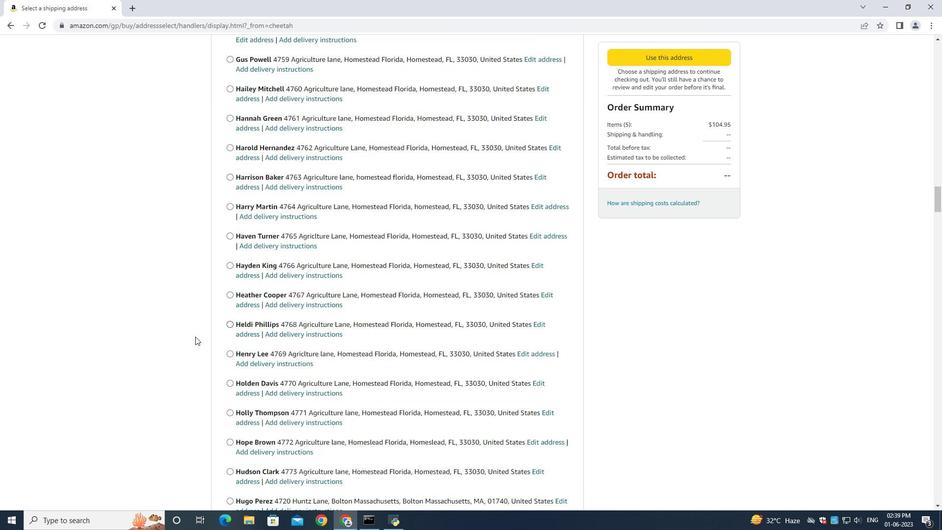 
Action: Mouse scrolled (197, 338) with delta (0, 0)
Screenshot: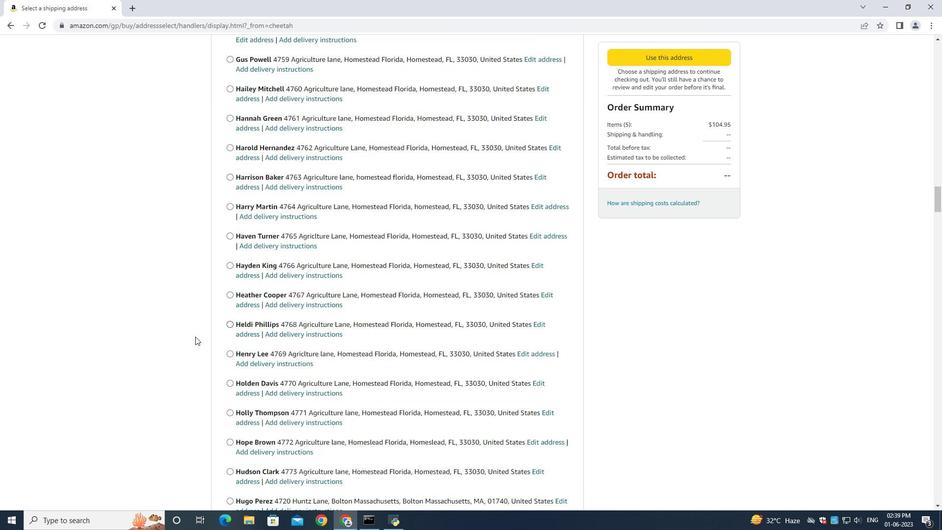 
Action: Mouse moved to (207, 338)
Screenshot: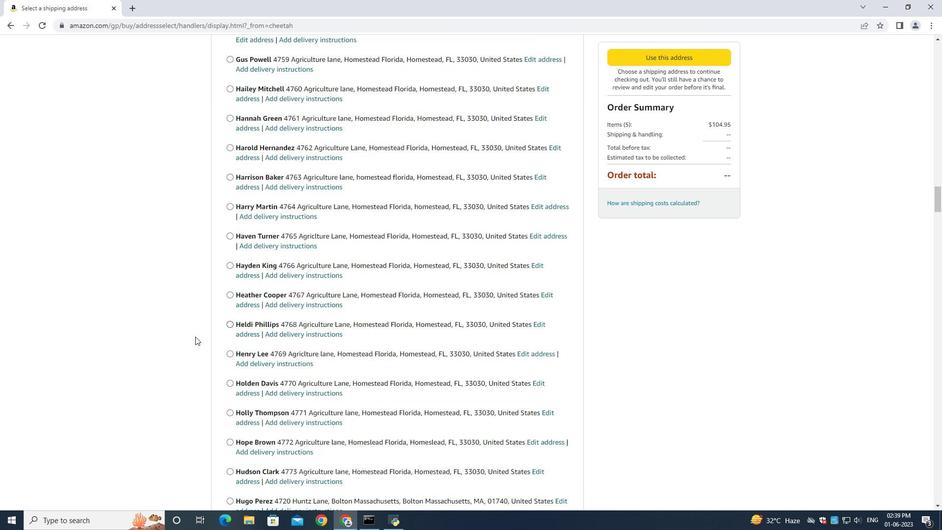 
Action: Mouse scrolled (202, 338) with delta (0, 0)
Screenshot: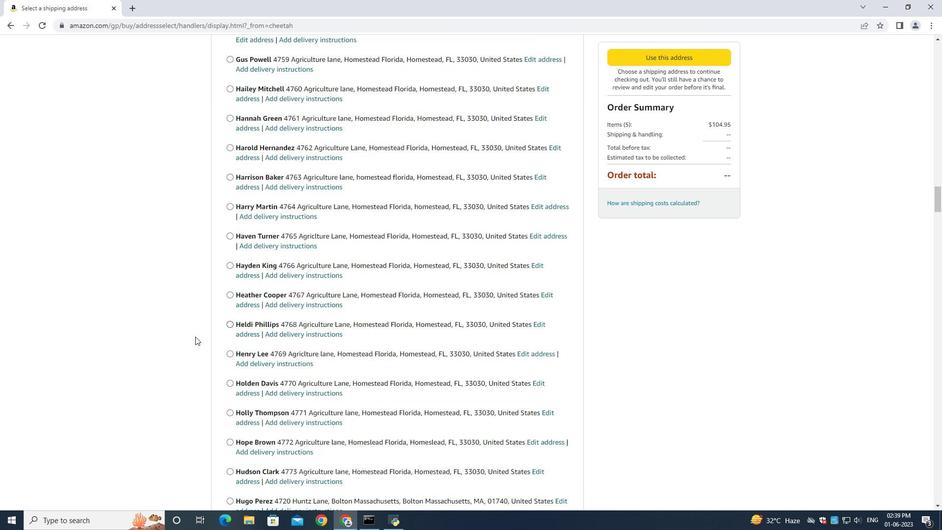 
Action: Mouse moved to (229, 338)
Screenshot: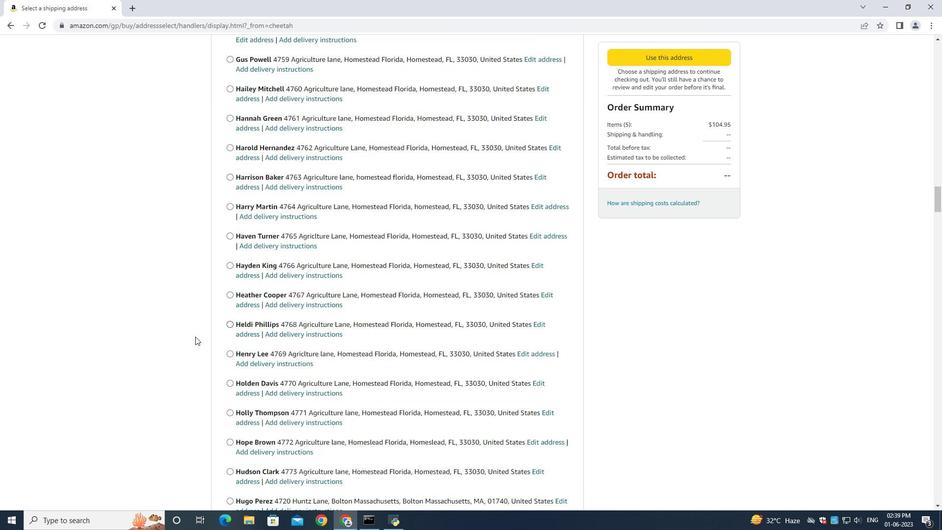 
Action: Mouse scrolled (216, 338) with delta (0, 0)
Screenshot: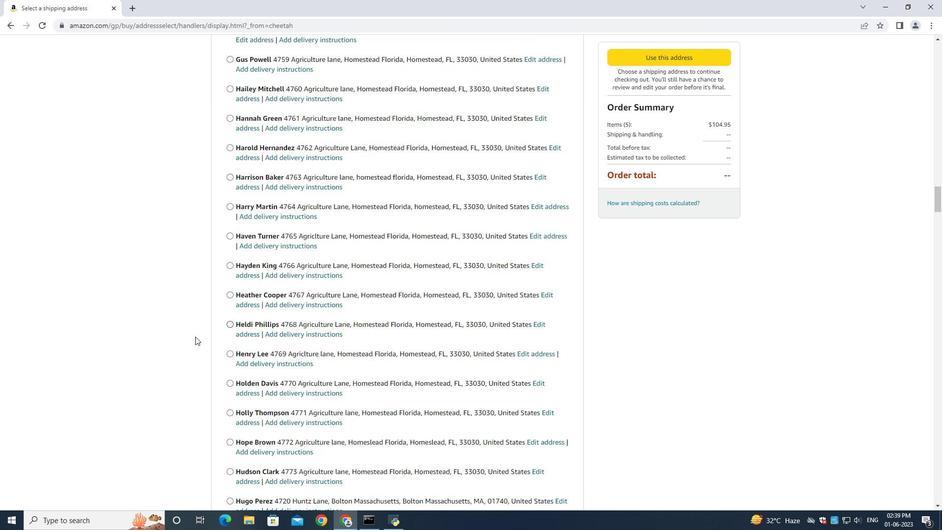 
Action: Mouse moved to (260, 338)
Screenshot: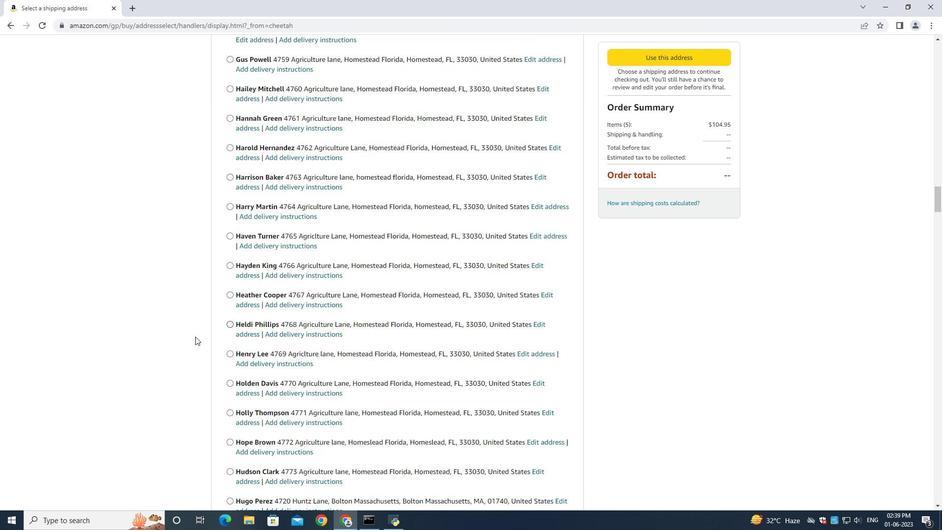 
Action: Mouse scrolled (245, 338) with delta (0, 0)
Screenshot: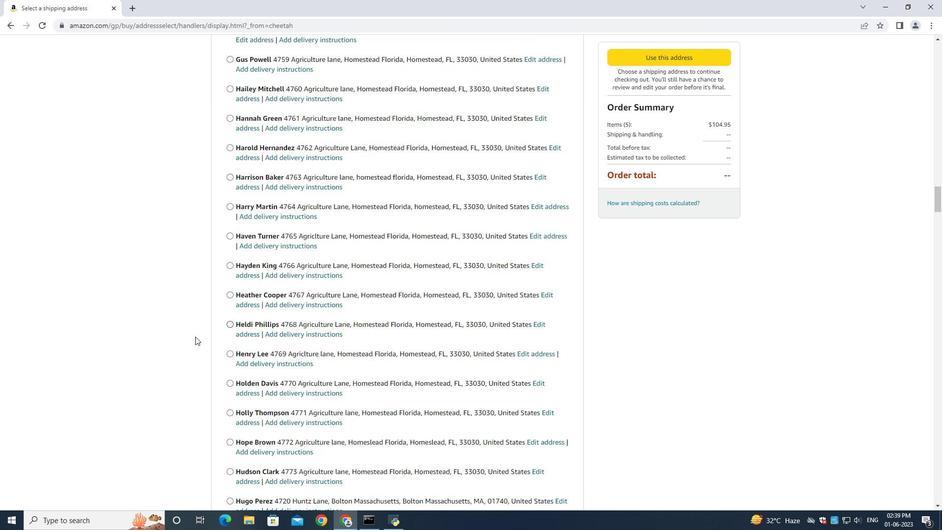 
Action: Mouse moved to (340, 336)
Screenshot: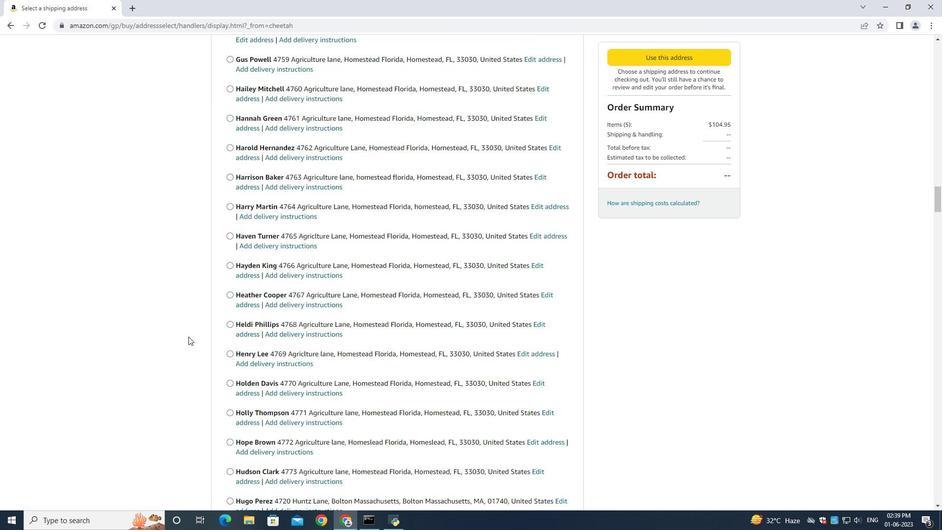 
Action: Mouse scrolled (325, 337) with delta (0, 0)
Screenshot: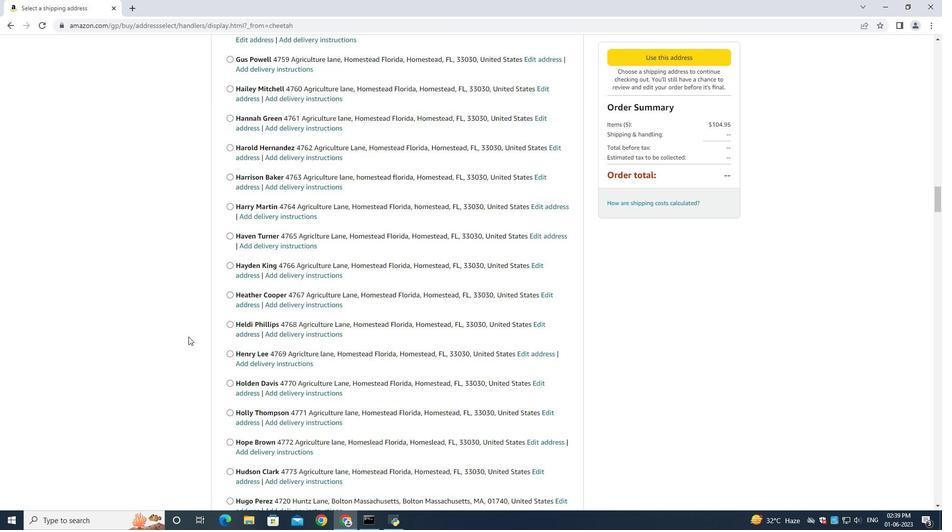 
Action: Mouse moved to (257, 340)
Screenshot: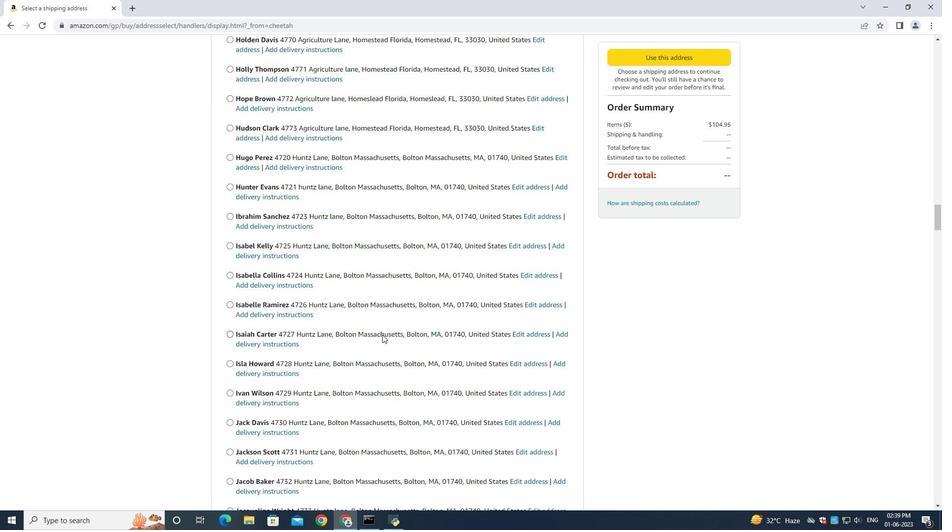 
Action: Mouse scrolled (310, 339) with delta (0, 0)
Screenshot: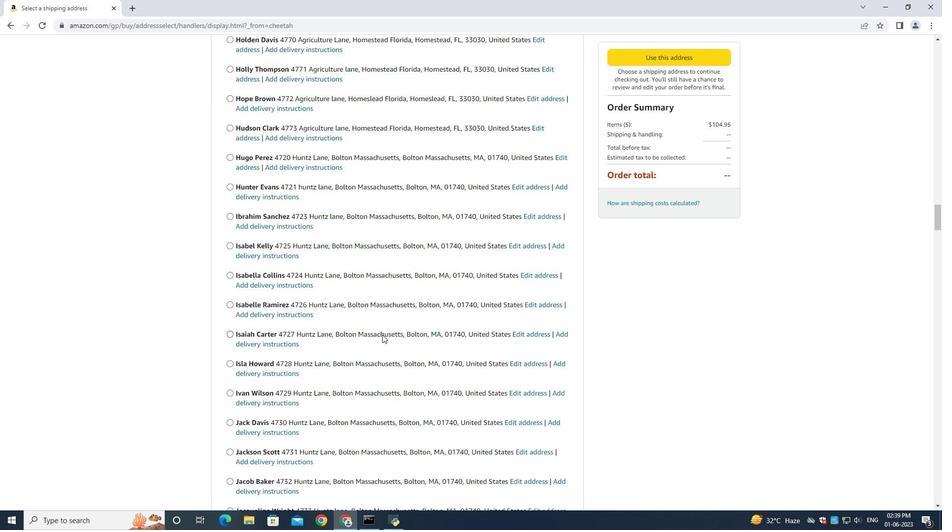 
Action: Mouse moved to (256, 340)
Screenshot: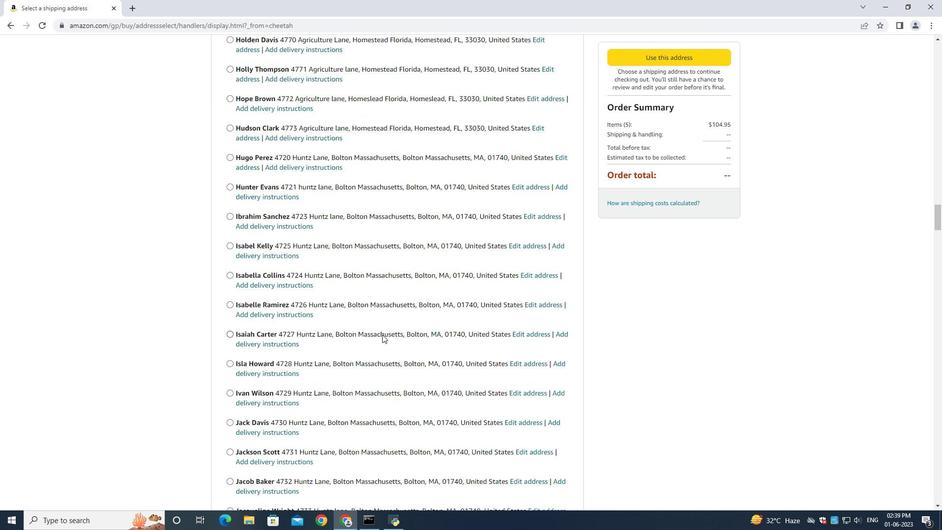 
Action: Mouse scrolled (284, 340) with delta (0, 0)
Screenshot: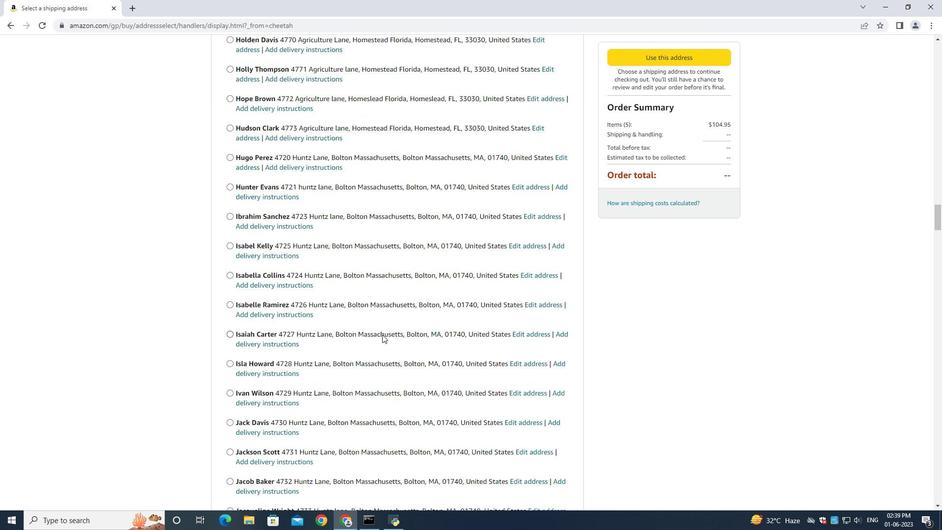 
Action: Mouse moved to (295, 339)
Screenshot: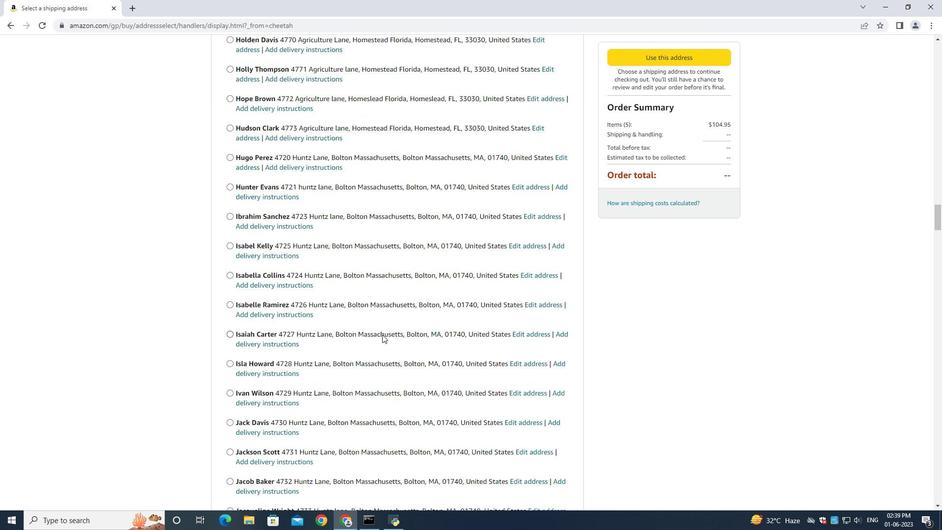 
Action: Mouse scrolled (276, 340) with delta (0, 0)
Screenshot: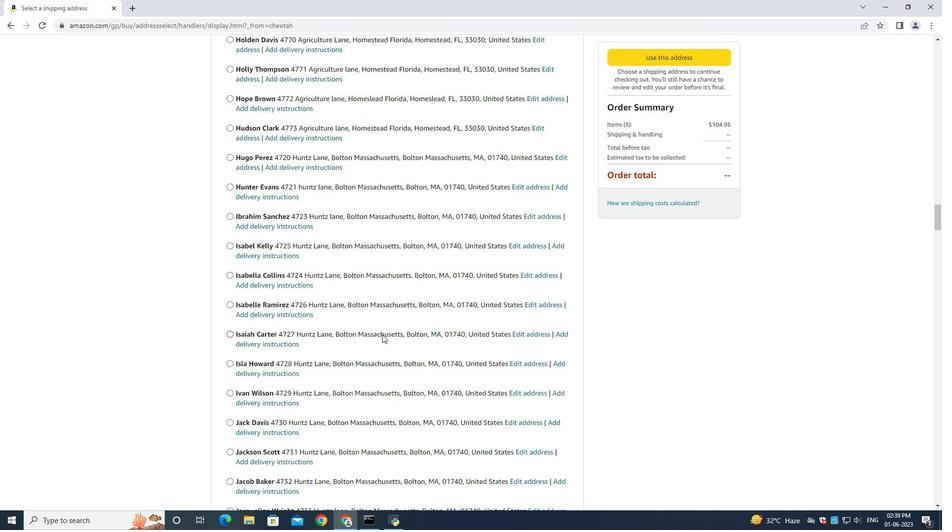 
Action: Mouse moved to (464, 346)
Screenshot: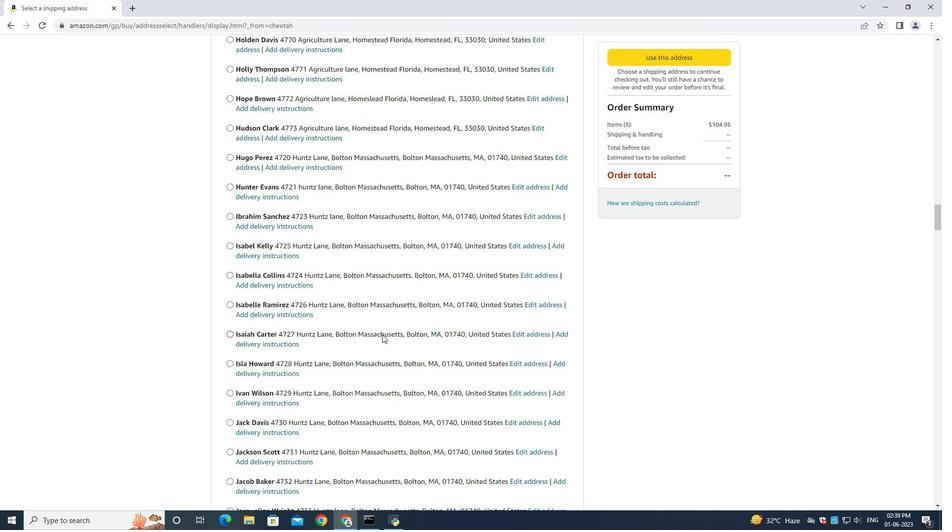 
Action: Mouse scrolled (269, 340) with delta (0, 0)
Screenshot: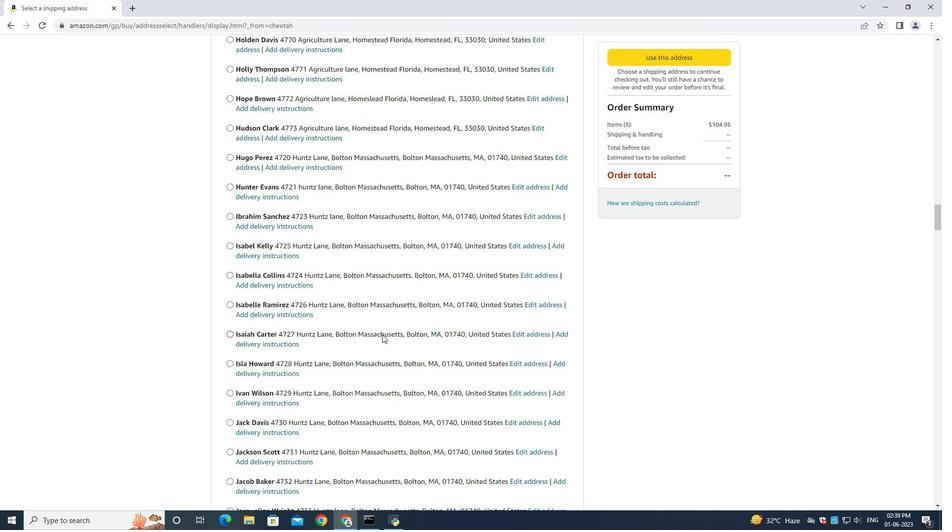 
Action: Mouse moved to (490, 346)
Screenshot: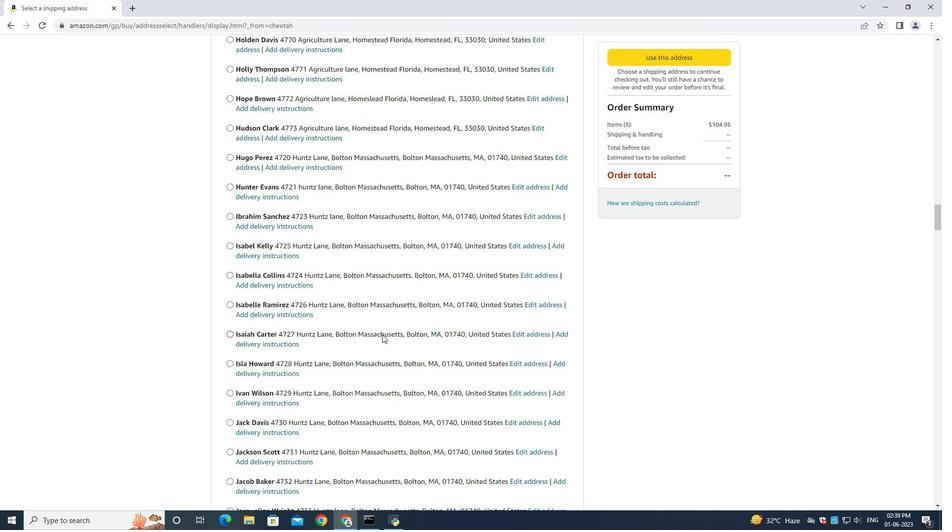 
Action: Mouse scrolled (260, 340) with delta (0, 0)
Screenshot: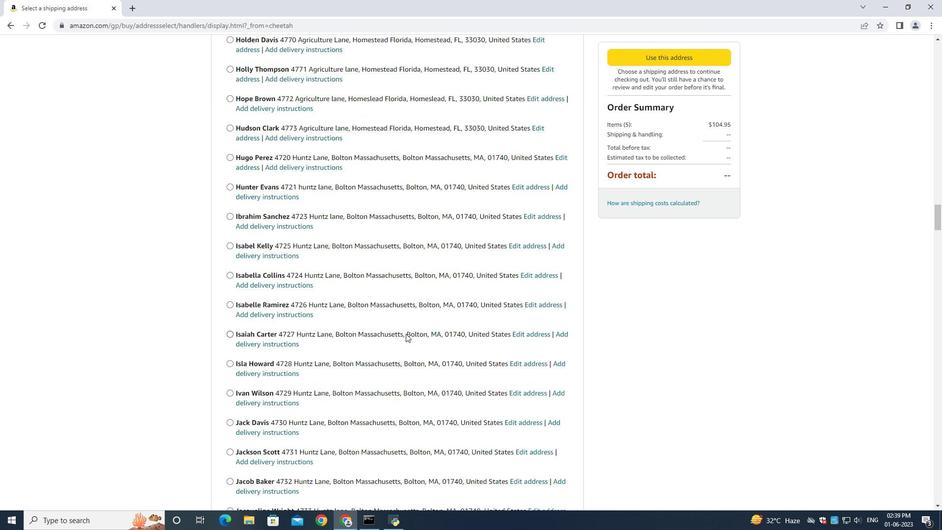 
Action: Mouse moved to (507, 346)
Screenshot: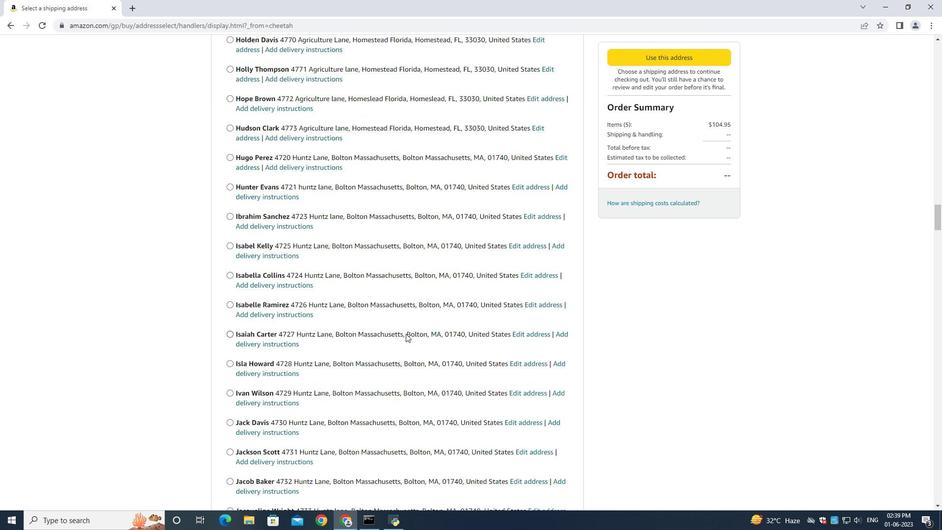 
Action: Mouse scrolled (256, 340) with delta (0, 0)
Screenshot: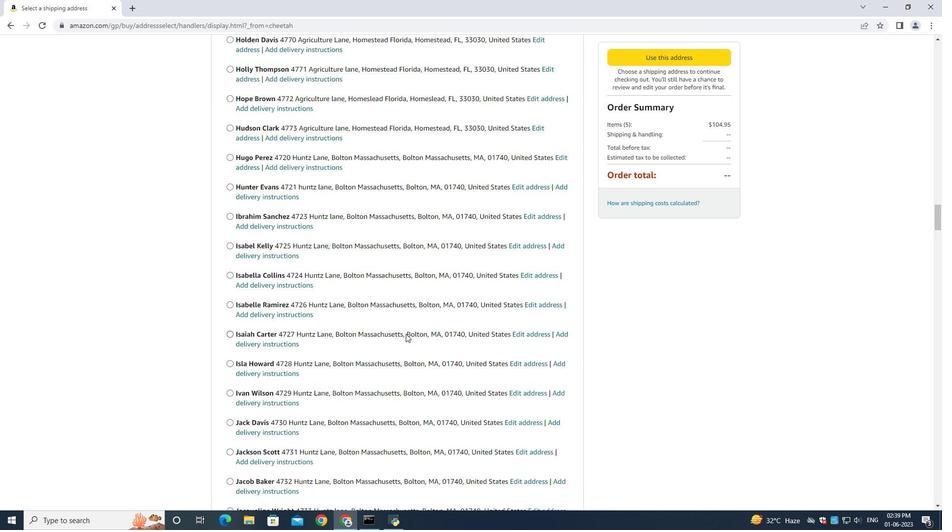 
Action: Mouse moved to (522, 348)
Screenshot: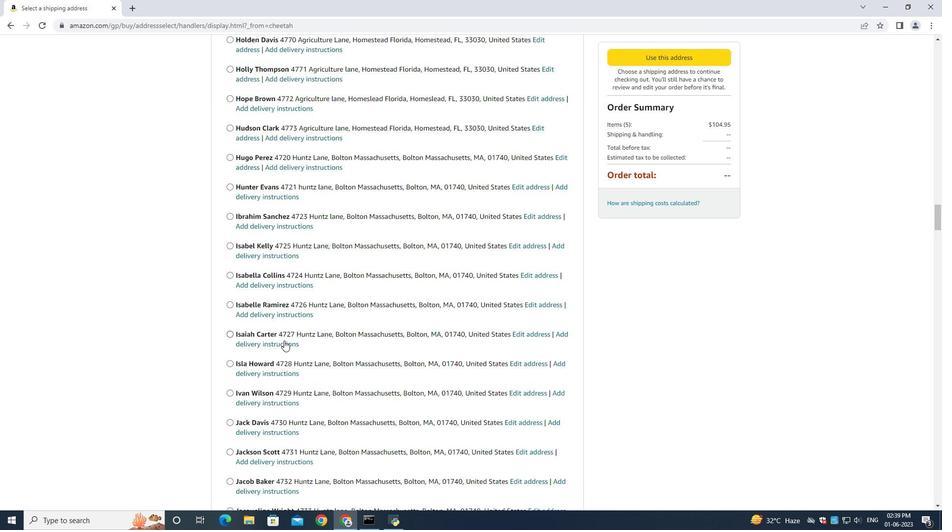 
Action: Mouse scrolled (521, 347) with delta (0, 0)
Screenshot: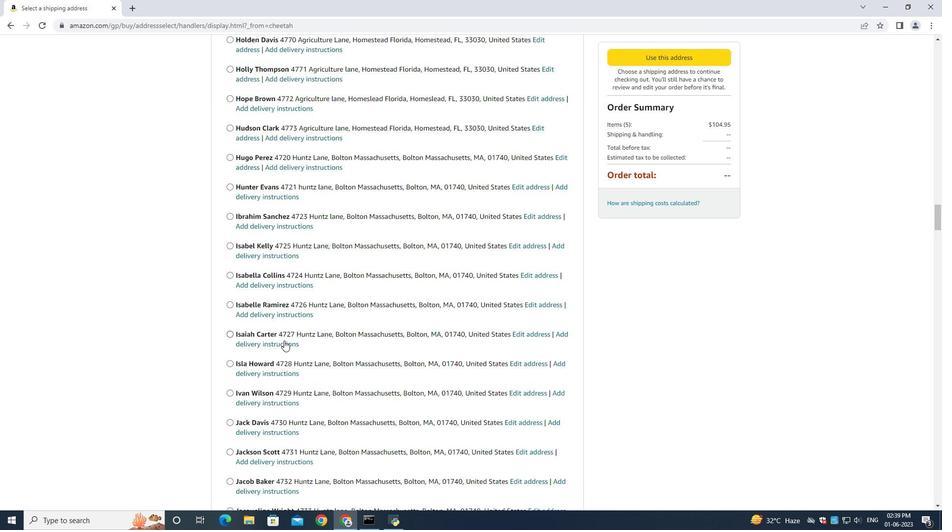 
Action: Mouse scrolled (522, 347) with delta (0, 0)
Screenshot: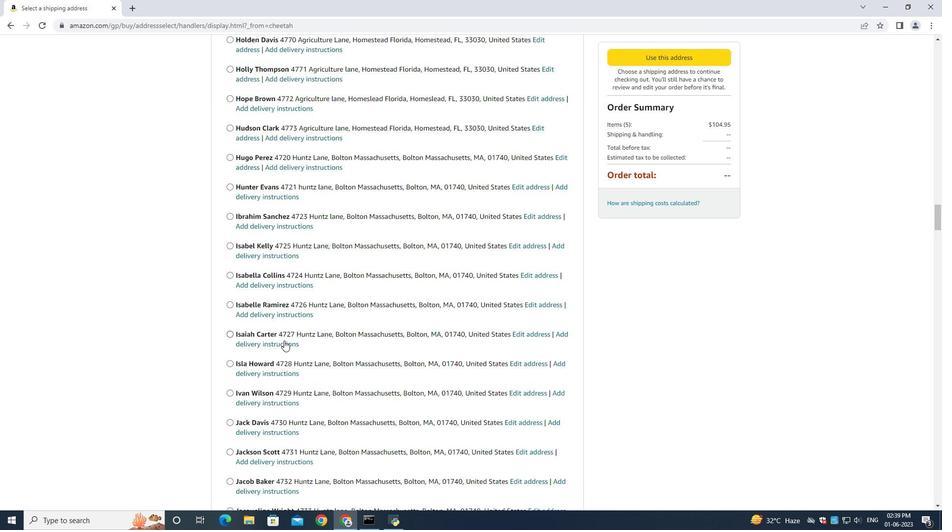 
Action: Mouse scrolled (522, 348) with delta (0, 0)
Screenshot: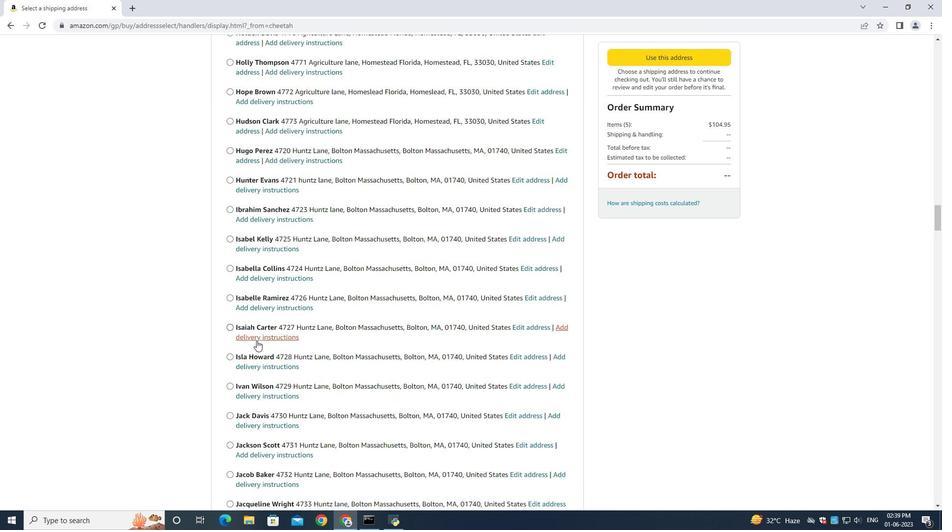 
Action: Mouse scrolled (522, 348) with delta (0, 0)
Screenshot: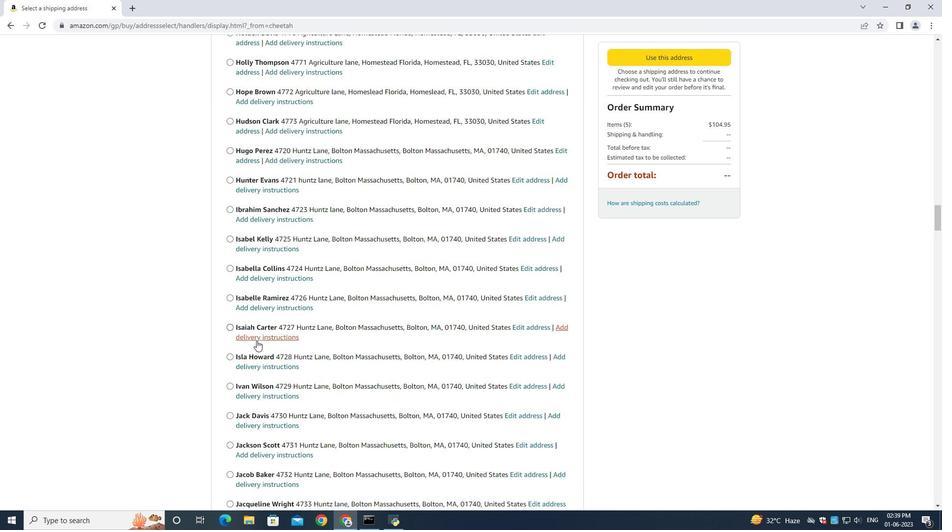 
Action: Mouse moved to (522, 348)
Screenshot: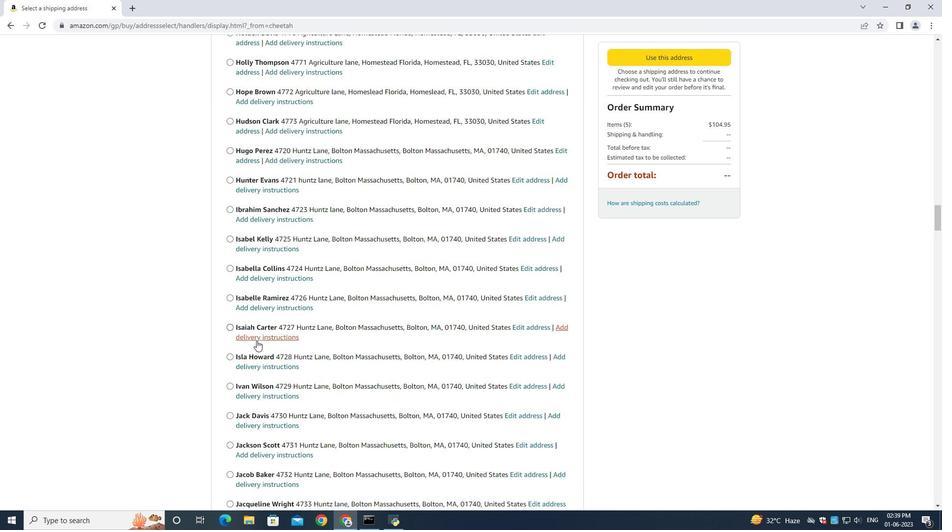 
Action: Mouse scrolled (522, 348) with delta (0, 0)
Screenshot: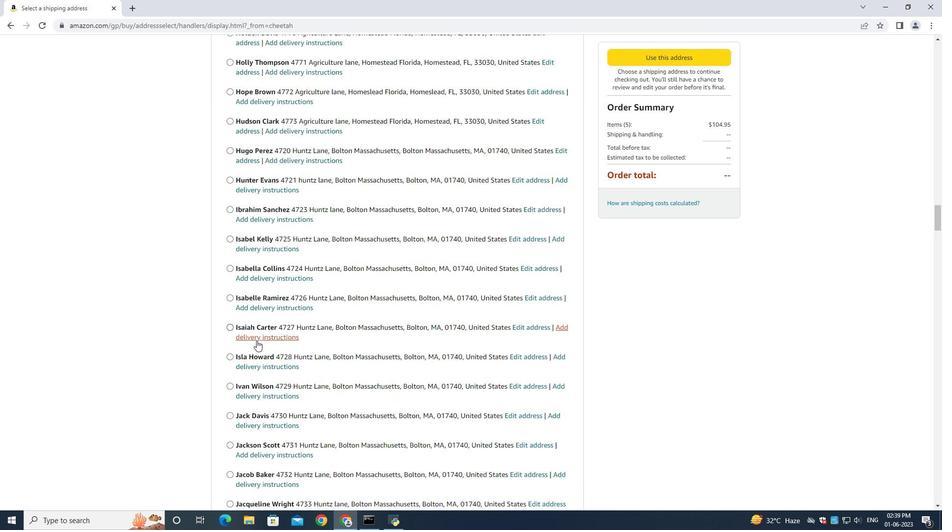 
Action: Mouse moved to (521, 347)
Screenshot: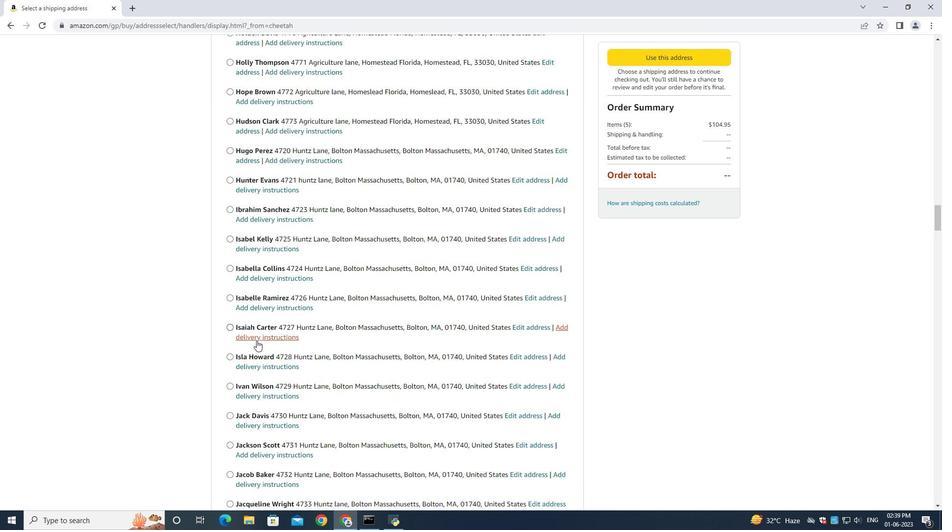 
Action: Mouse scrolled (522, 348) with delta (0, 0)
Screenshot: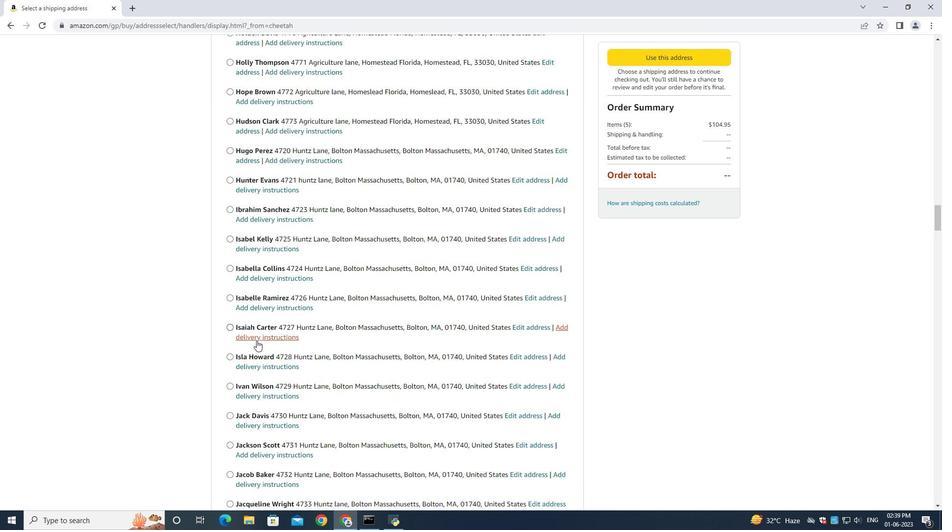 
Action: Mouse moved to (518, 346)
Screenshot: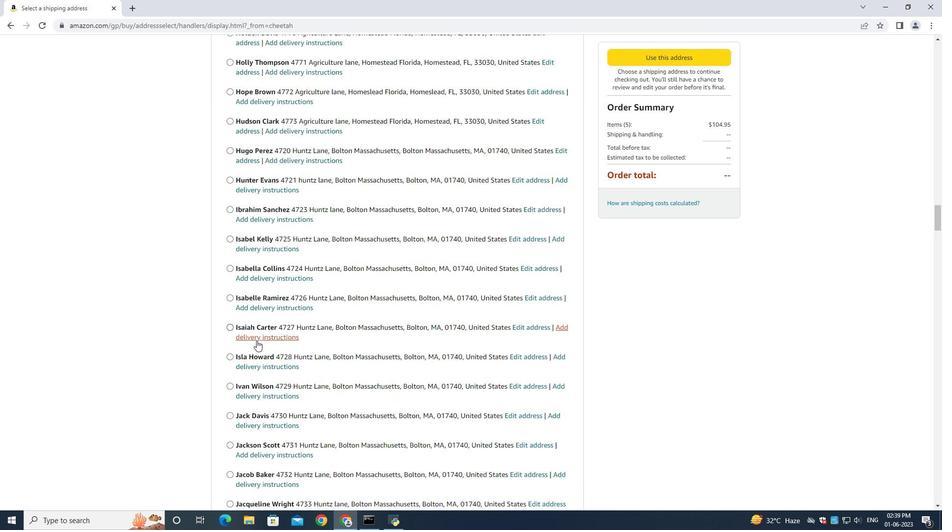 
Action: Mouse scrolled (522, 348) with delta (0, 0)
Screenshot: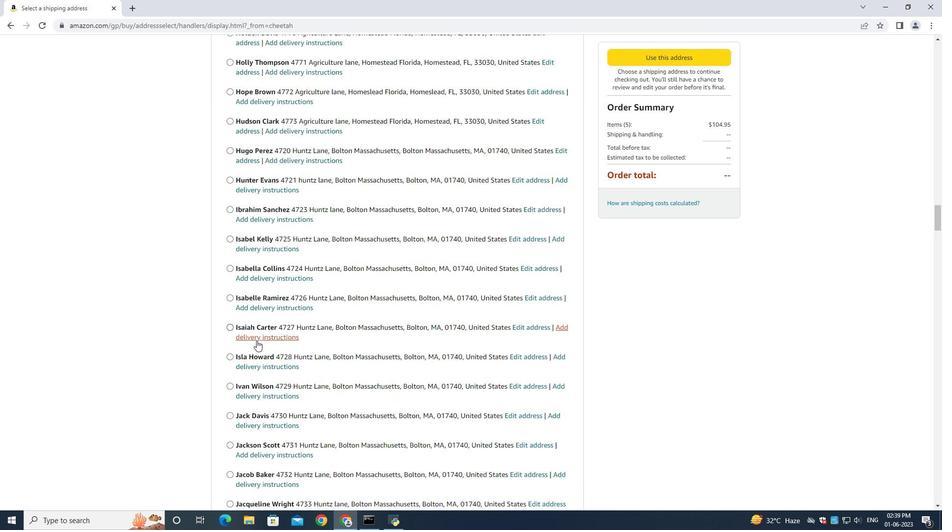 
Action: Mouse moved to (515, 345)
Screenshot: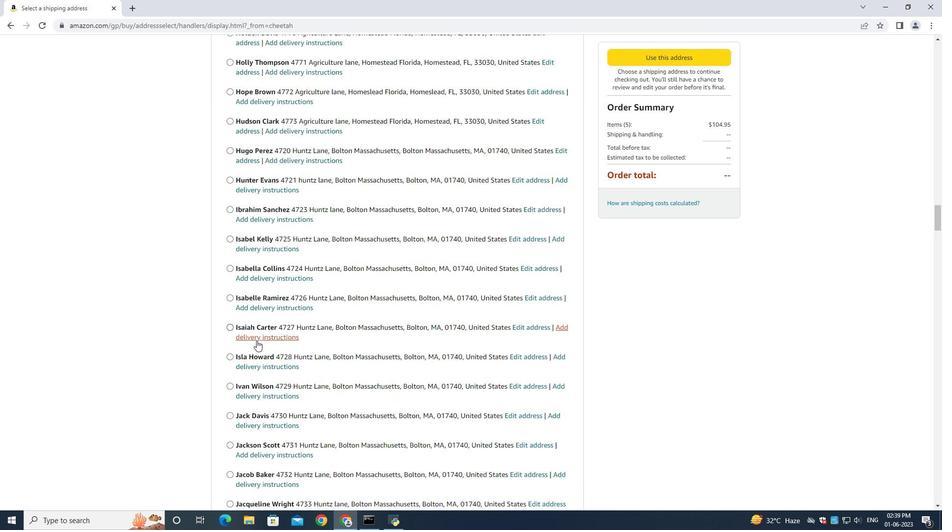 
Action: Mouse scrolled (518, 345) with delta (0, 0)
Screenshot: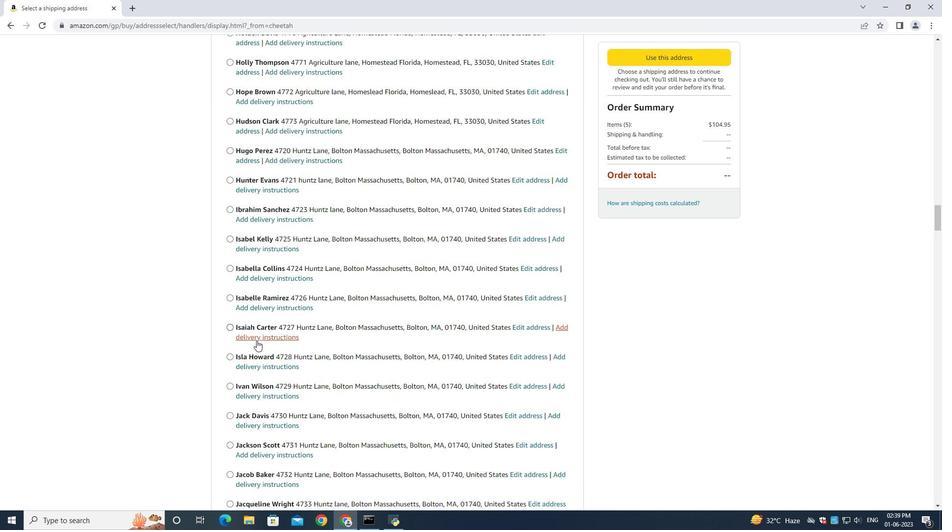 
Action: Mouse moved to (454, 348)
Screenshot: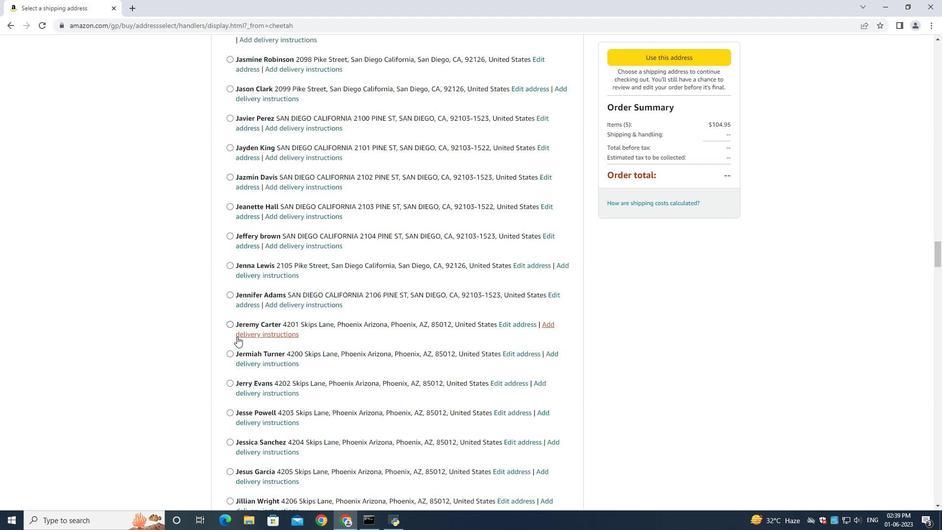 
Action: Mouse scrolled (454, 347) with delta (0, 0)
Screenshot: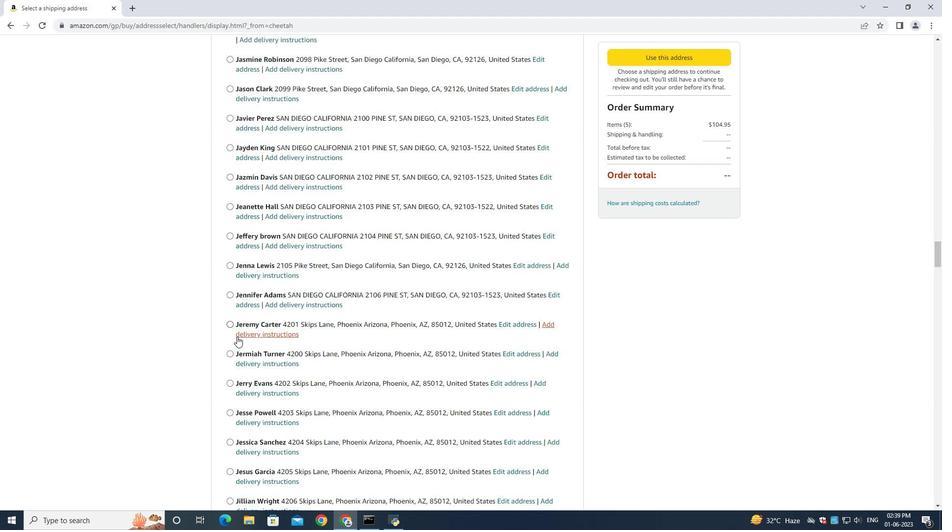 
Action: Mouse moved to (542, 354)
Screenshot: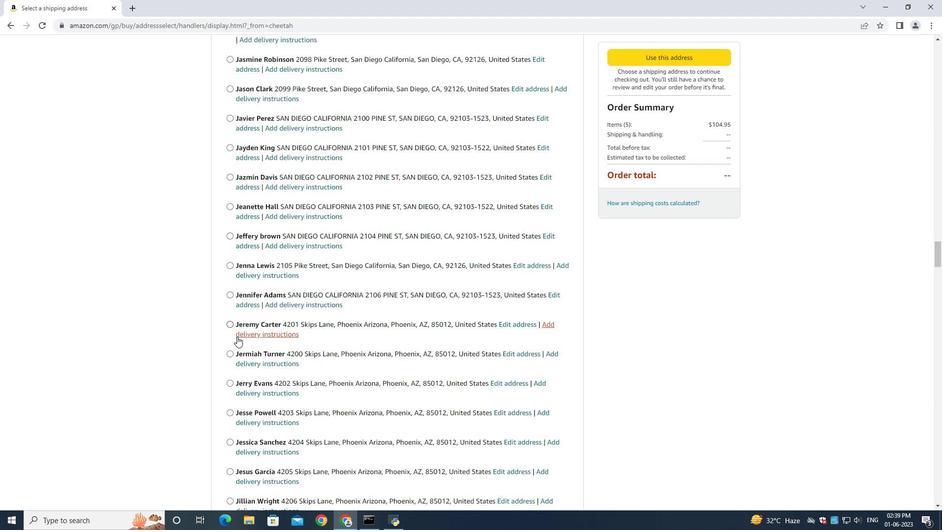 
Action: Mouse scrolled (524, 353) with delta (0, 0)
Screenshot: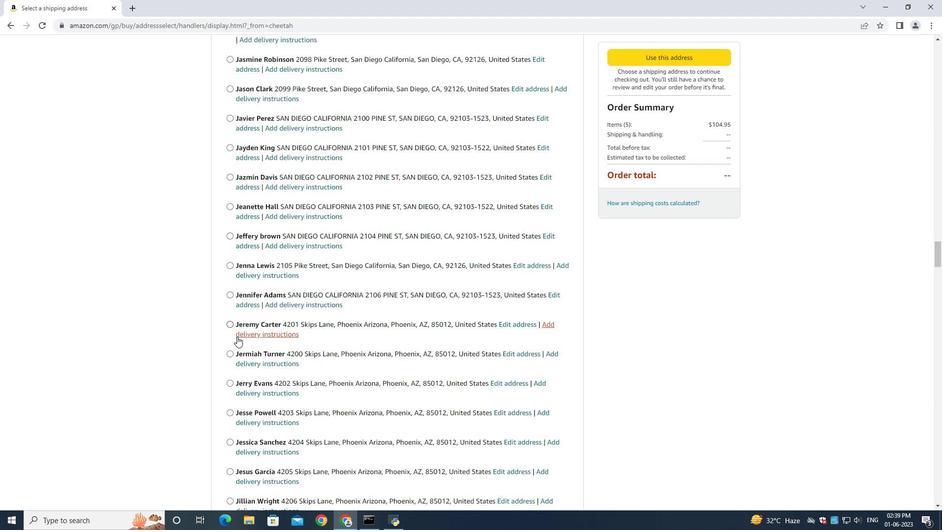 
Action: Mouse moved to (543, 355)
Screenshot: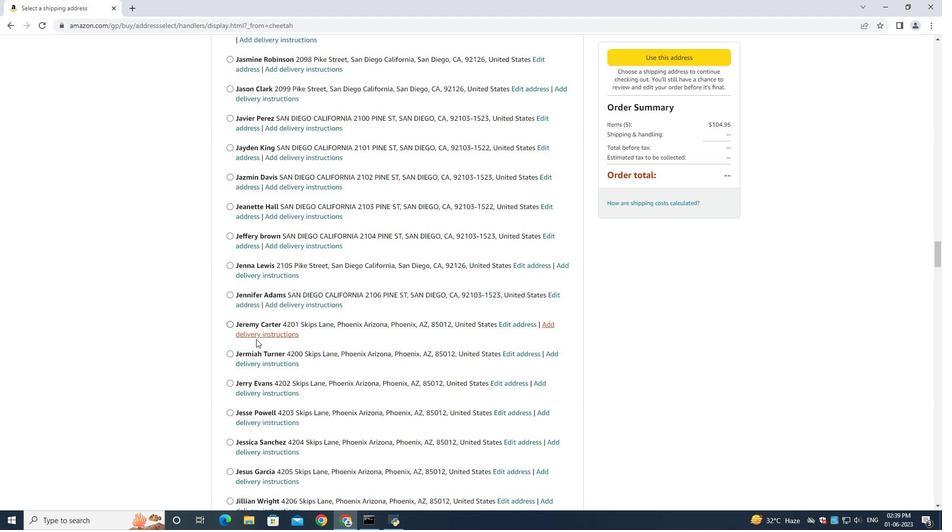 
Action: Mouse scrolled (542, 354) with delta (0, 0)
Screenshot: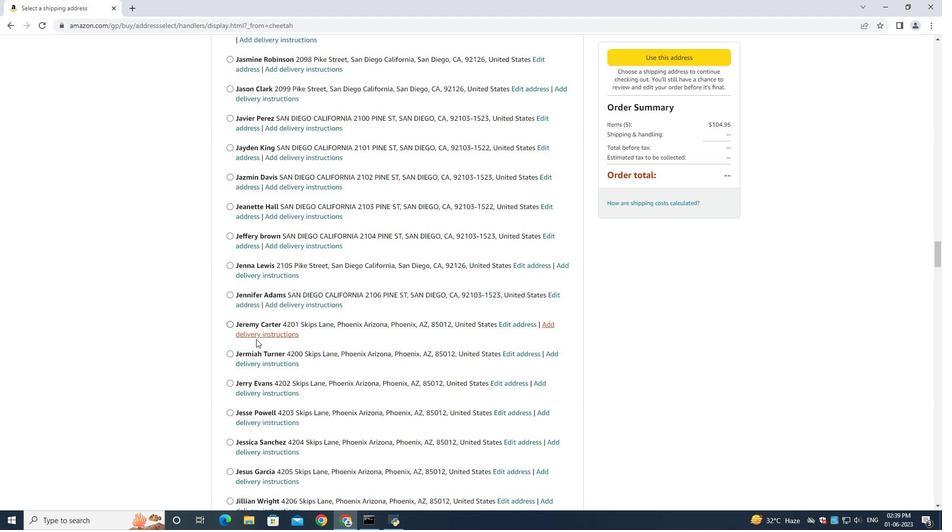 
Action: Mouse moved to (543, 355)
Screenshot: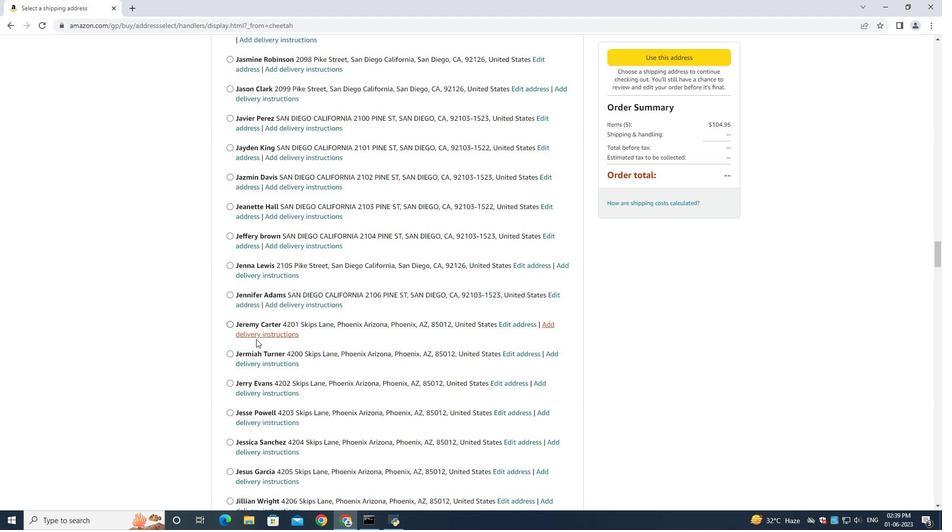 
Action: Mouse scrolled (543, 354) with delta (0, 0)
Screenshot: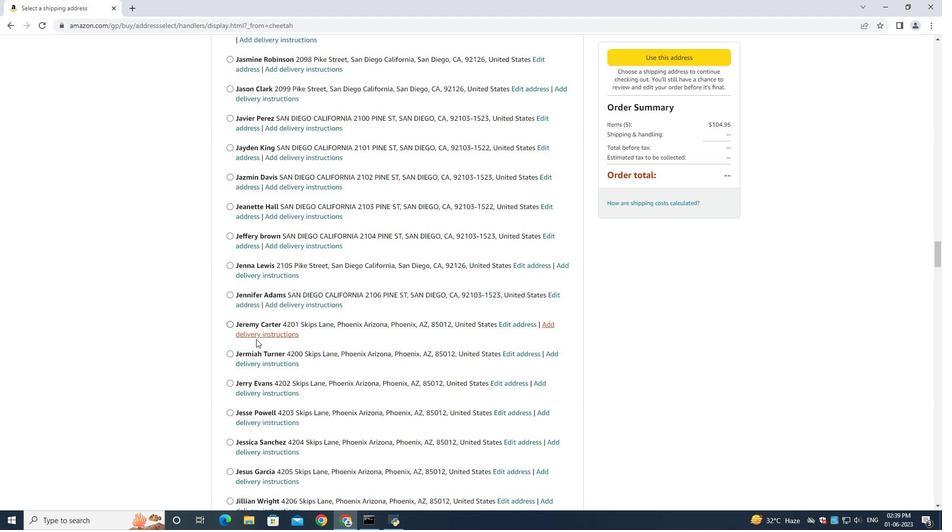
Action: Mouse moved to (543, 355)
Screenshot: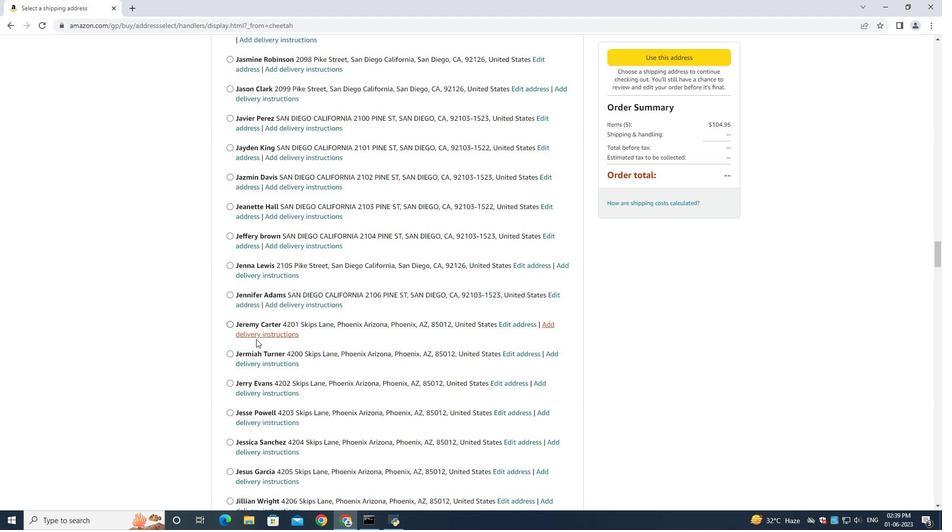 
Action: Mouse scrolled (543, 354) with delta (0, 0)
Screenshot: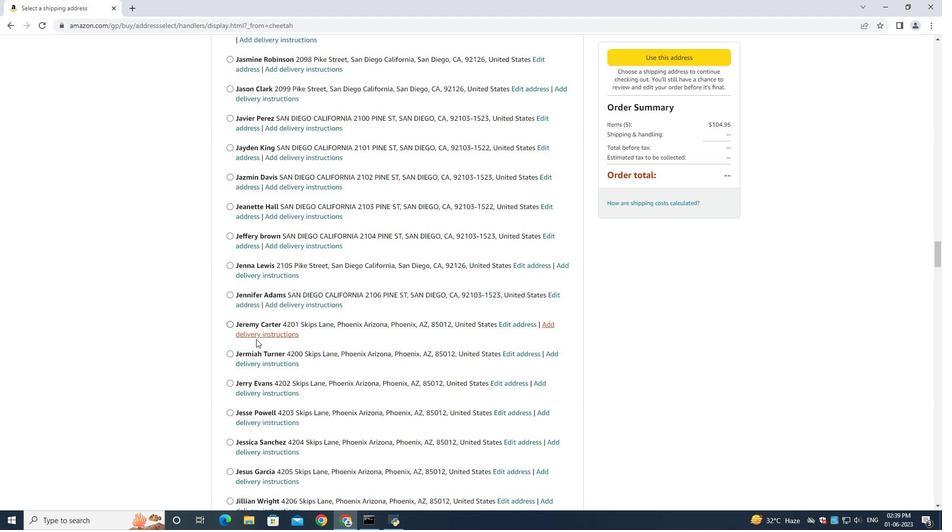 
Action: Mouse scrolled (543, 354) with delta (0, 0)
Screenshot: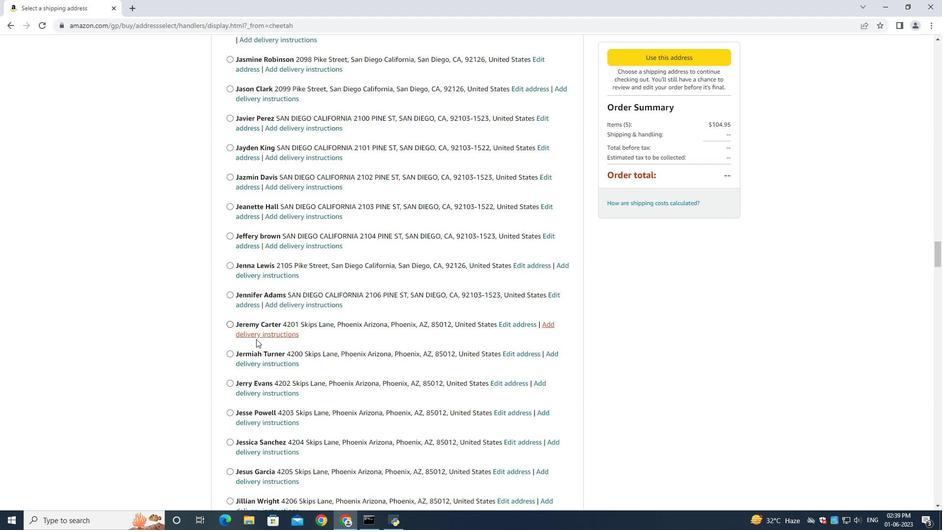 
Action: Mouse scrolled (543, 354) with delta (0, 0)
Screenshot: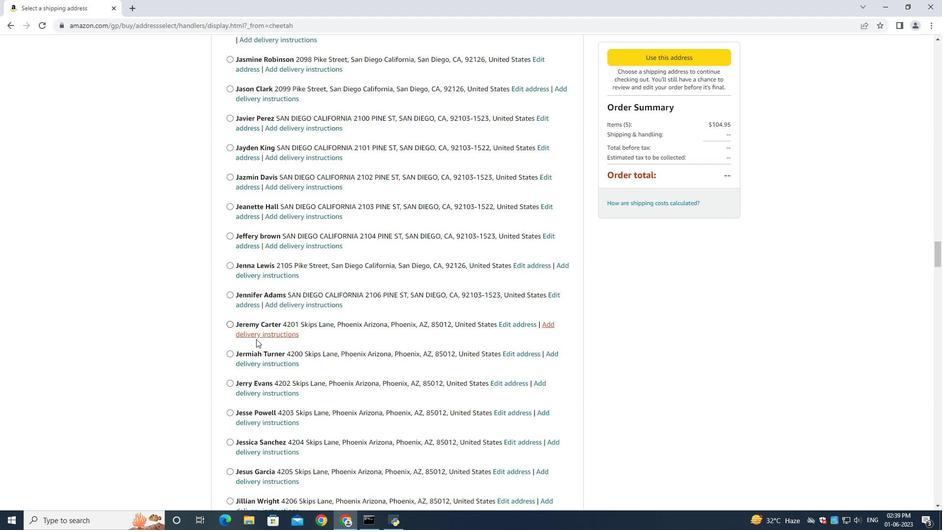 
Action: Mouse scrolled (543, 354) with delta (0, 0)
Screenshot: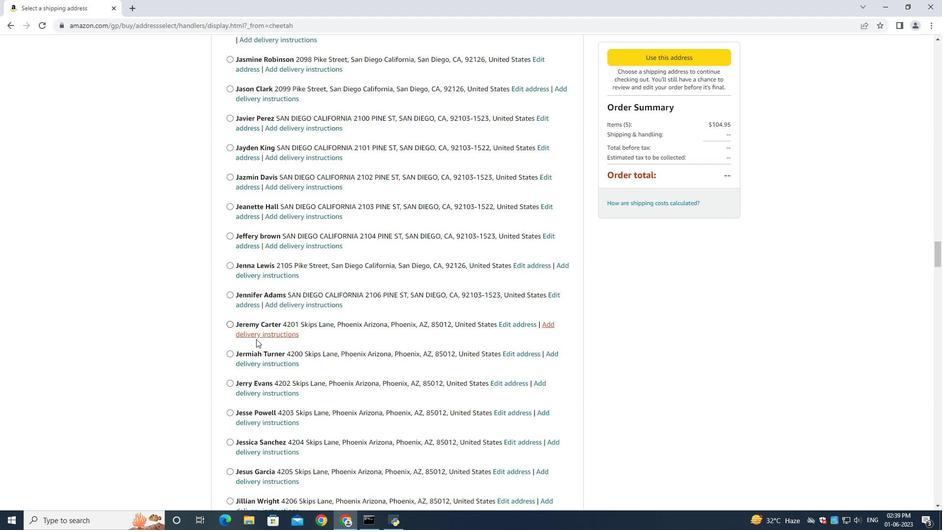 
Action: Mouse scrolled (543, 354) with delta (0, 0)
Screenshot: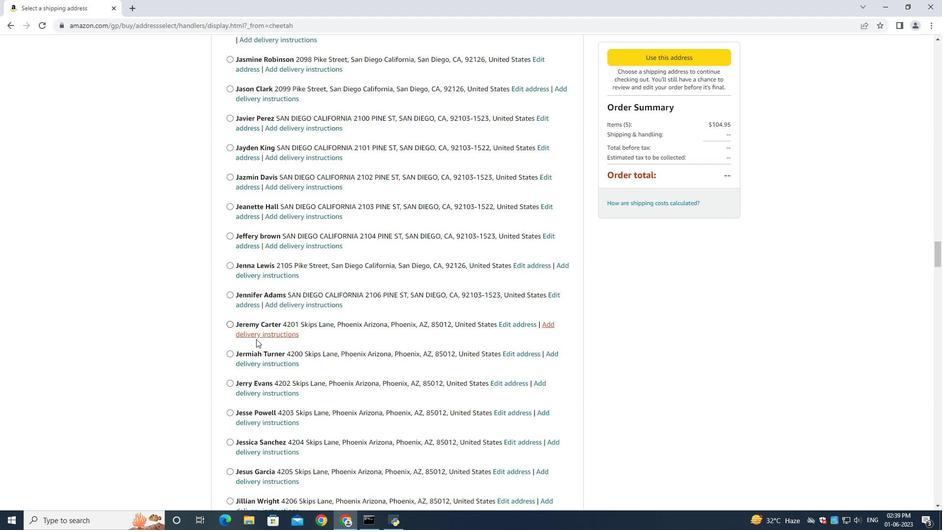 
Action: Mouse moved to (375, 361)
Screenshot: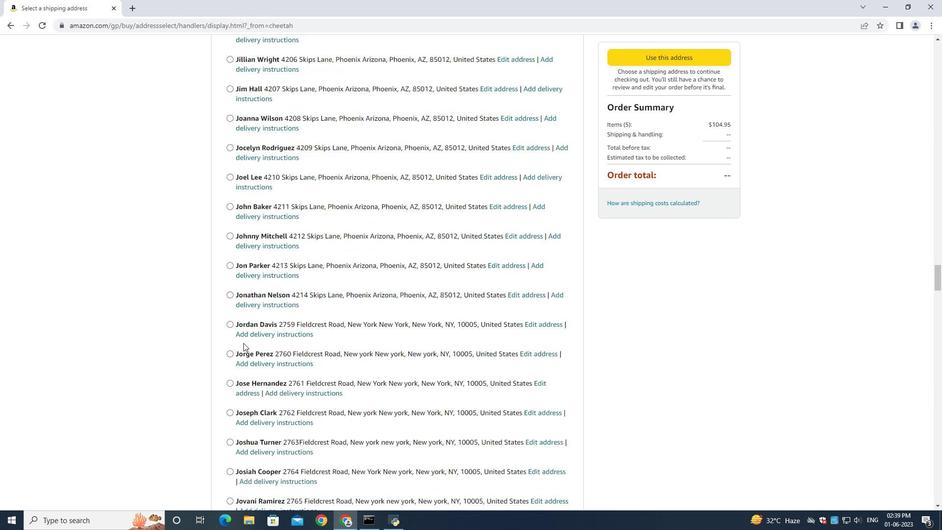 
Action: Mouse scrolled (375, 360) with delta (0, 0)
Screenshot: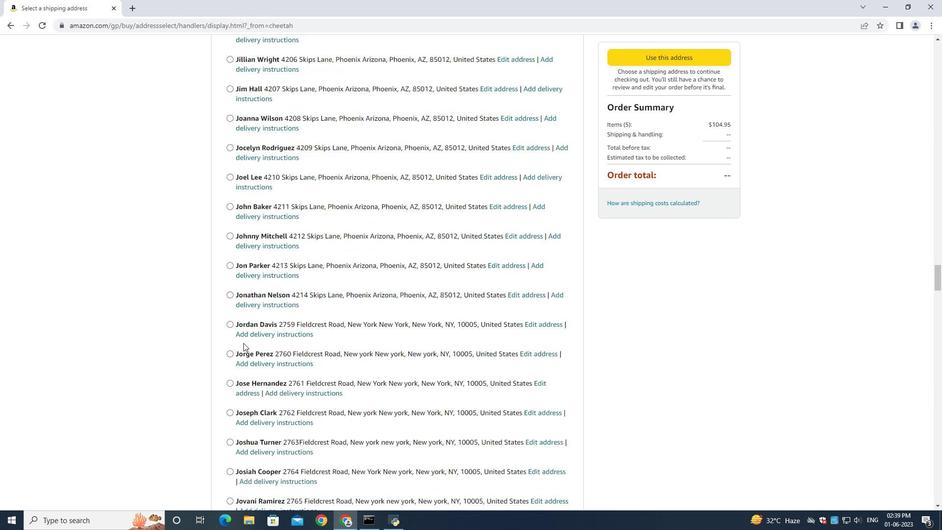 
Action: Mouse moved to (430, 363)
Screenshot: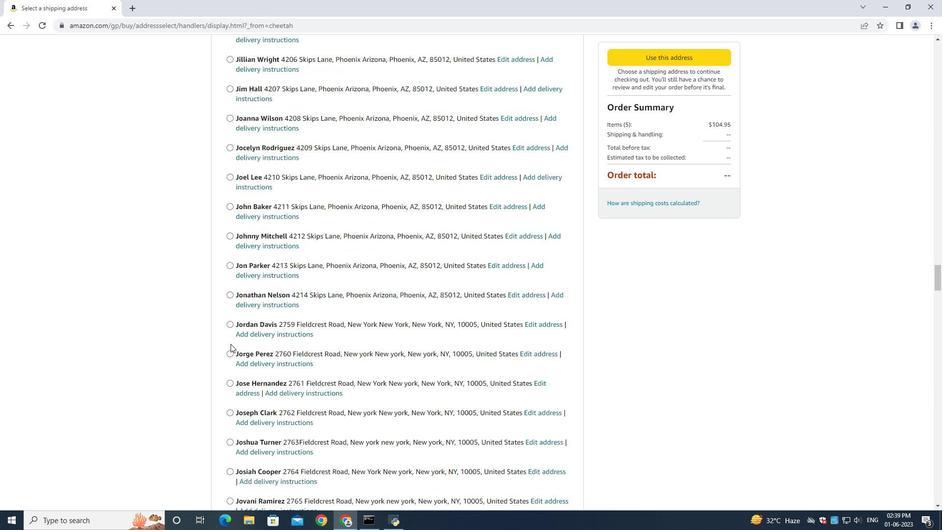 
Action: Mouse scrolled (412, 362) with delta (0, 0)
Screenshot: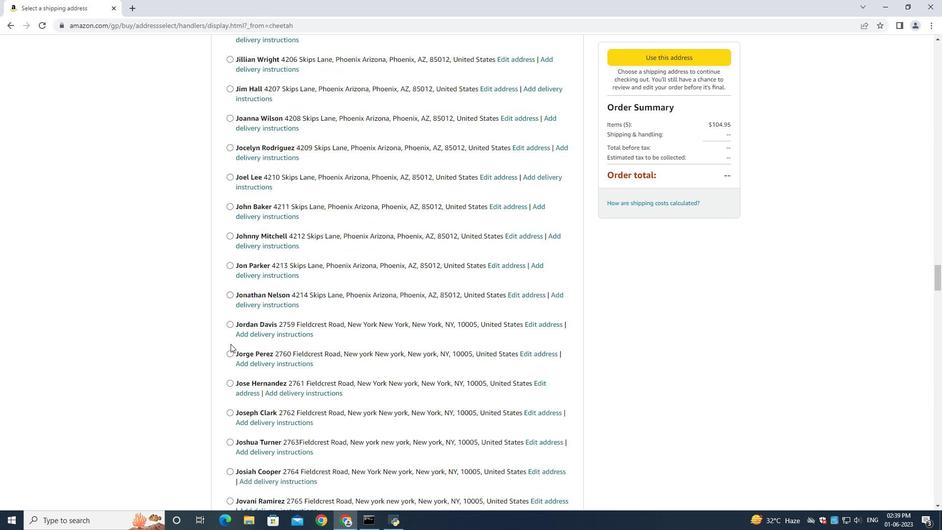 
Action: Mouse moved to (472, 363)
Screenshot: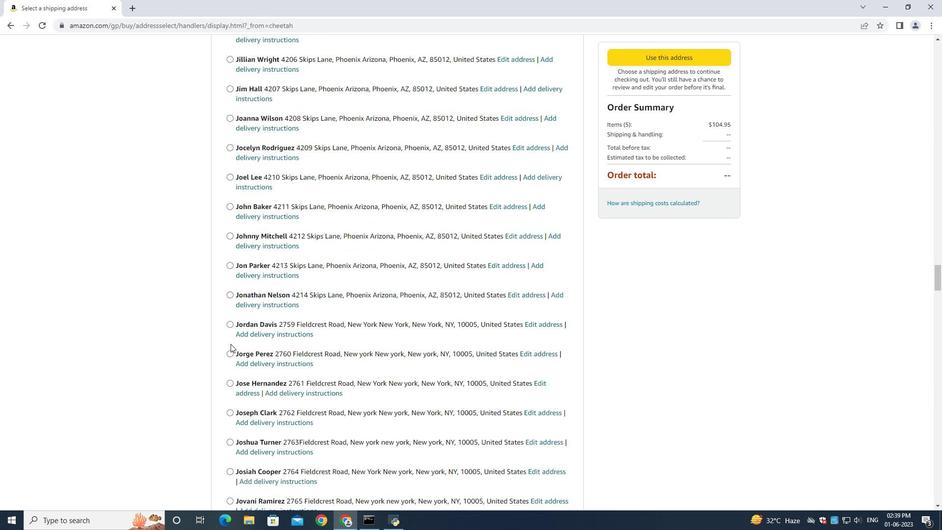 
Action: Mouse scrolled (443, 363) with delta (0, 0)
Screenshot: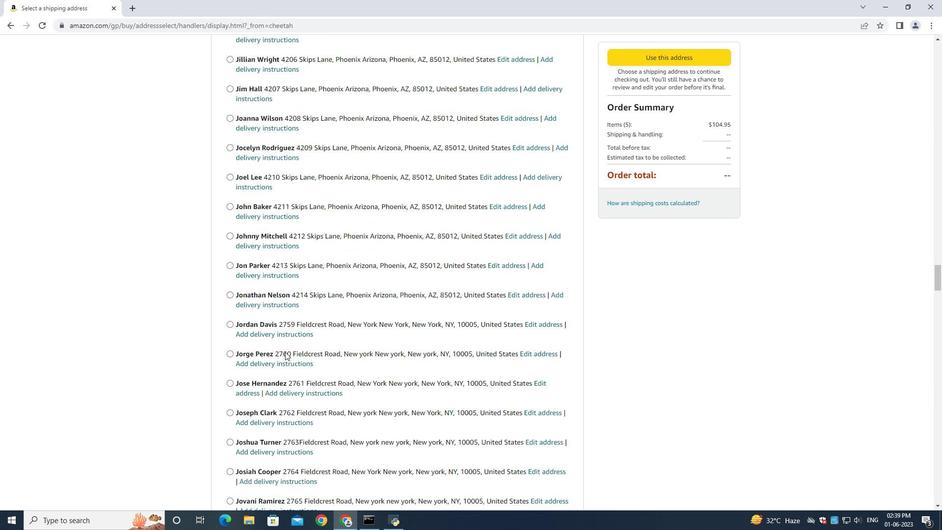
Action: Mouse moved to (481, 362)
Screenshot: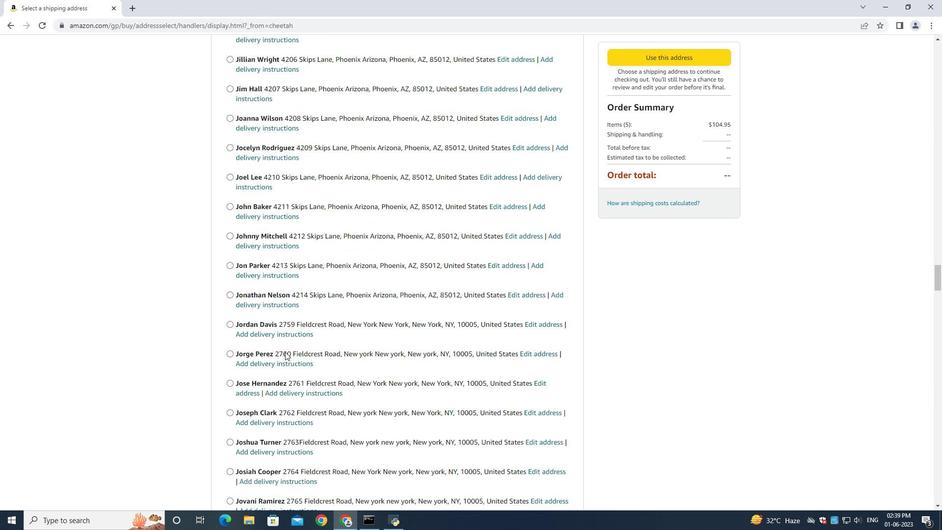 
Action: Mouse scrolled (454, 363) with delta (0, 0)
Screenshot: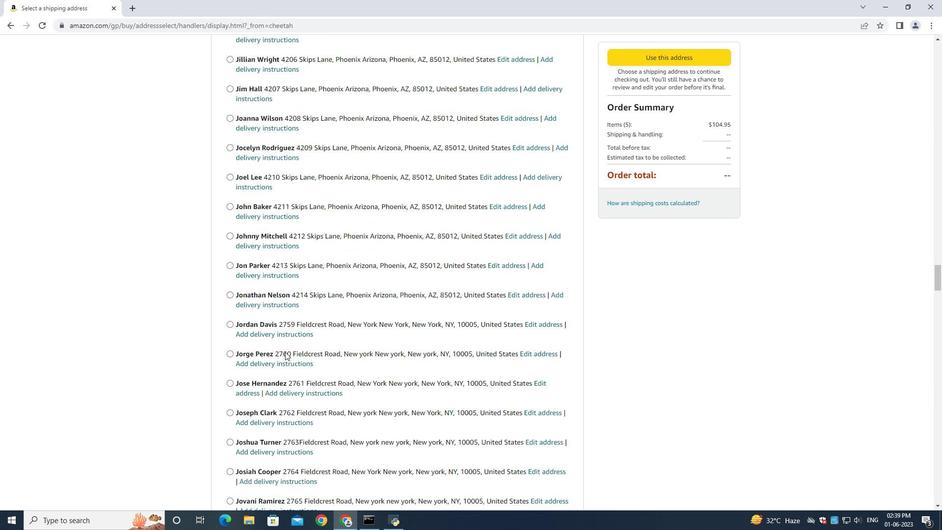 
Action: Mouse moved to (487, 362)
Screenshot: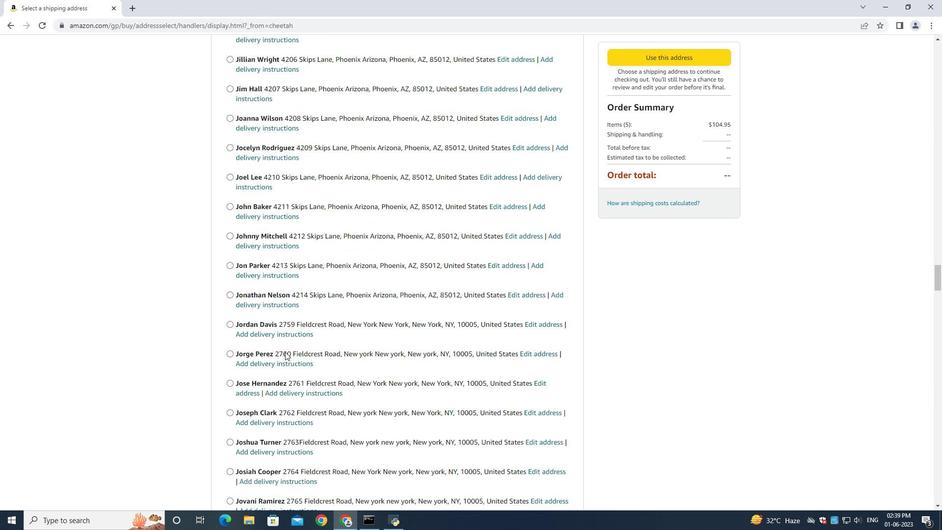 
Action: Mouse scrolled (472, 363) with delta (0, 0)
Screenshot: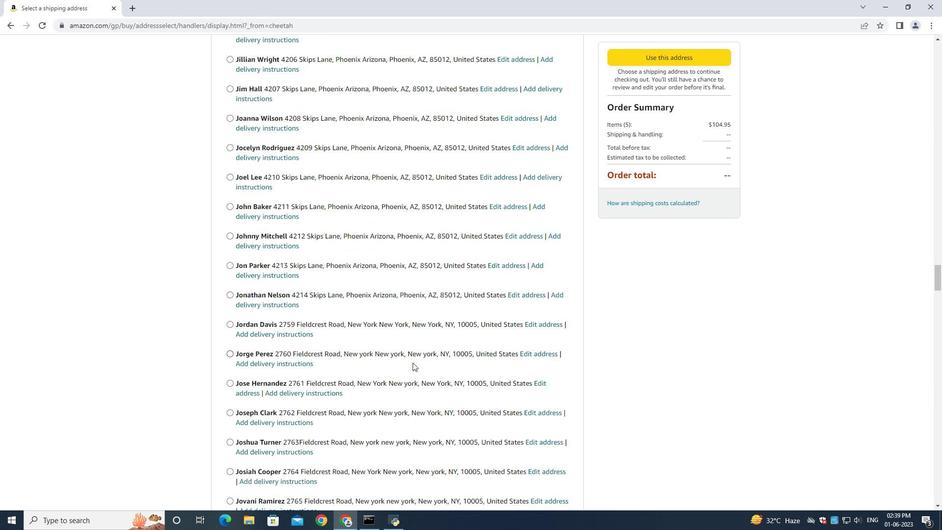 
Action: Mouse moved to (492, 362)
Screenshot: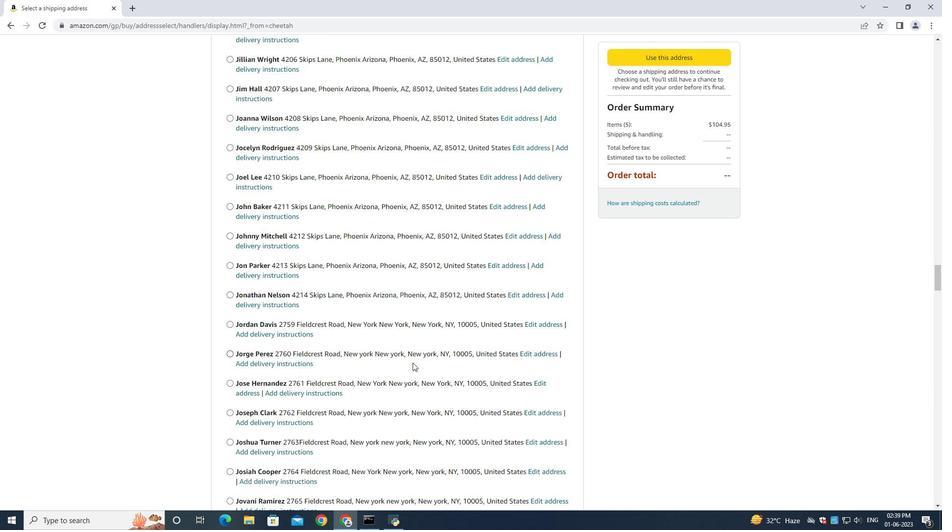 
Action: Mouse scrolled (481, 362) with delta (0, 0)
Screenshot: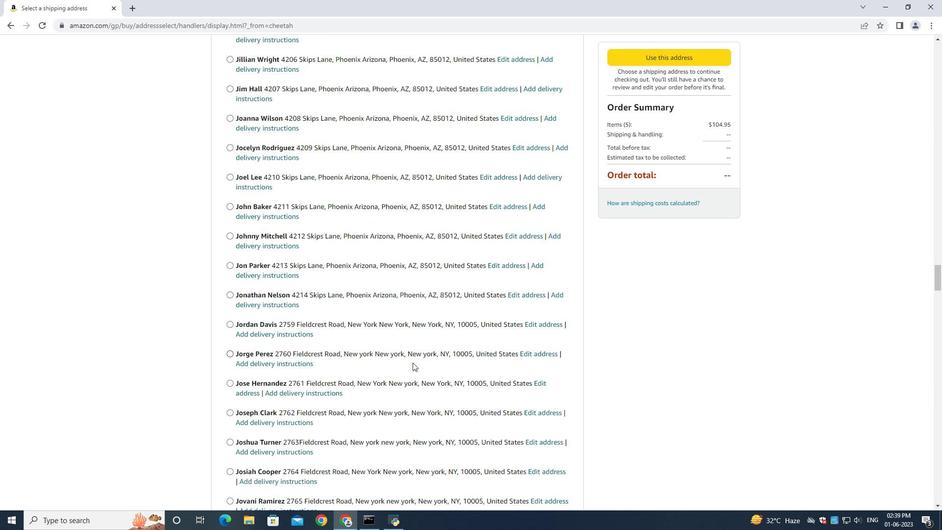 
Action: Mouse moved to (496, 362)
Screenshot: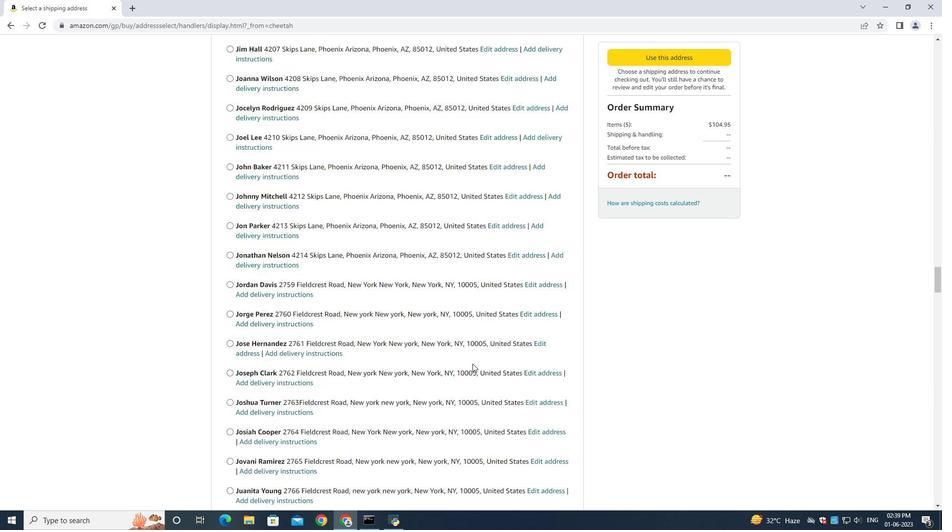 
Action: Mouse scrolled (492, 361) with delta (0, 0)
Screenshot: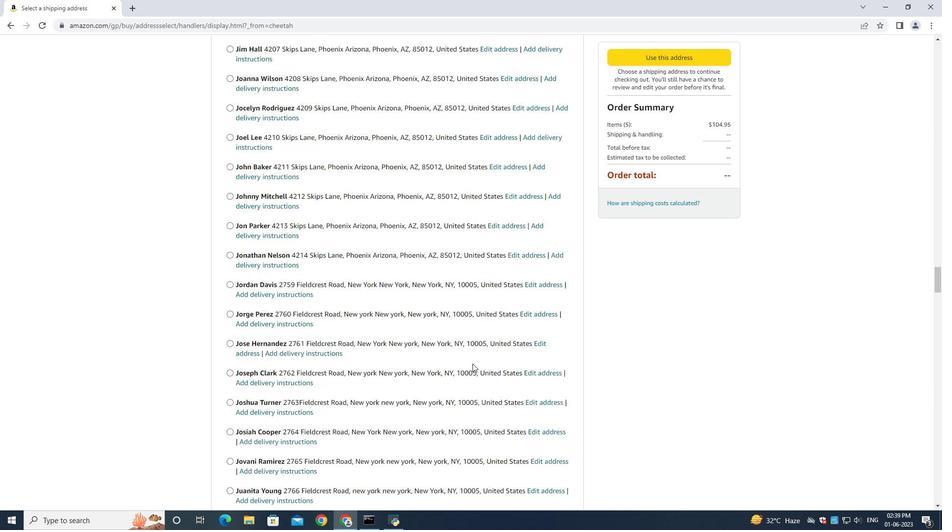 
Action: Mouse moved to (313, 344)
Screenshot: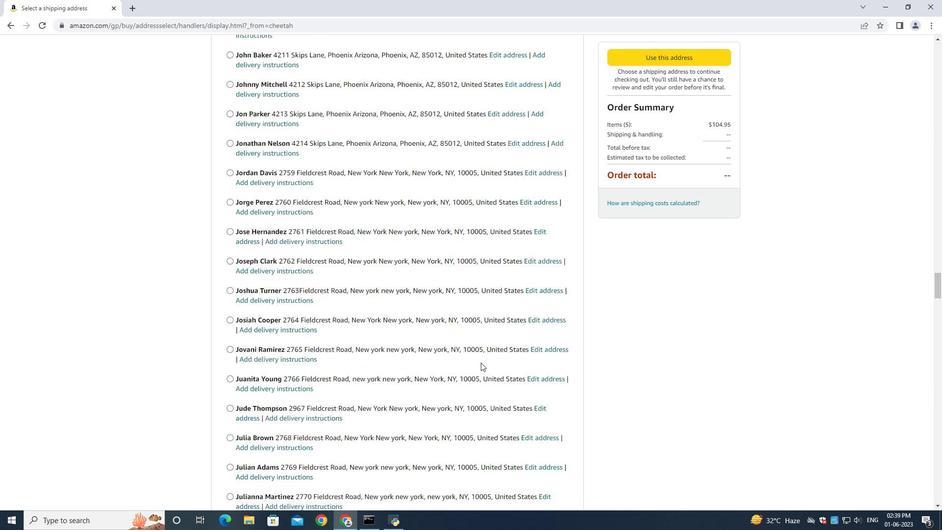 
Action: Mouse scrolled (499, 361) with delta (0, 0)
Screenshot: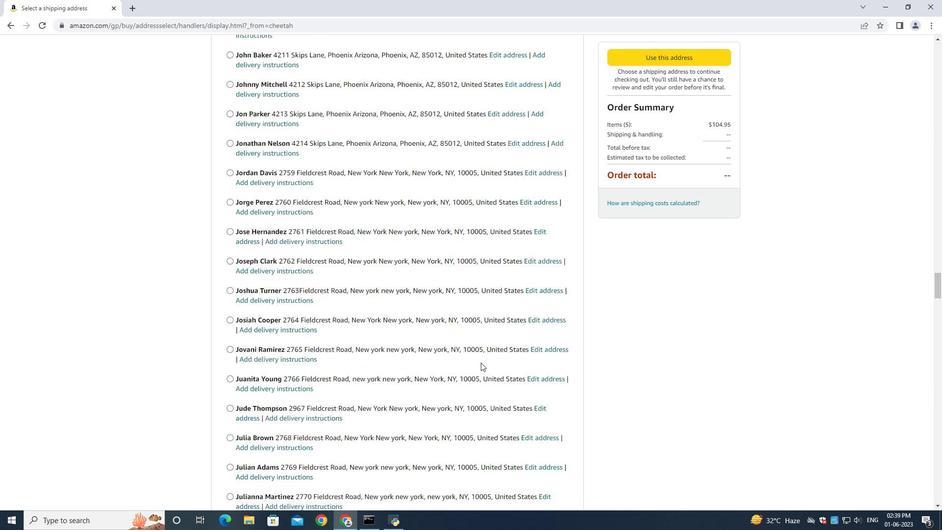 
Action: Mouse moved to (402, 347)
Screenshot: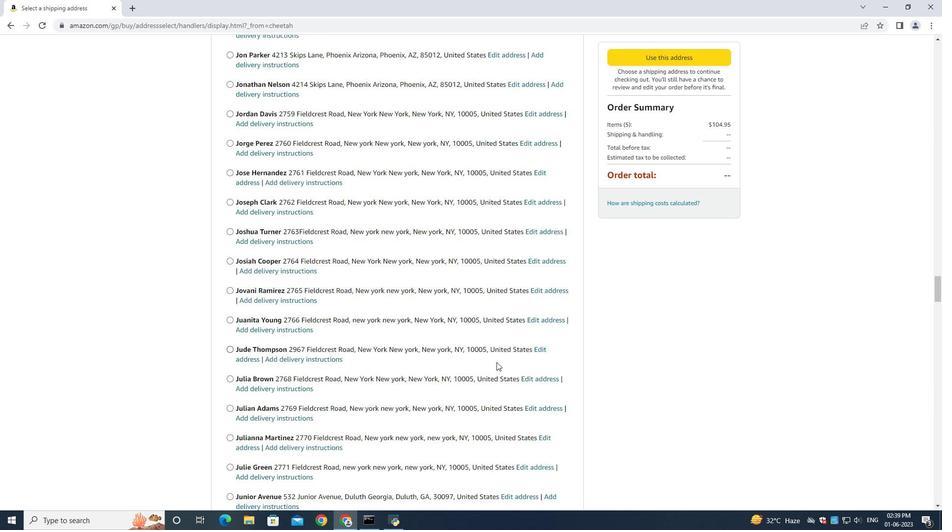 
Action: Mouse scrolled (329, 345) with delta (0, 0)
Screenshot: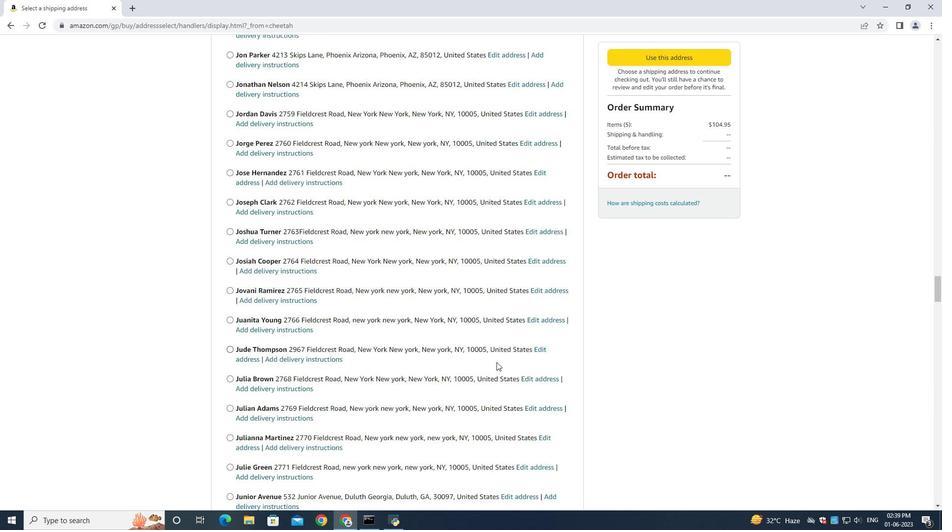 
Action: Mouse moved to (452, 347)
Screenshot: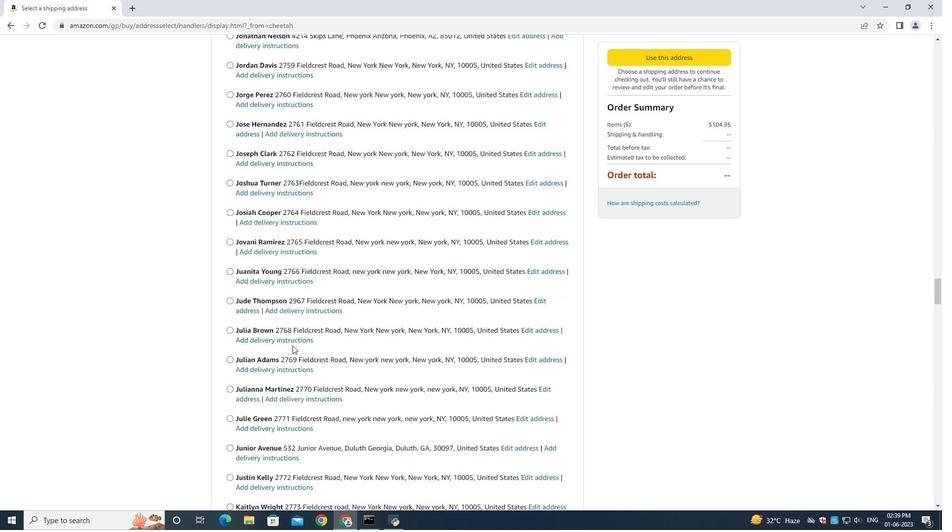
Action: Mouse scrolled (419, 346) with delta (0, 0)
Screenshot: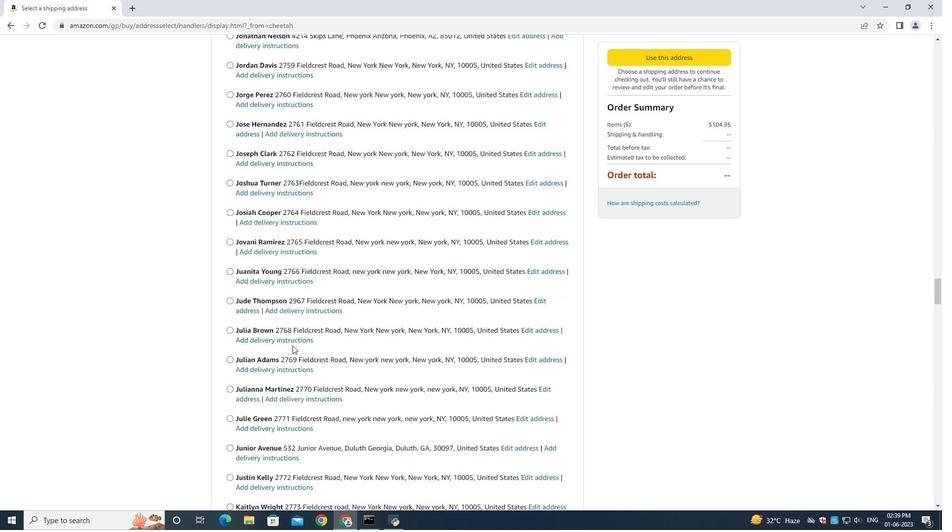 
Action: Mouse moved to (479, 347)
Screenshot: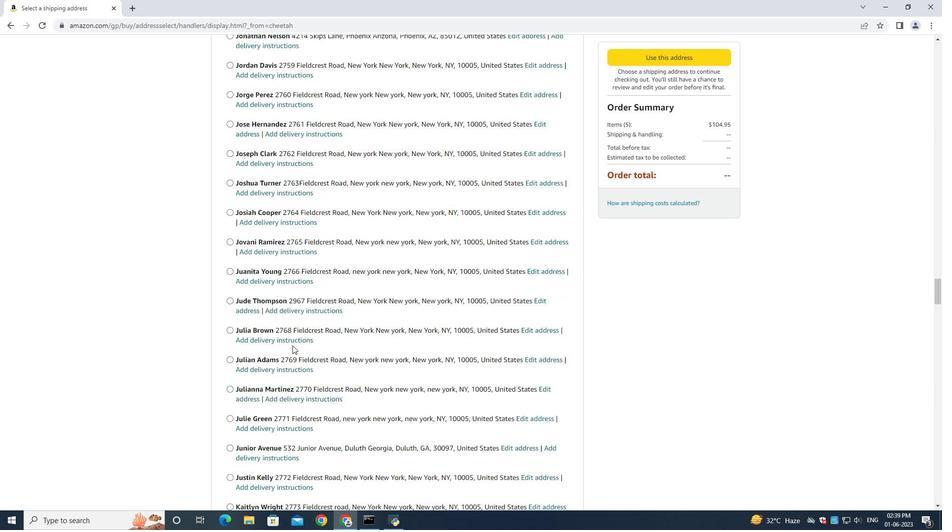 
Action: Mouse scrolled (467, 347) with delta (0, 0)
Screenshot: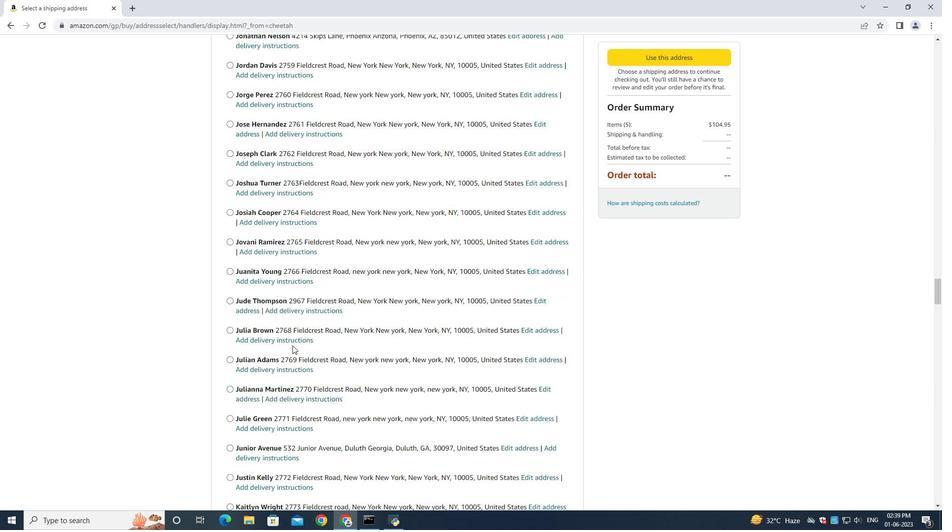 
Action: Mouse moved to (499, 347)
Screenshot: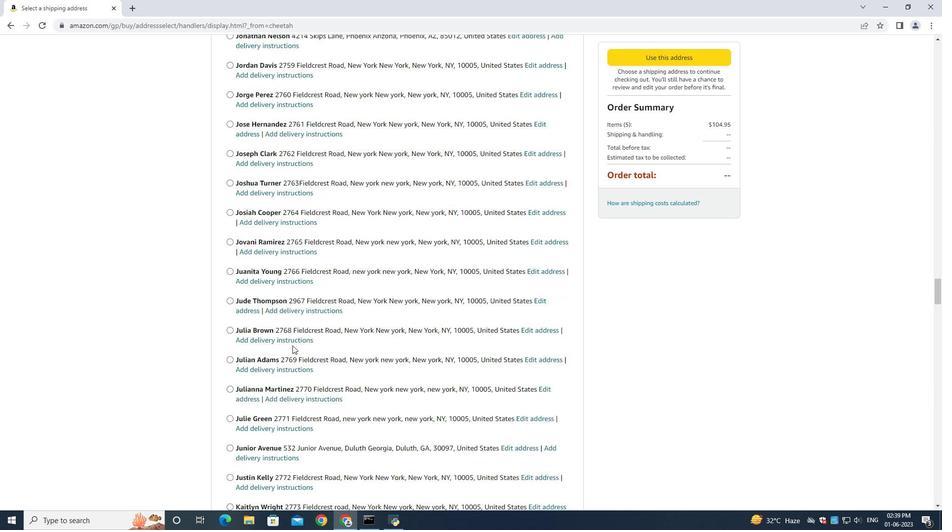 
Action: Mouse scrolled (490, 347) with delta (0, 0)
Screenshot: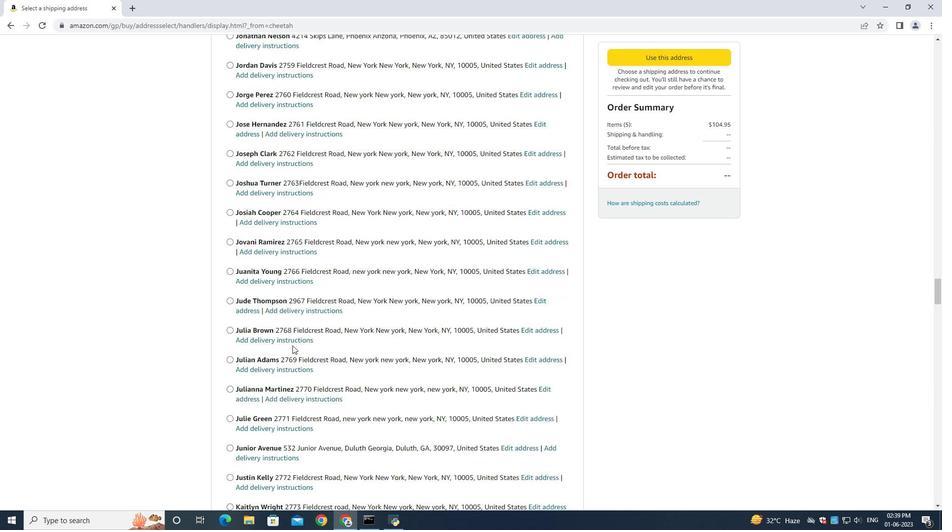 
Action: Mouse moved to (506, 347)
Screenshot: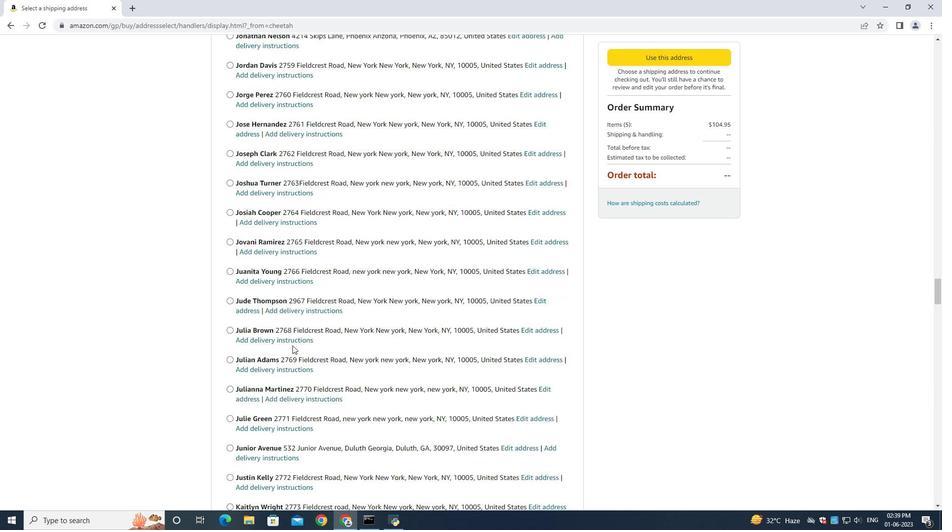 
Action: Mouse scrolled (499, 347) with delta (0, 0)
Screenshot: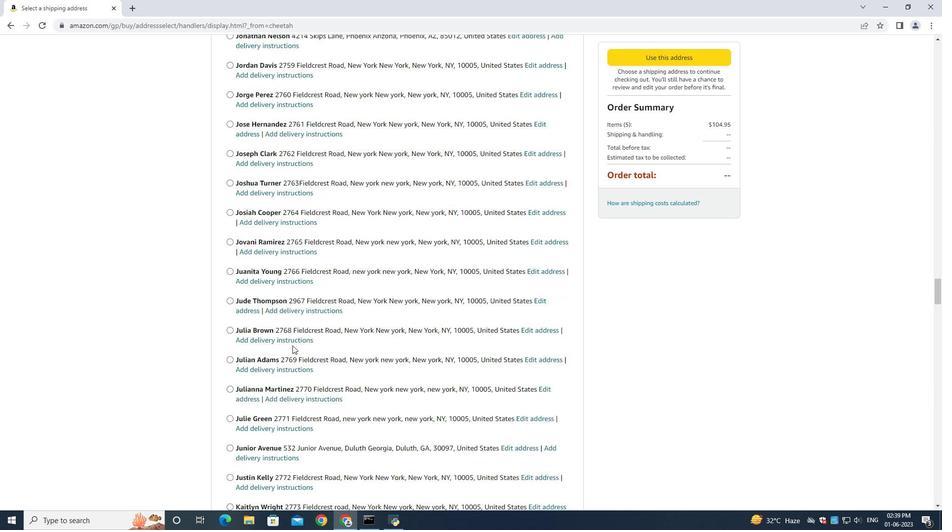 
Action: Mouse moved to (513, 346)
Screenshot: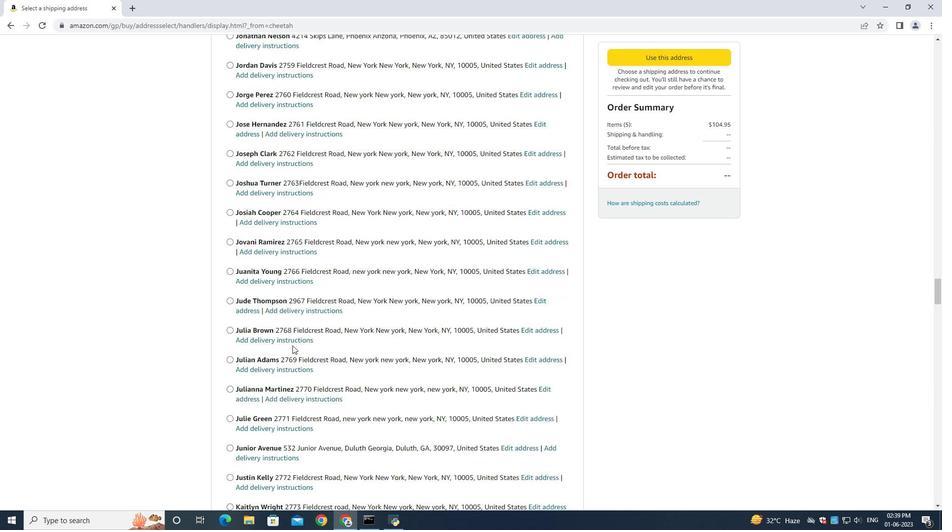 
Action: Mouse scrolled (506, 347) with delta (0, 0)
Screenshot: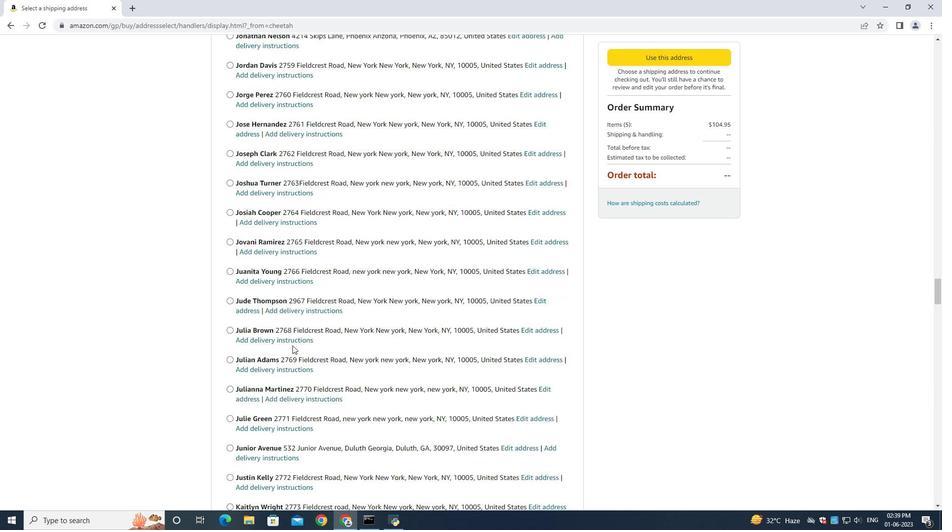 
Action: Mouse moved to (529, 344)
Screenshot: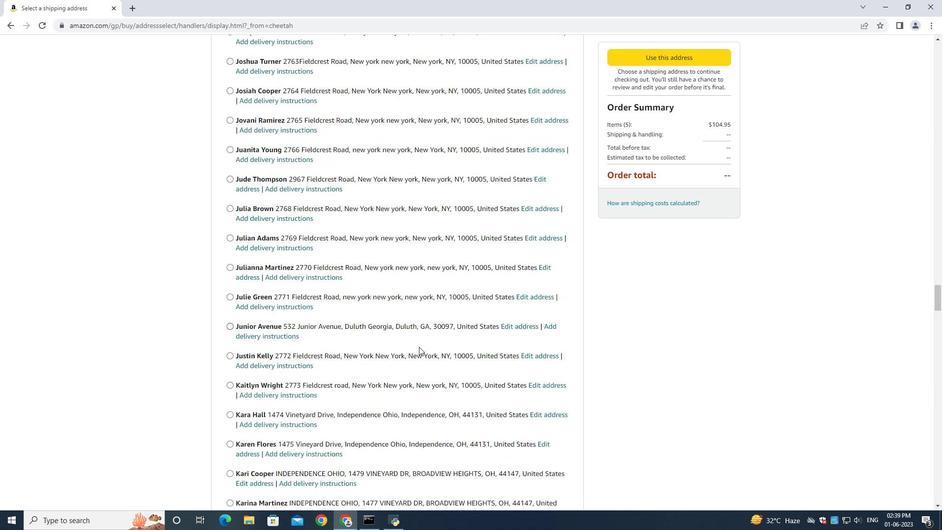 
Action: Mouse scrolled (519, 345) with delta (0, 0)
Screenshot: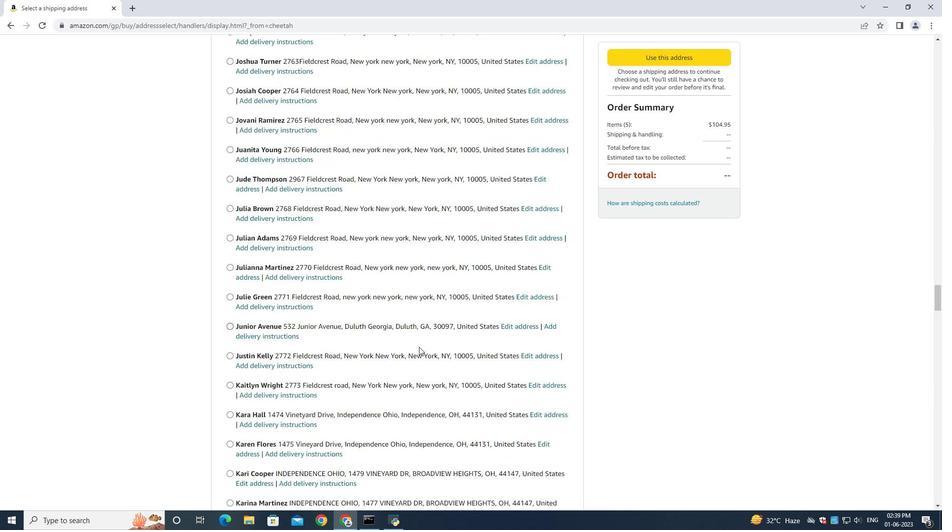 
Action: Mouse moved to (528, 344)
Screenshot: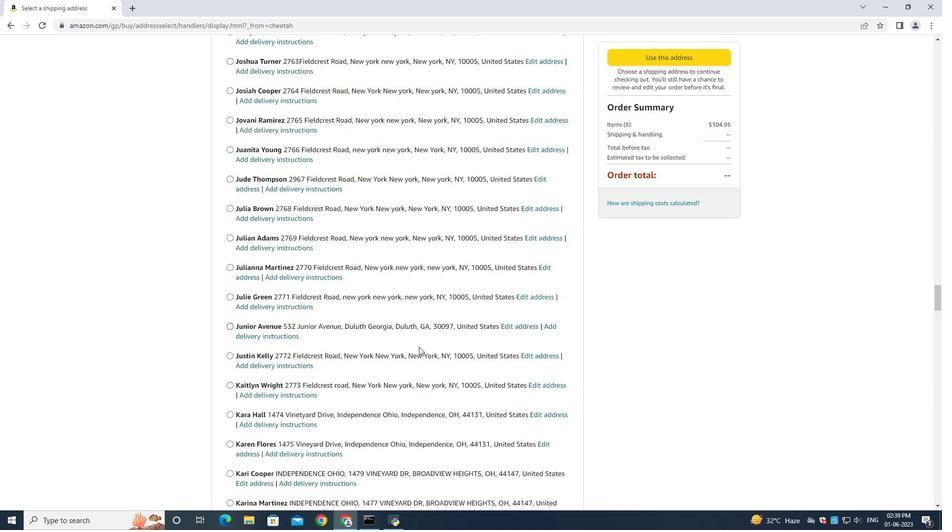 
Action: Mouse scrolled (529, 344) with delta (0, 0)
Screenshot: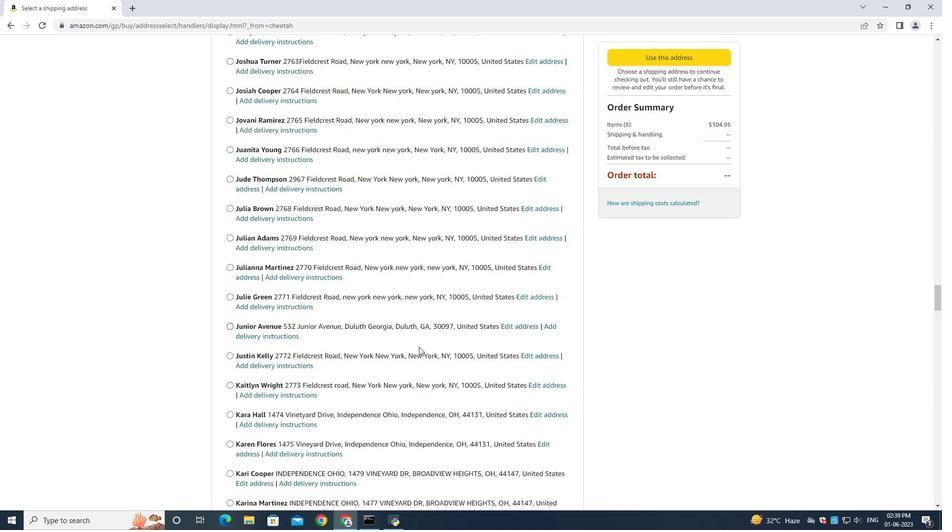 
Action: Mouse moved to (432, 347)
Screenshot: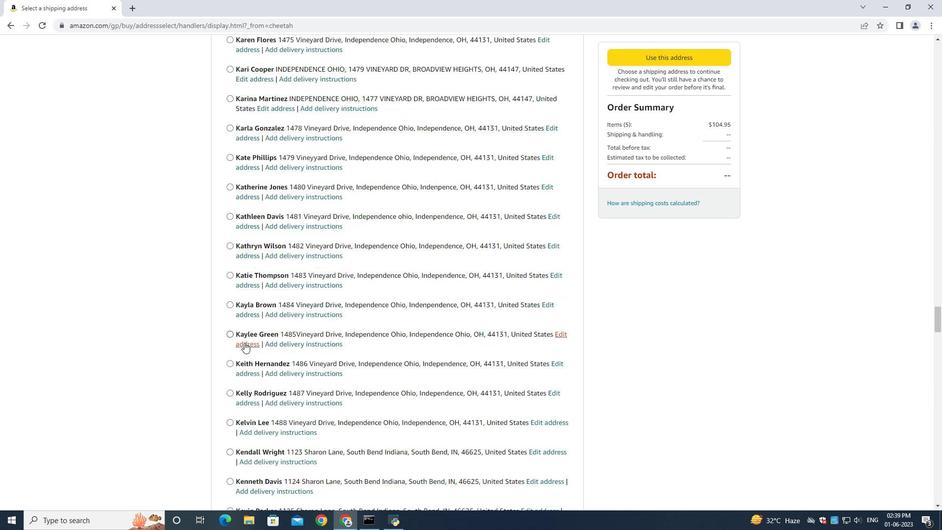 
Action: Mouse scrolled (432, 346) with delta (0, 0)
Screenshot: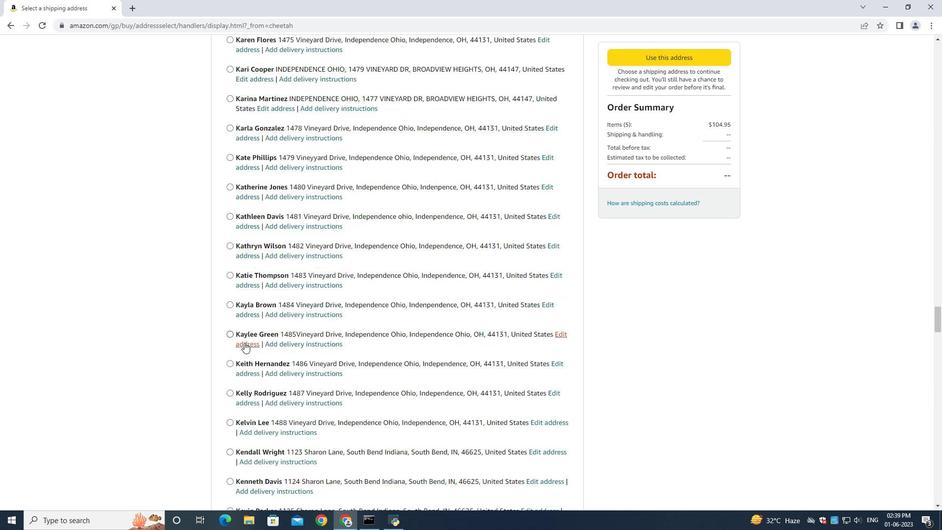 
Action: Mouse moved to (452, 347)
Screenshot: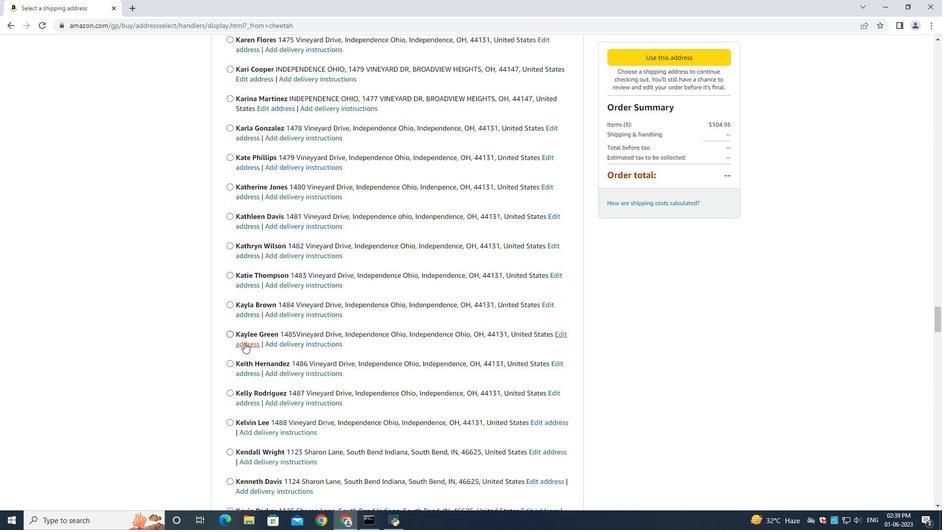 
Action: Mouse scrolled (452, 347) with delta (0, 0)
Screenshot: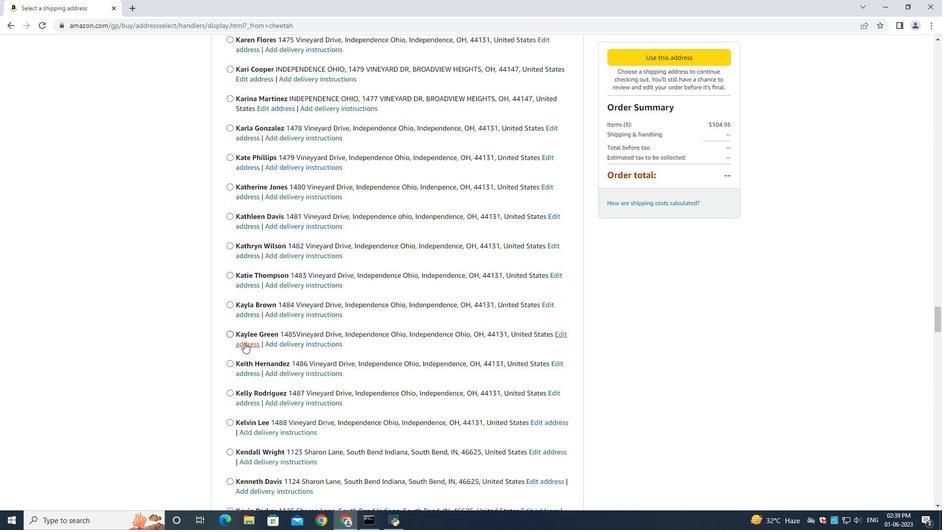 
Action: Mouse moved to (455, 347)
Screenshot: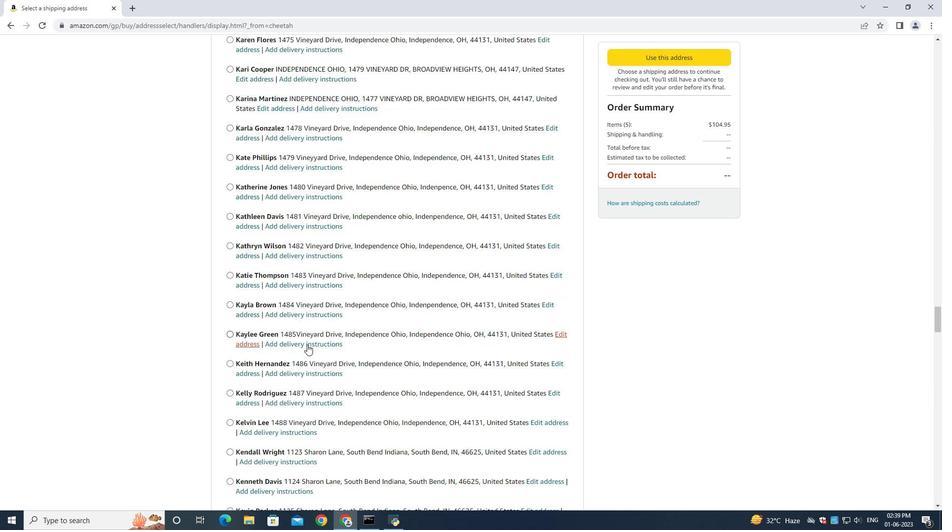 
Action: Mouse scrolled (455, 347) with delta (0, 0)
Screenshot: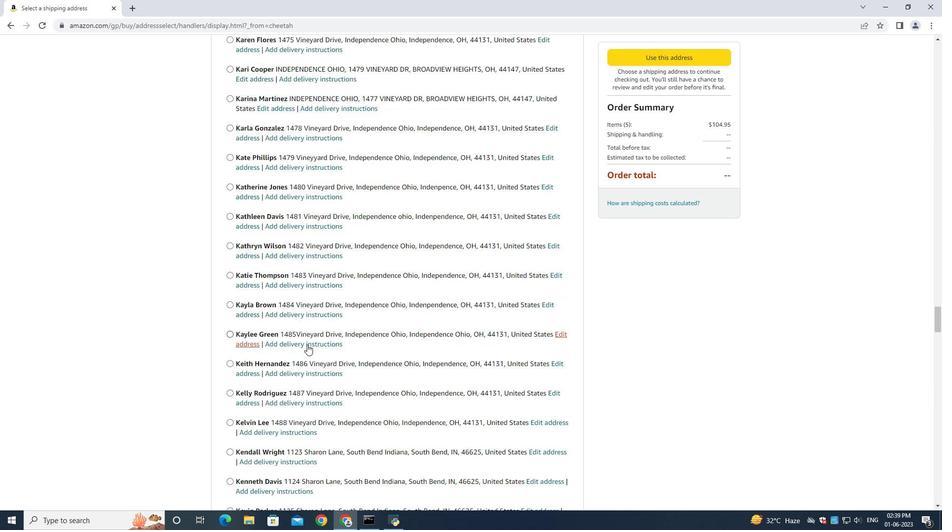 
Action: Mouse scrolled (455, 347) with delta (0, 0)
Screenshot: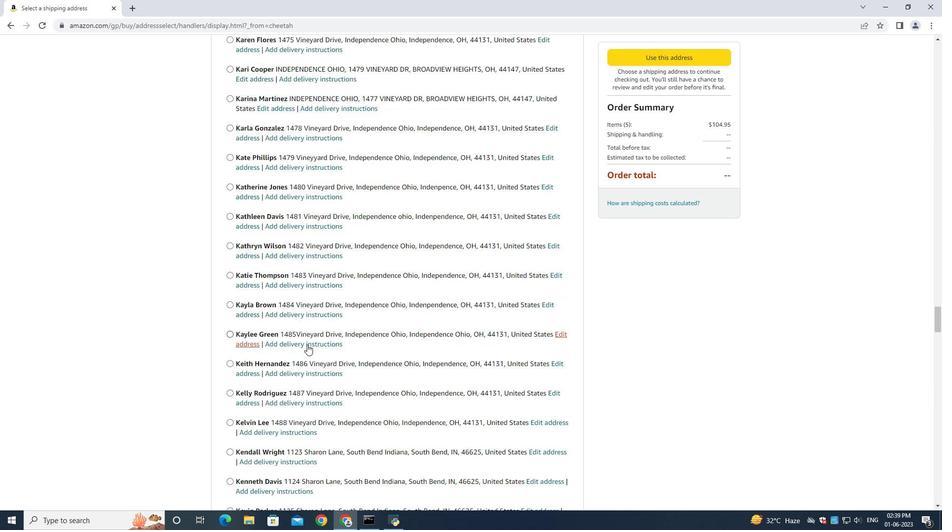 
Action: Mouse moved to (455, 347)
Screenshot: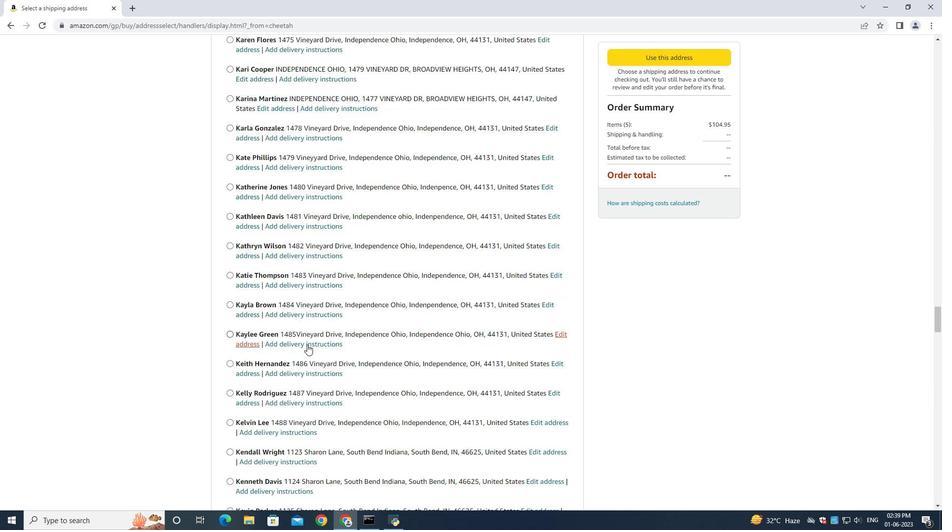 
Action: Mouse scrolled (455, 347) with delta (0, 0)
Screenshot: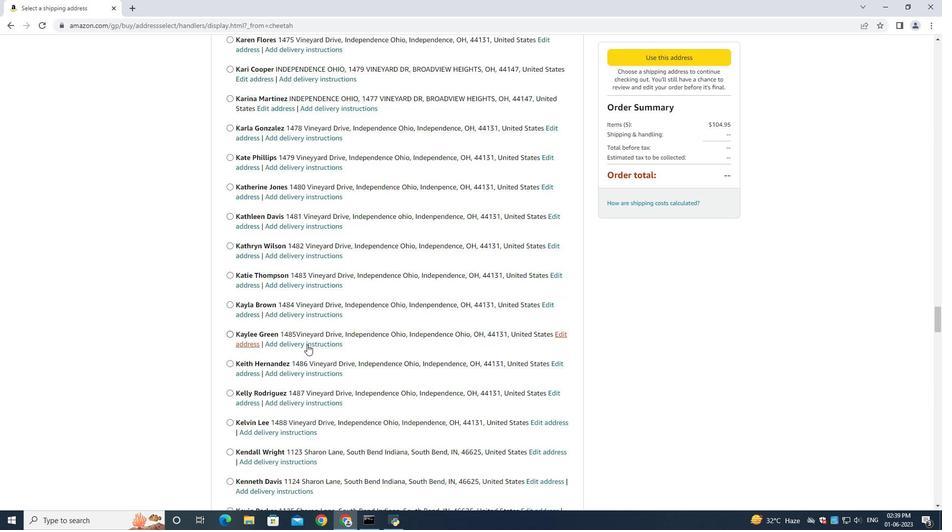 
Action: Mouse scrolled (455, 347) with delta (0, 0)
Screenshot: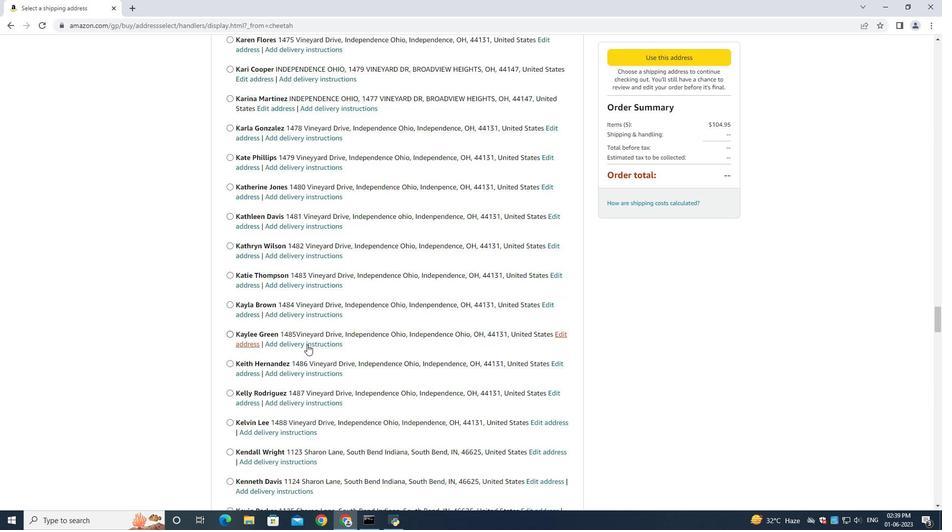 
Action: Mouse scrolled (455, 347) with delta (0, 0)
Screenshot: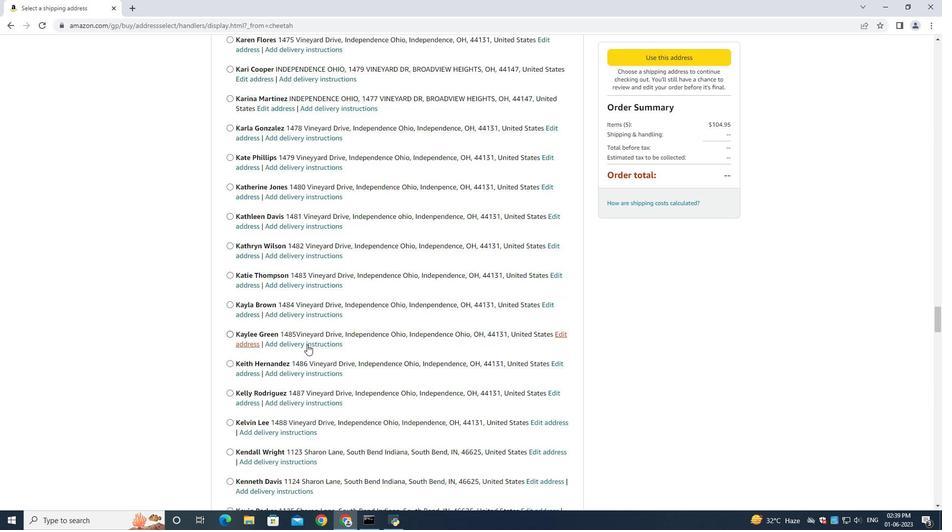
Action: Mouse moved to (455, 347)
Screenshot: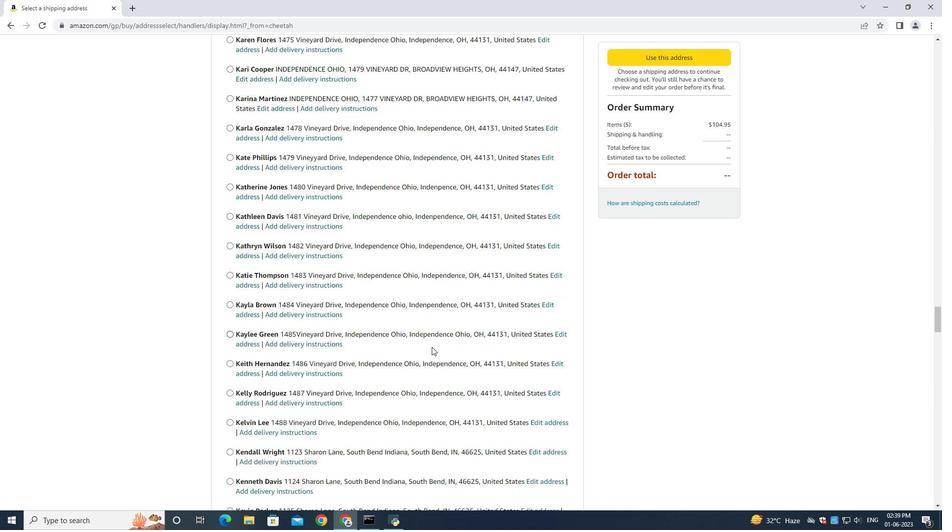
Action: Mouse scrolled (455, 347) with delta (0, 0)
Screenshot: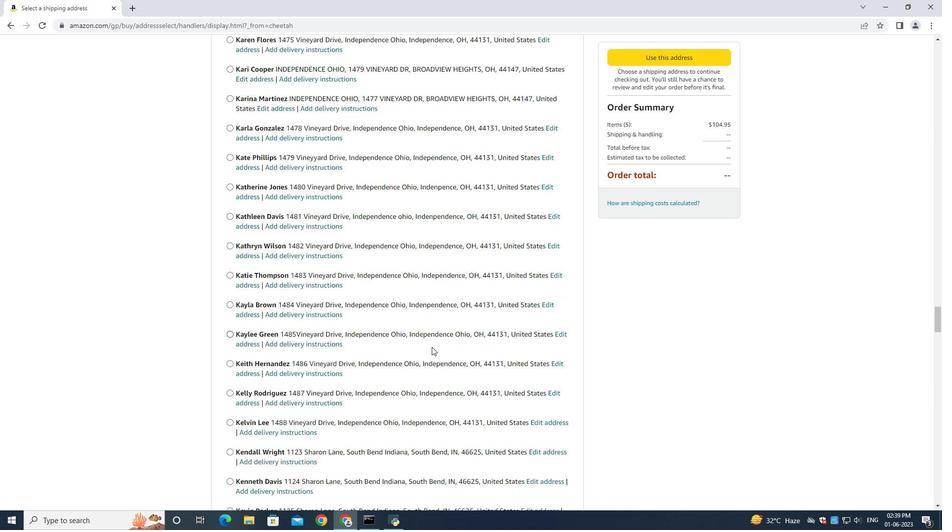 
Action: Mouse moved to (459, 341)
Screenshot: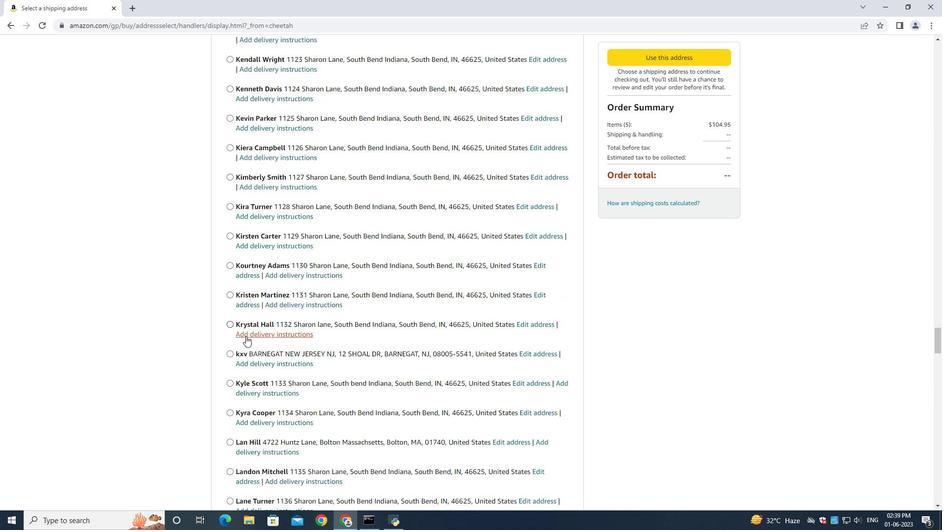 
Action: Mouse scrolled (449, 340) with delta (0, 0)
Screenshot: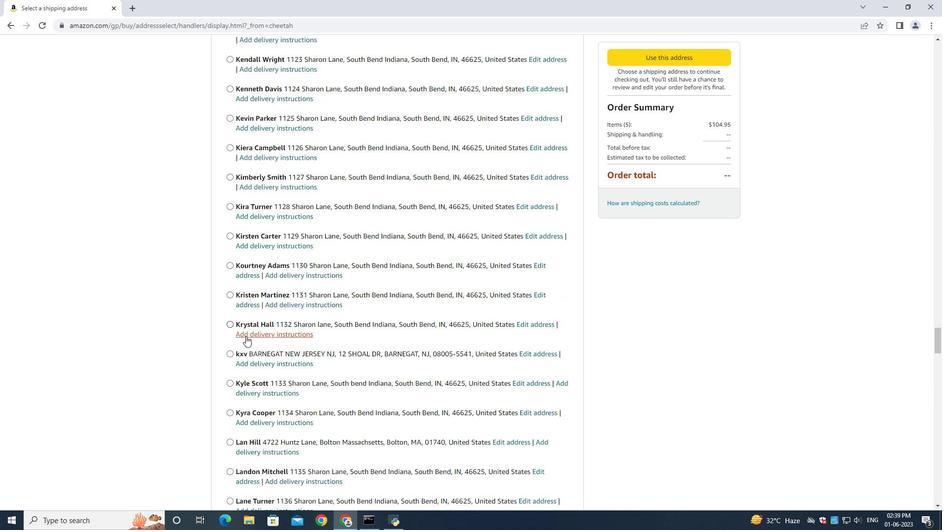
Action: Mouse moved to (465, 341)
Screenshot: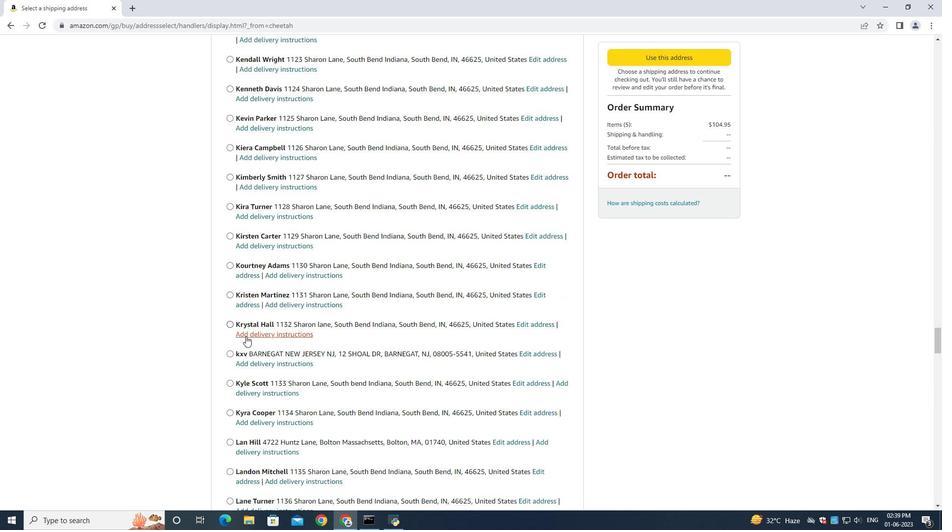 
Action: Mouse scrolled (463, 341) with delta (0, 0)
Screenshot: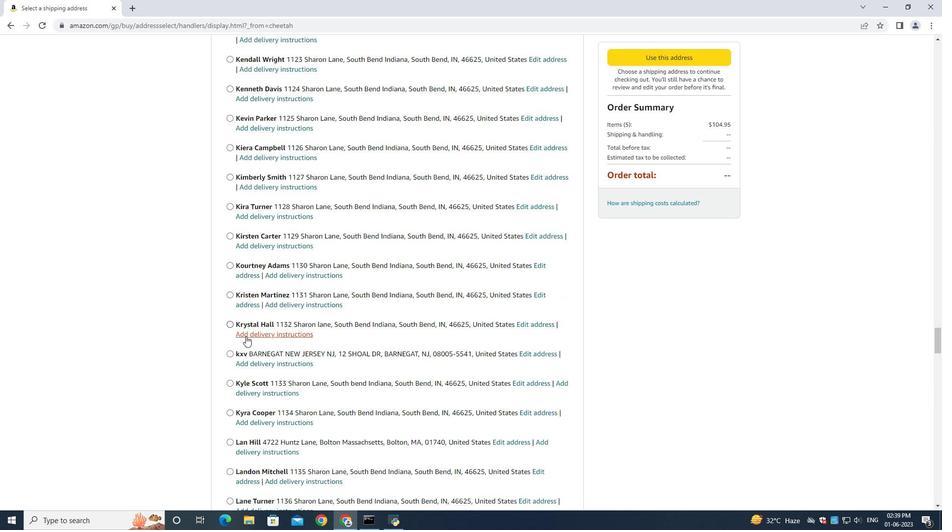 
Action: Mouse moved to (467, 341)
Screenshot: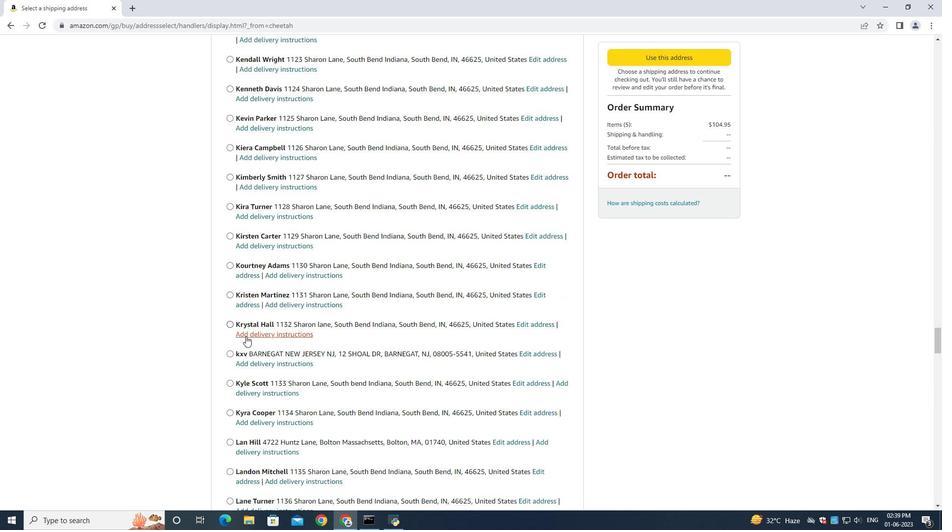 
Action: Mouse scrolled (466, 341) with delta (0, 0)
Screenshot: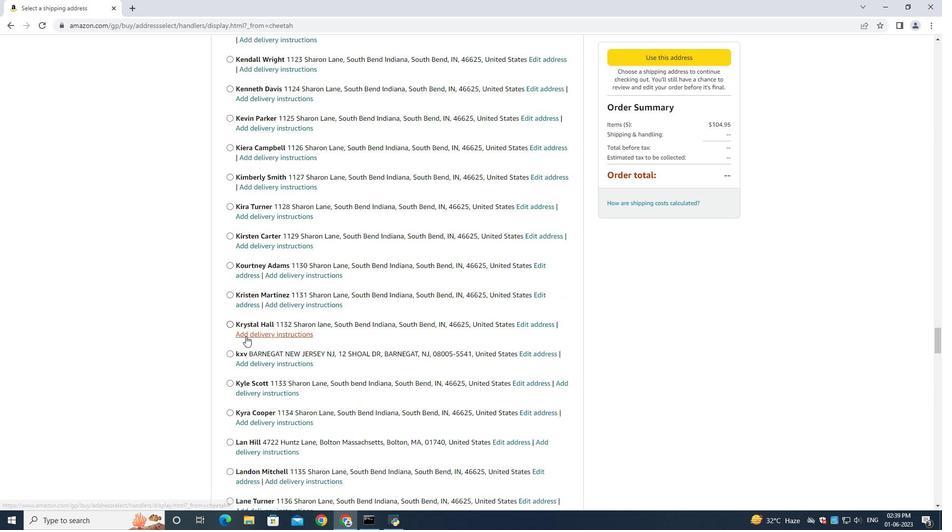 
Action: Mouse moved to (467, 341)
Screenshot: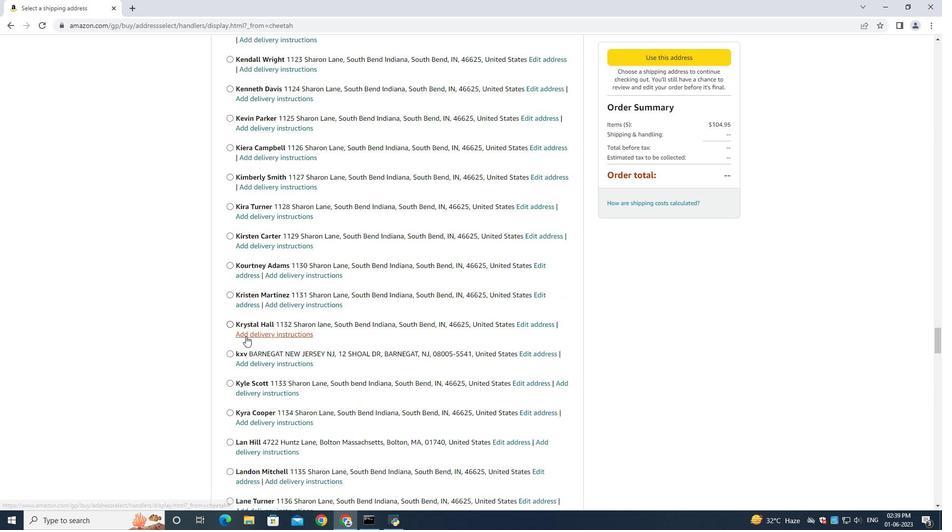 
Action: Mouse scrolled (467, 341) with delta (0, 0)
Screenshot: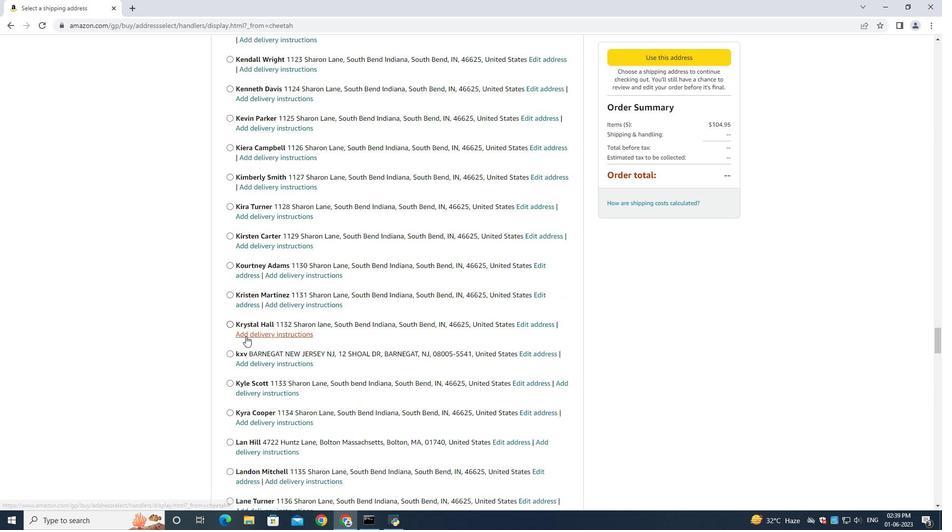 
Action: Mouse moved to (468, 341)
Screenshot: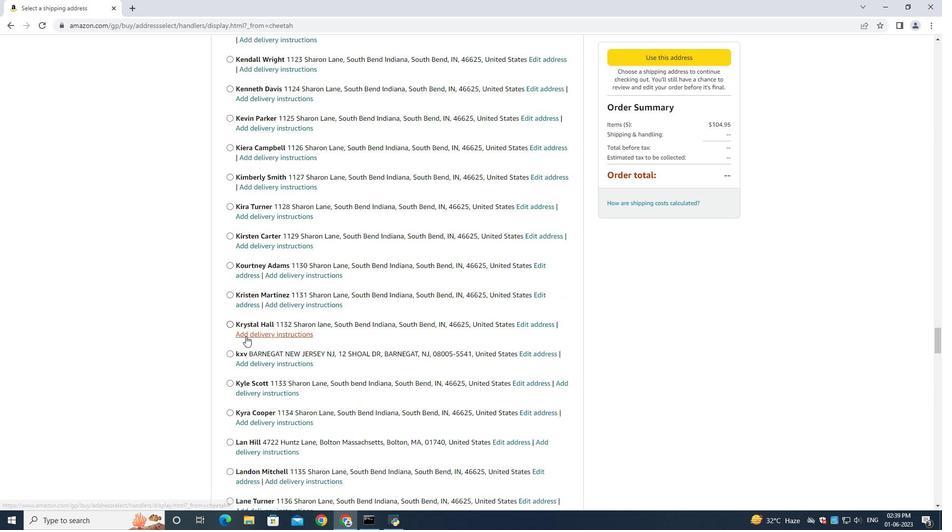 
Action: Mouse scrolled (467, 341) with delta (0, 0)
Screenshot: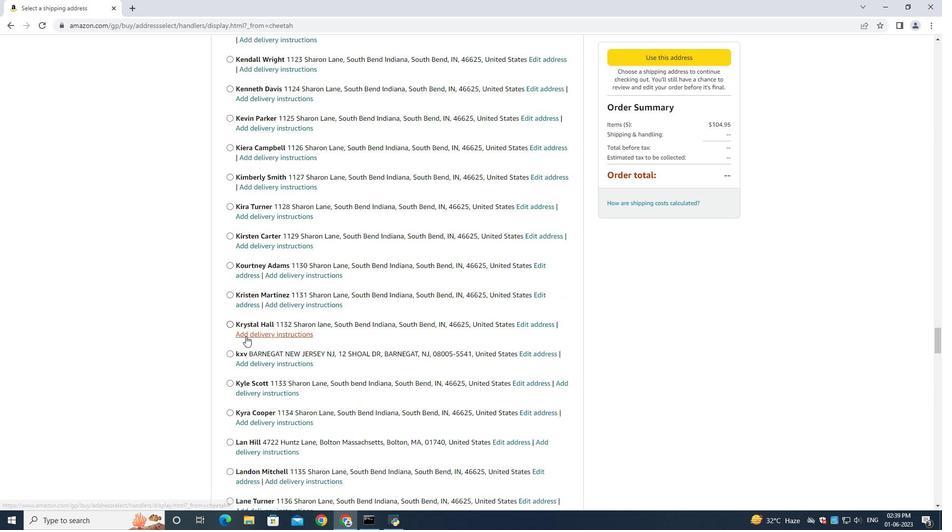 
Action: Mouse moved to (469, 341)
Screenshot: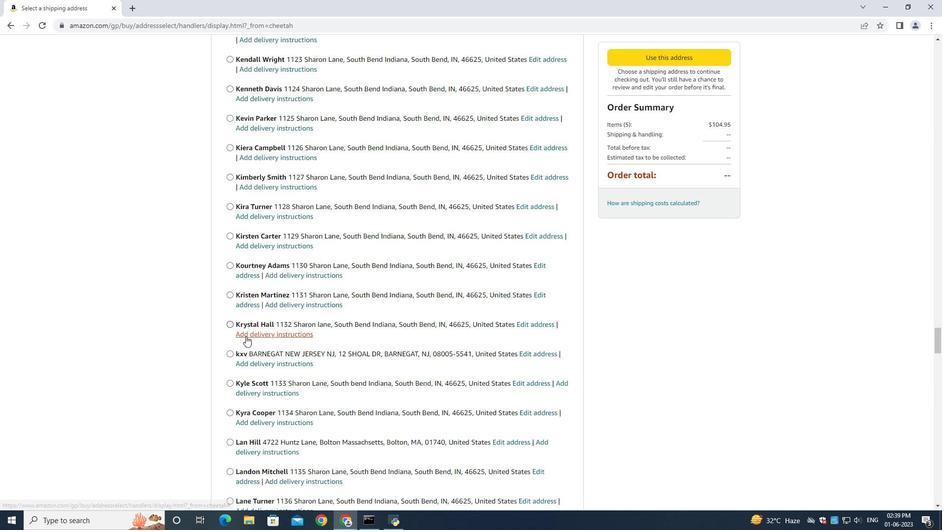 
Action: Mouse scrolled (468, 341) with delta (0, 0)
Screenshot: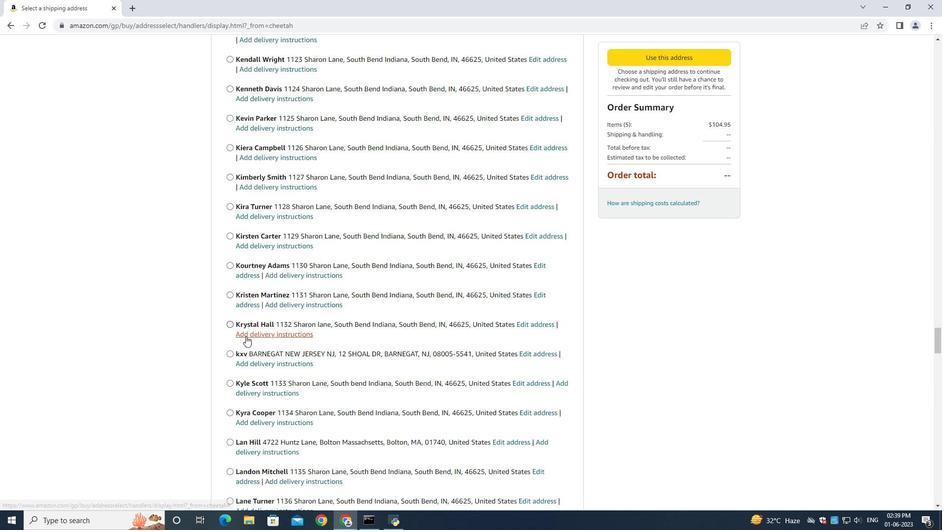 
Action: Mouse moved to (469, 341)
Screenshot: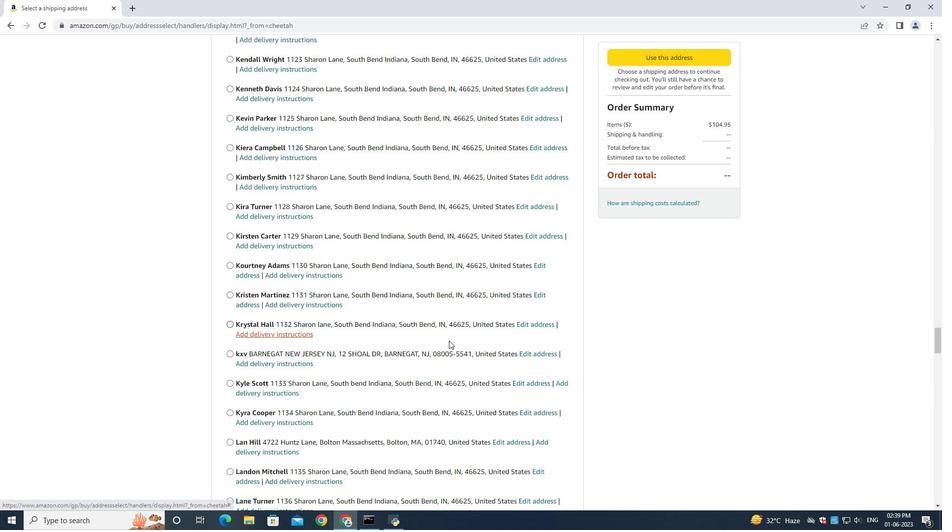
Action: Mouse scrolled (469, 340) with delta (0, 0)
Screenshot: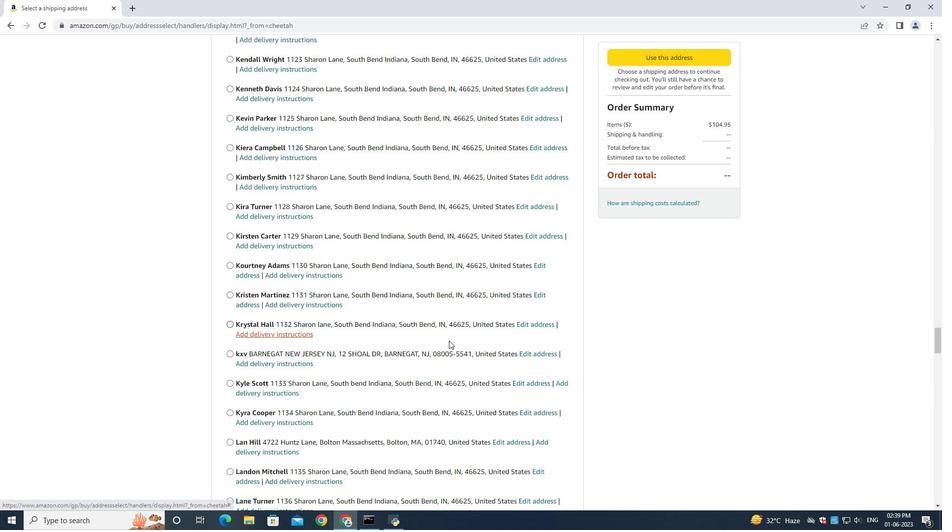 
Action: Mouse moved to (469, 340)
Screenshot: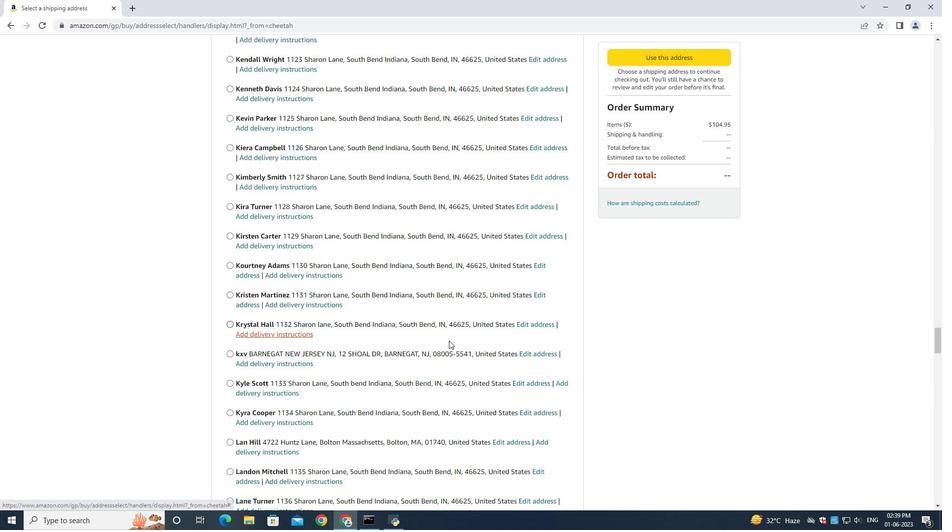 
Action: Mouse scrolled (469, 340) with delta (0, 0)
Screenshot: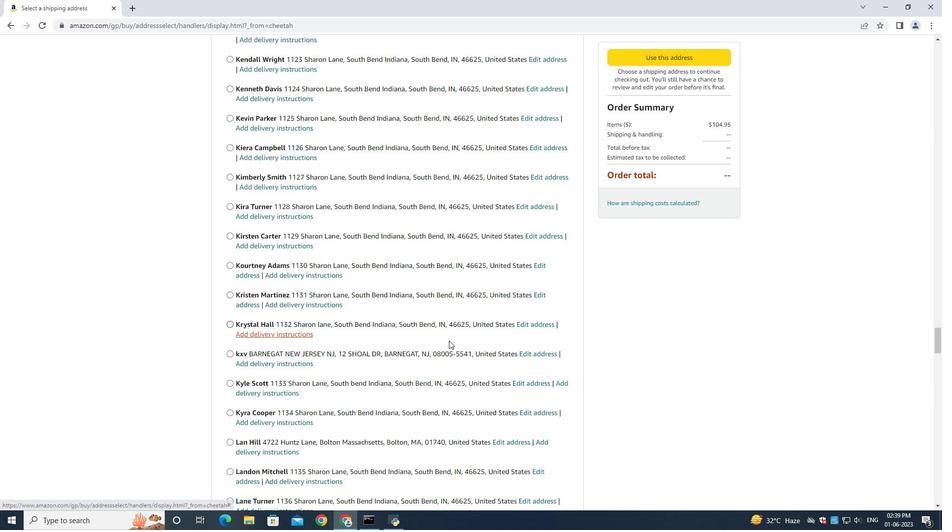 
Action: Mouse moved to (401, 333)
Screenshot: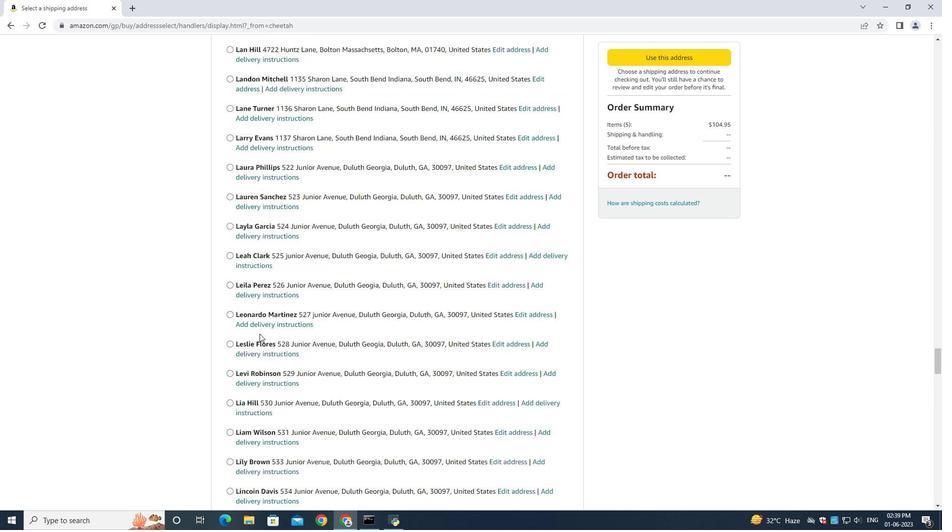 
Action: Mouse scrolled (394, 333) with delta (0, 0)
Screenshot: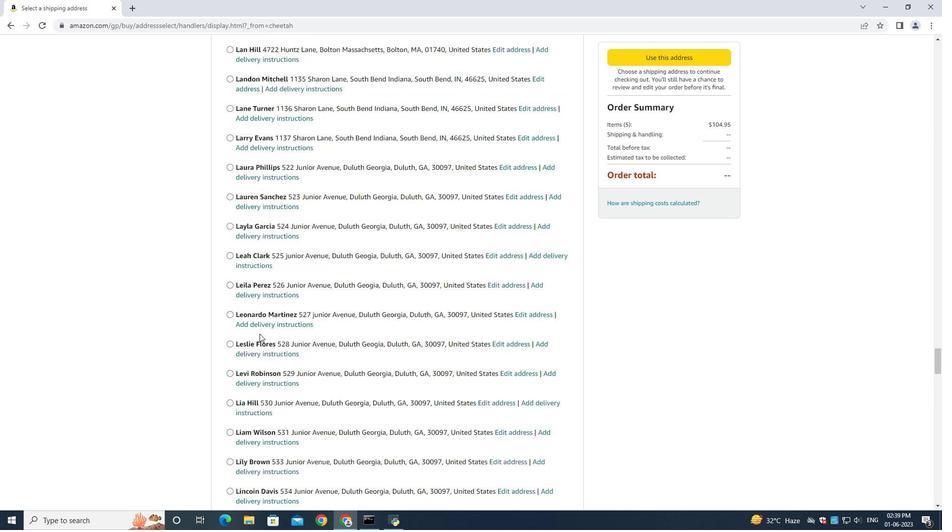 
Action: Mouse moved to (411, 334)
Screenshot: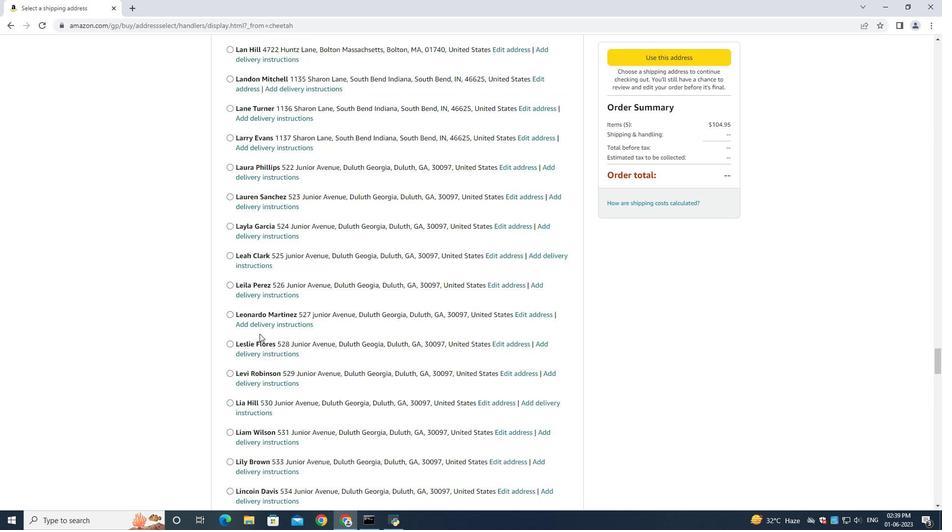 
Action: Mouse scrolled (407, 333) with delta (0, 0)
Screenshot: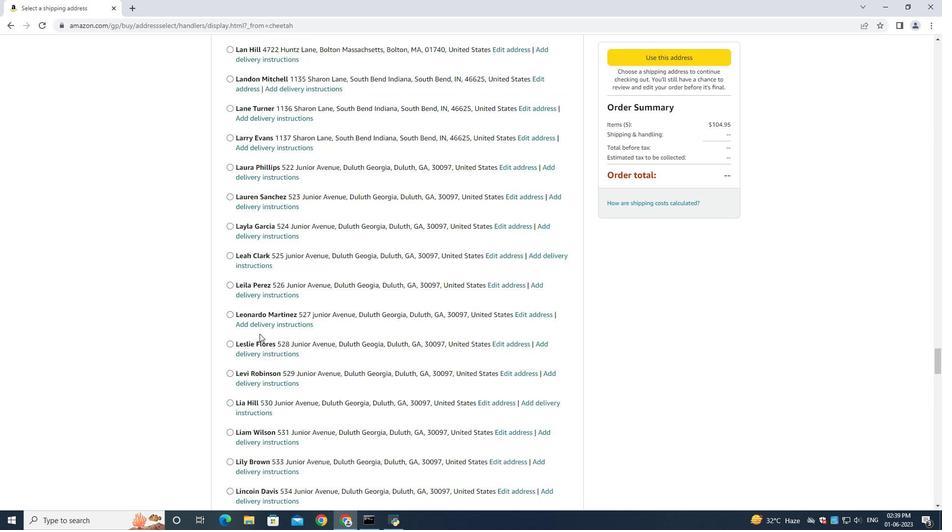 
Action: Mouse moved to (415, 334)
Screenshot: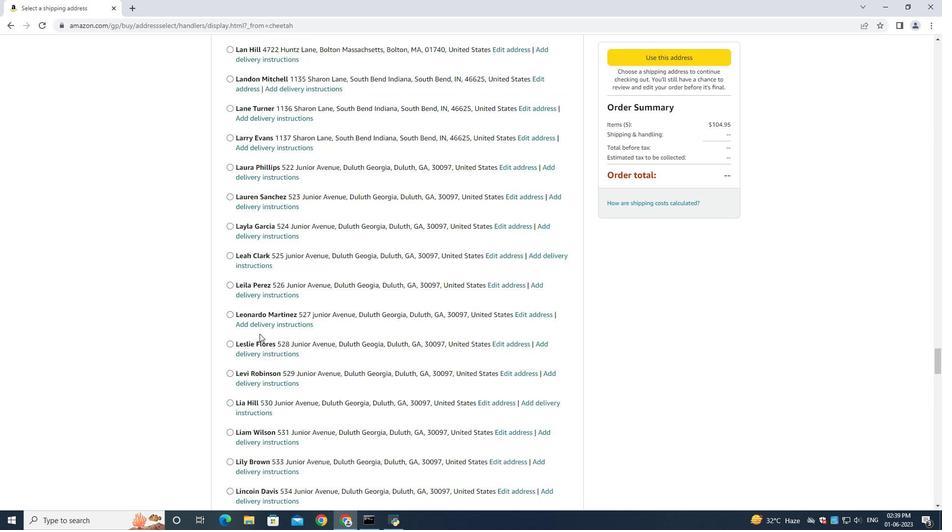
Action: Mouse scrolled (414, 333) with delta (0, 0)
Screenshot: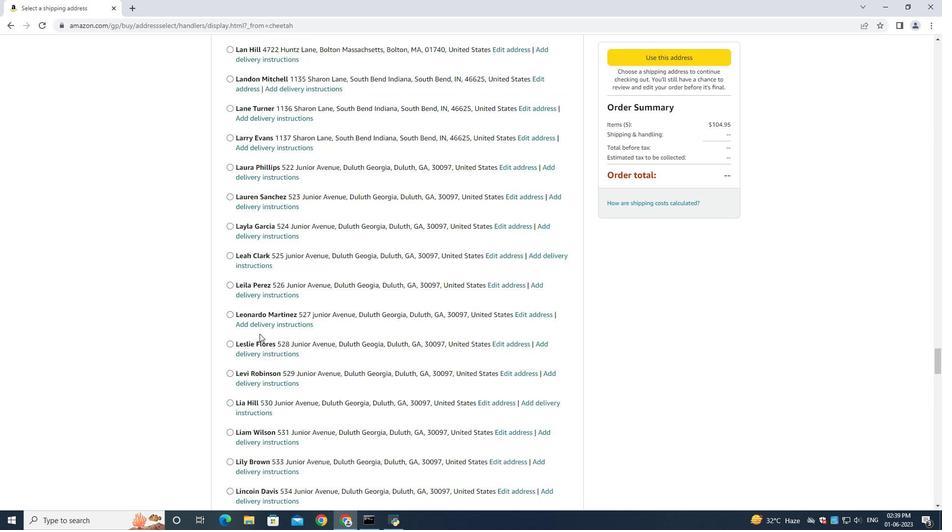 
Action: Mouse moved to (418, 333)
Screenshot: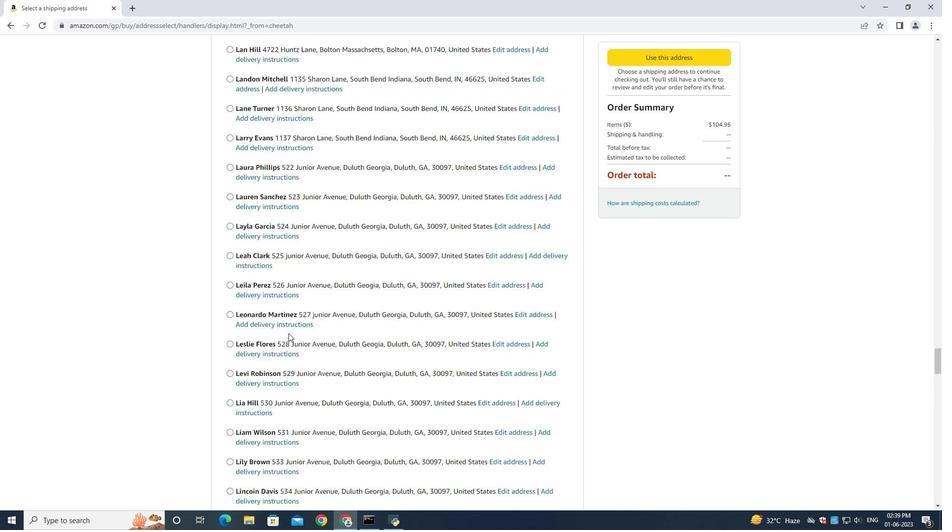 
Action: Mouse scrolled (415, 333) with delta (0, 0)
Screenshot: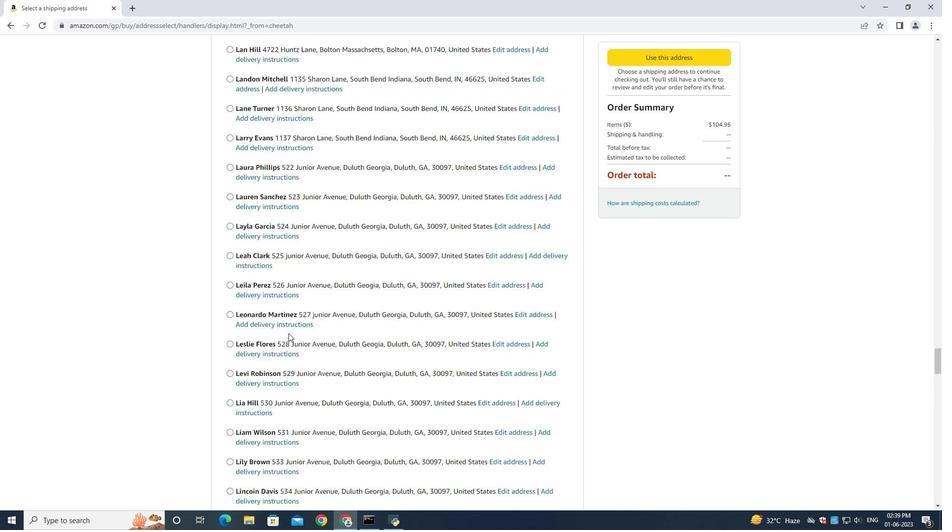 
Action: Mouse moved to (424, 331)
Screenshot: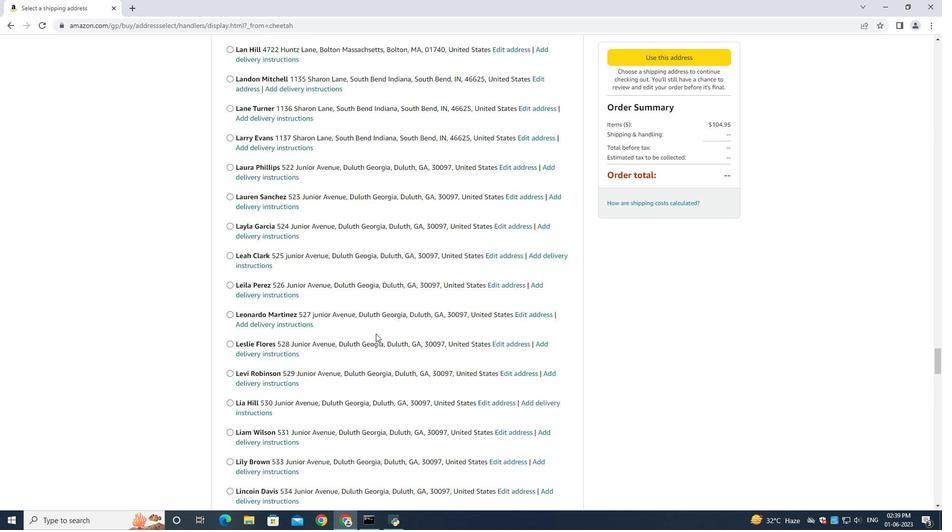 
Action: Mouse scrolled (421, 332) with delta (0, 0)
Screenshot: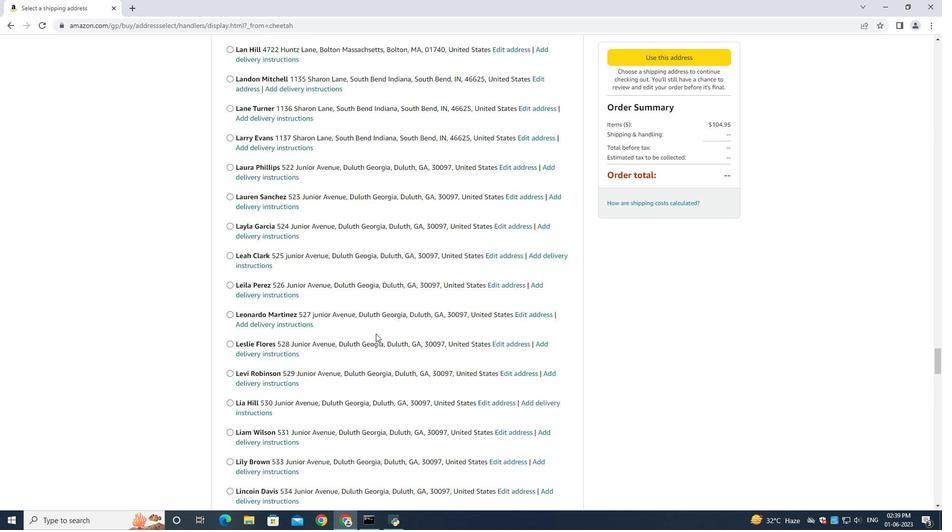 
Action: Mouse moved to (425, 330)
Screenshot: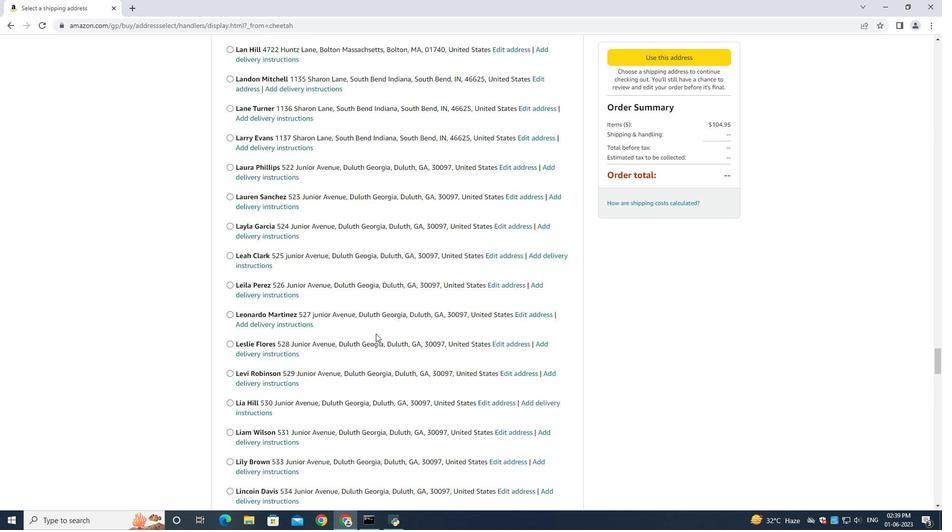 
Action: Mouse scrolled (422, 331) with delta (0, 0)
